 Task: Find a one-way flight from Springfield to Cedar Rapids on 9 May for 8 passengers in premium economy, with 1 checked bag, price up to ₹1,500, on Delta, and specific times.
Action: Mouse moved to (282, 92)
Screenshot: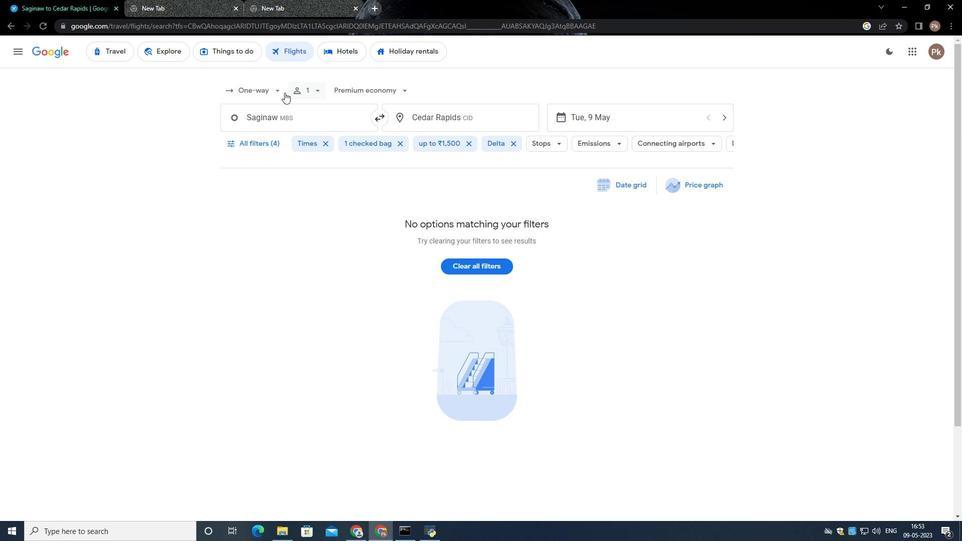
Action: Mouse pressed left at (282, 92)
Screenshot: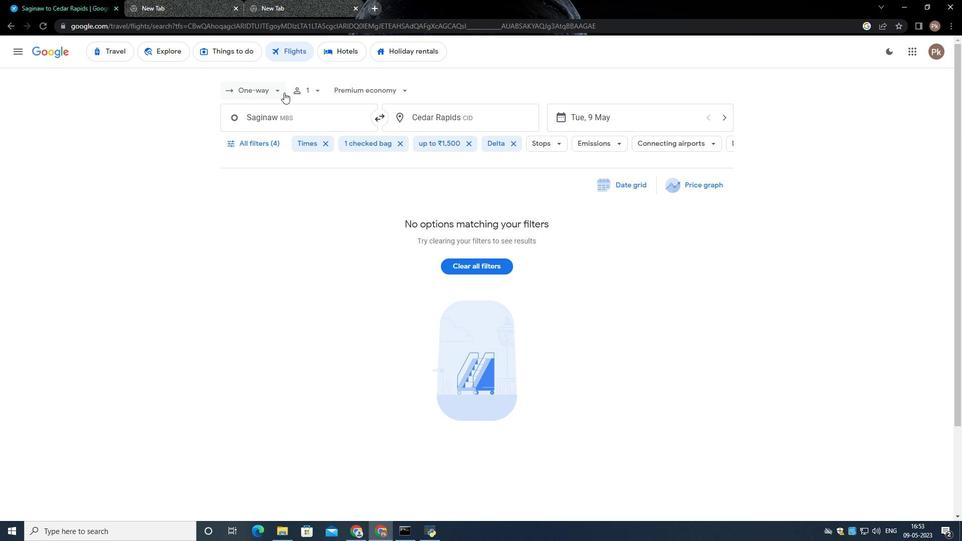 
Action: Mouse moved to (270, 138)
Screenshot: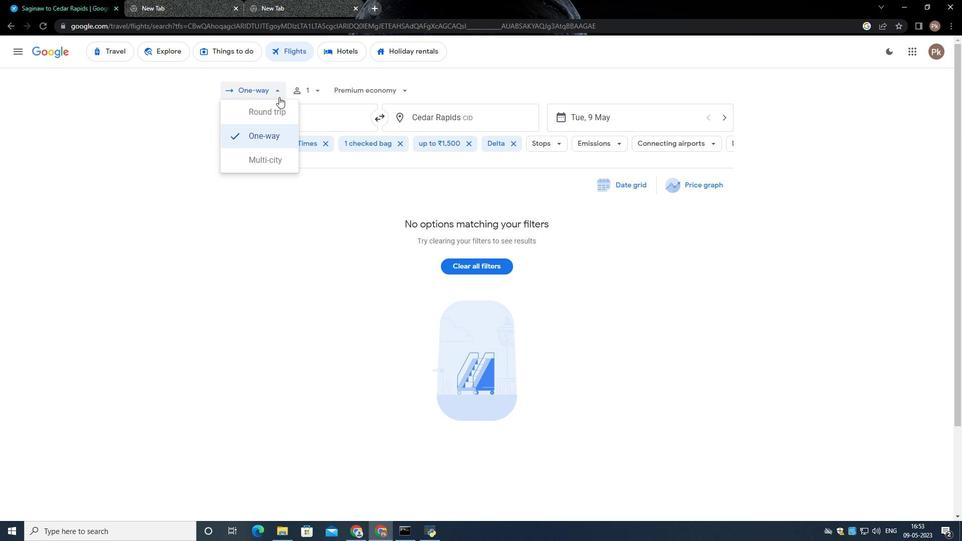 
Action: Mouse pressed left at (270, 138)
Screenshot: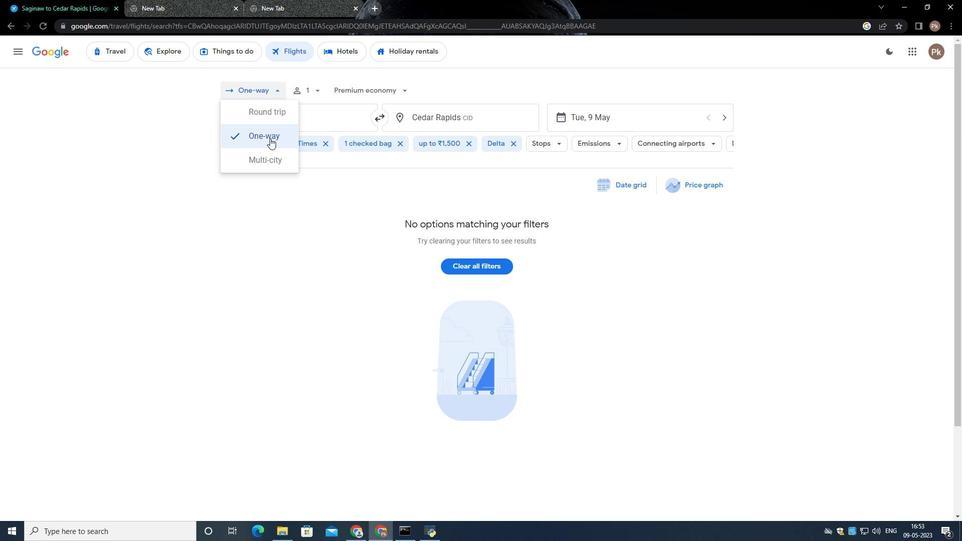 
Action: Mouse moved to (318, 88)
Screenshot: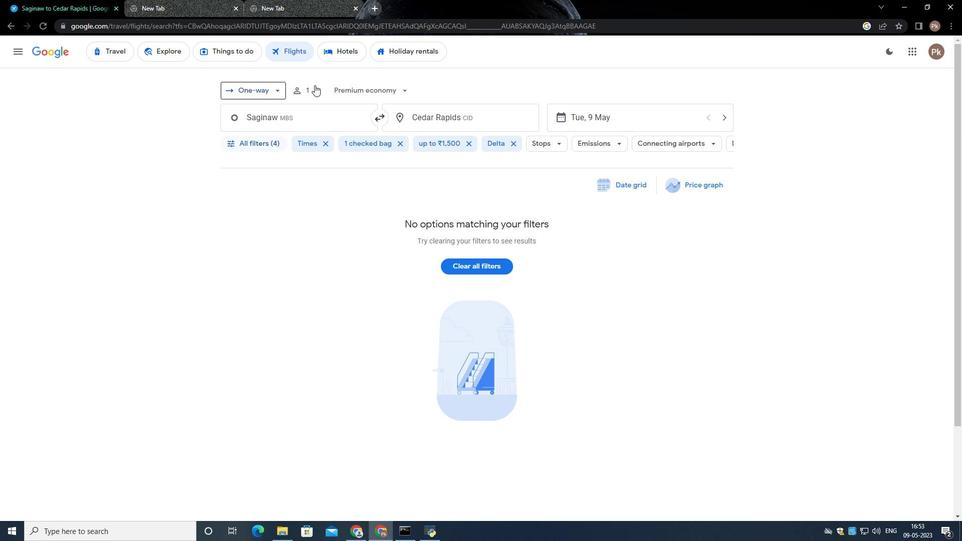 
Action: Mouse pressed left at (318, 88)
Screenshot: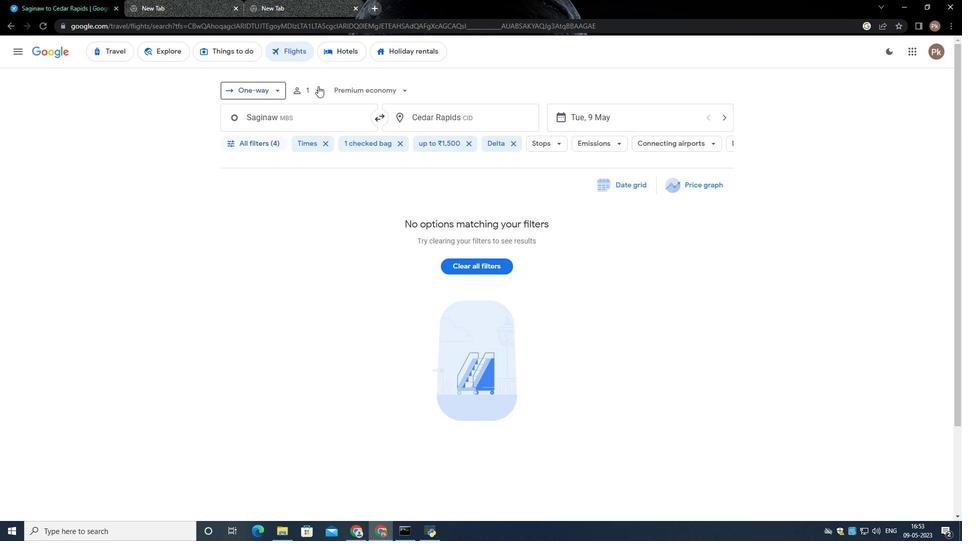 
Action: Mouse moved to (401, 139)
Screenshot: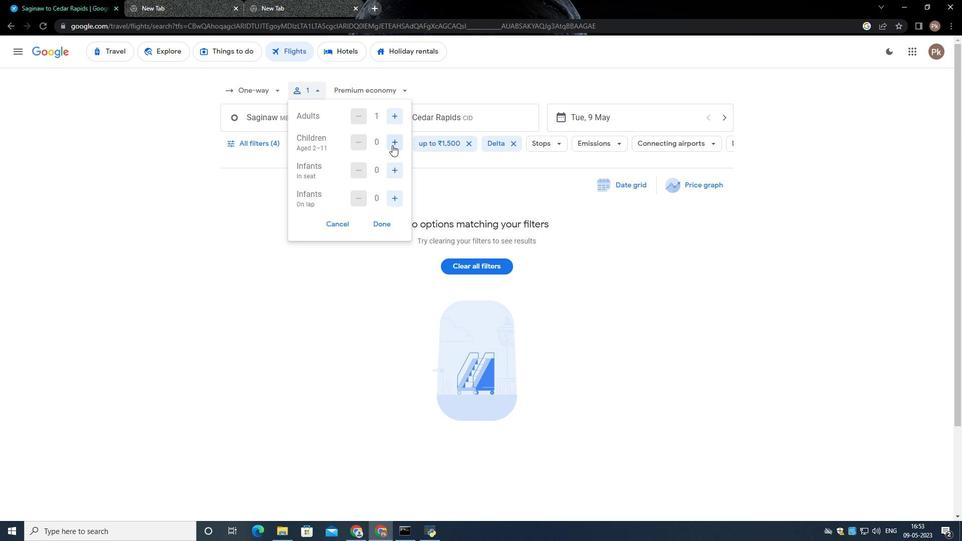 
Action: Mouse pressed left at (401, 139)
Screenshot: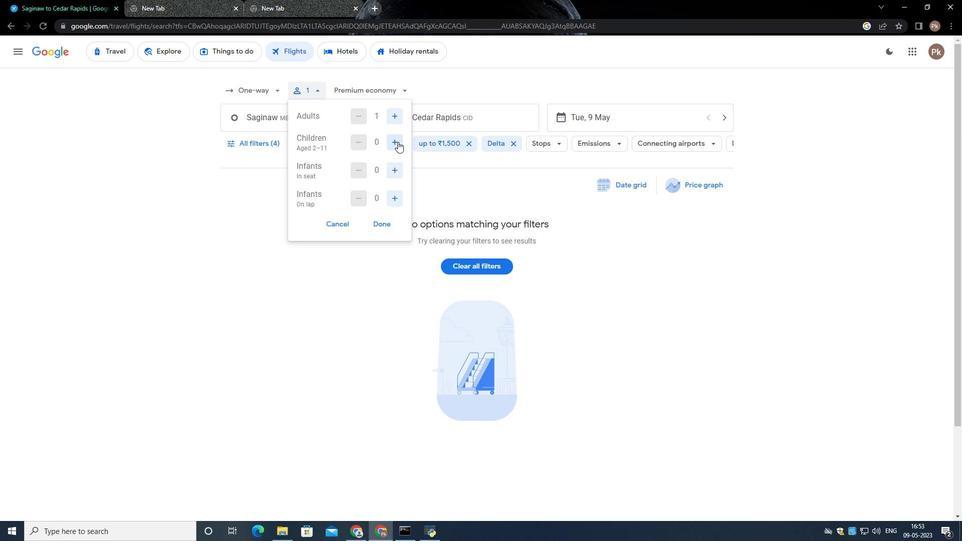 
Action: Mouse pressed left at (401, 139)
Screenshot: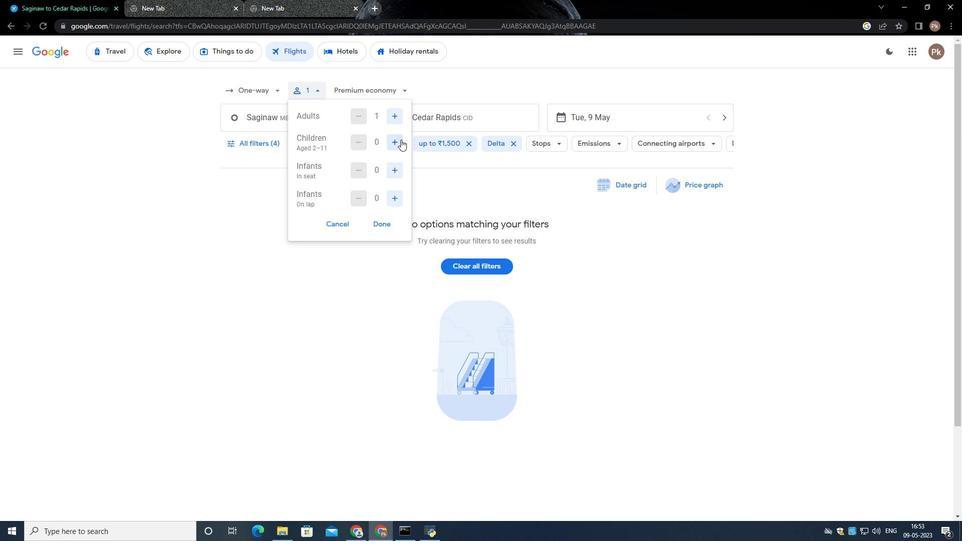 
Action: Mouse pressed left at (401, 139)
Screenshot: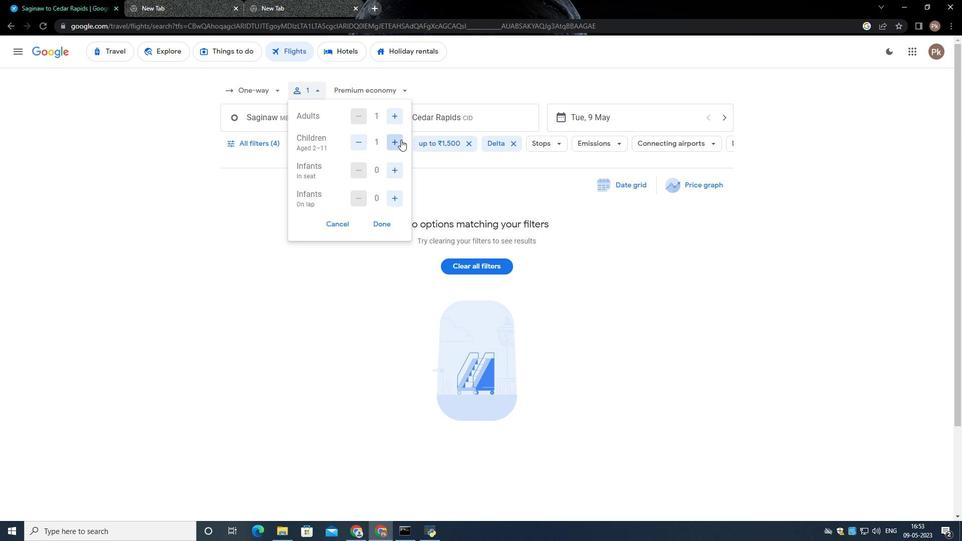 
Action: Mouse moved to (401, 138)
Screenshot: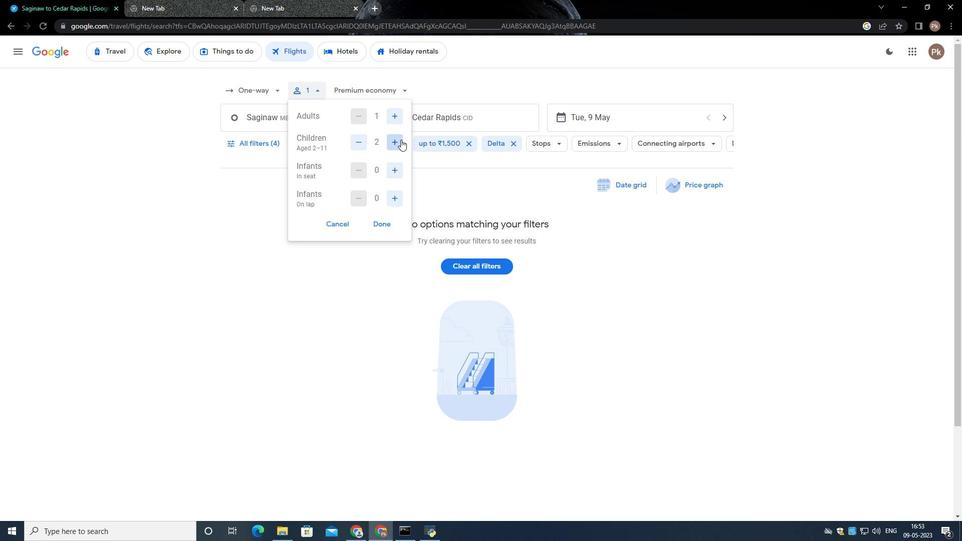 
Action: Mouse pressed left at (401, 138)
Screenshot: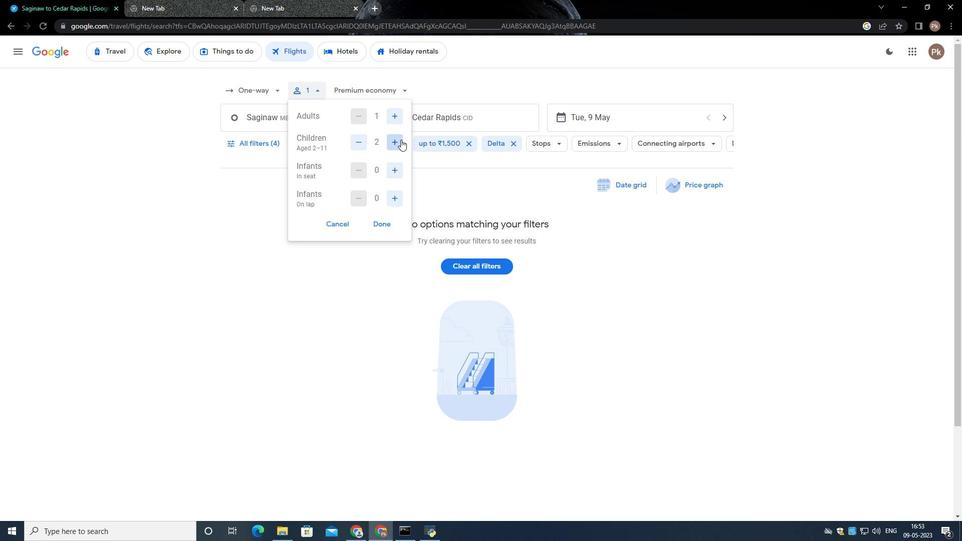 
Action: Mouse moved to (401, 136)
Screenshot: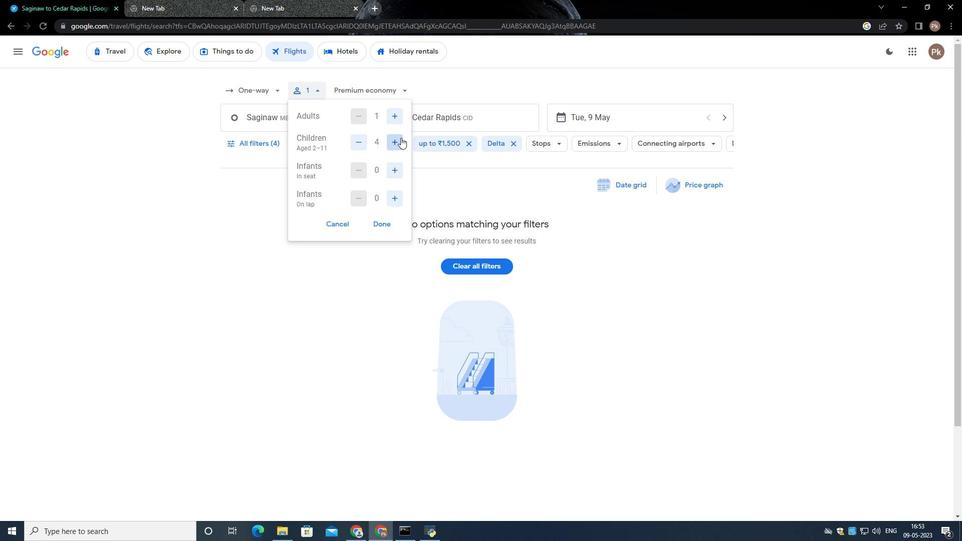 
Action: Mouse pressed left at (401, 136)
Screenshot: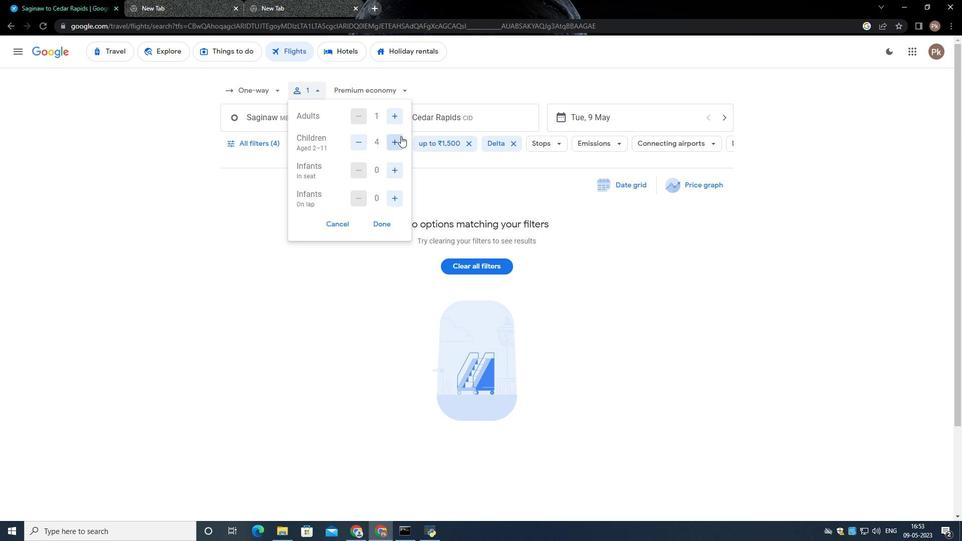 
Action: Mouse moved to (398, 168)
Screenshot: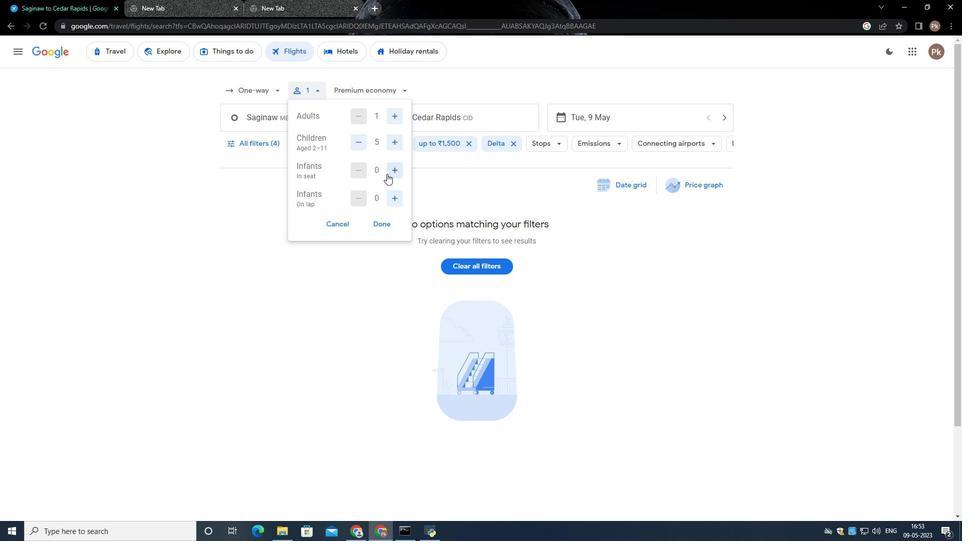 
Action: Mouse pressed left at (398, 168)
Screenshot: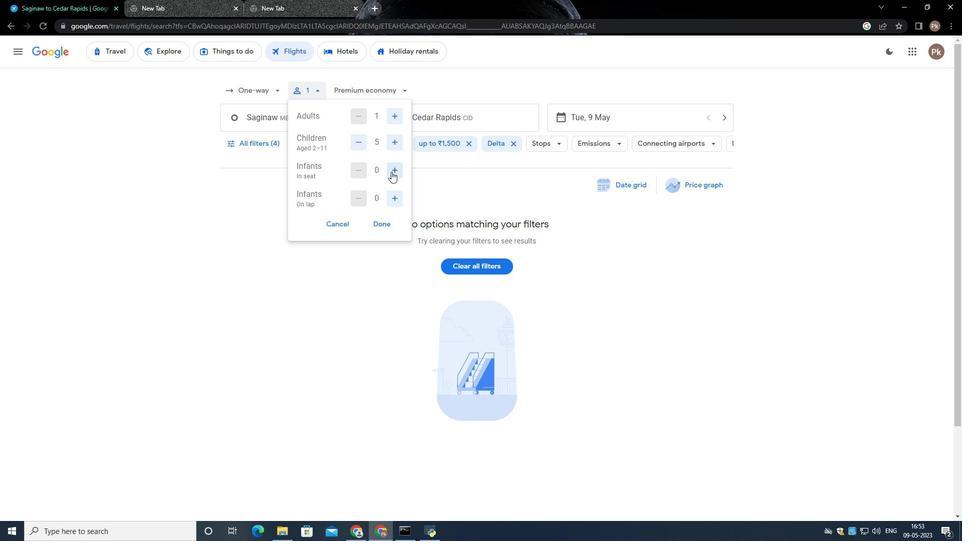 
Action: Mouse pressed left at (398, 168)
Screenshot: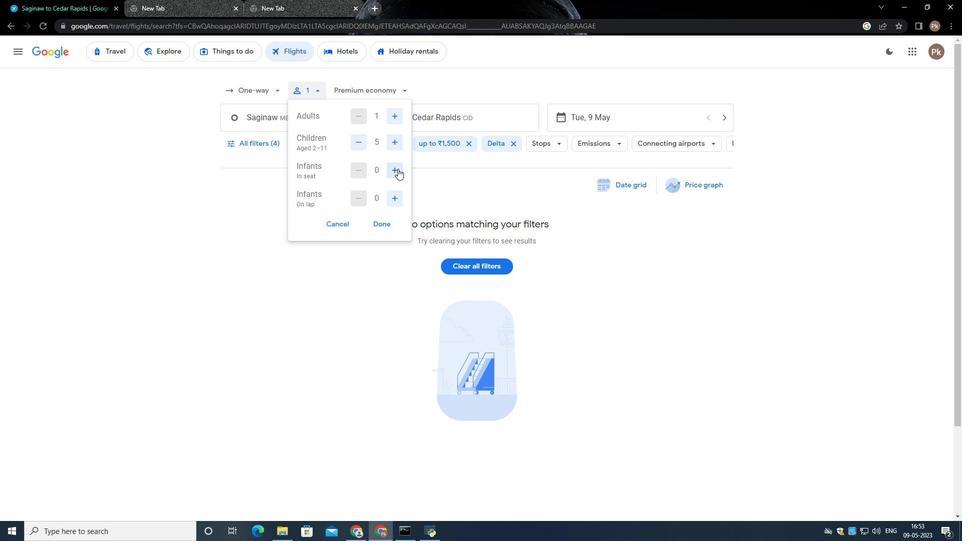 
Action: Mouse moved to (398, 195)
Screenshot: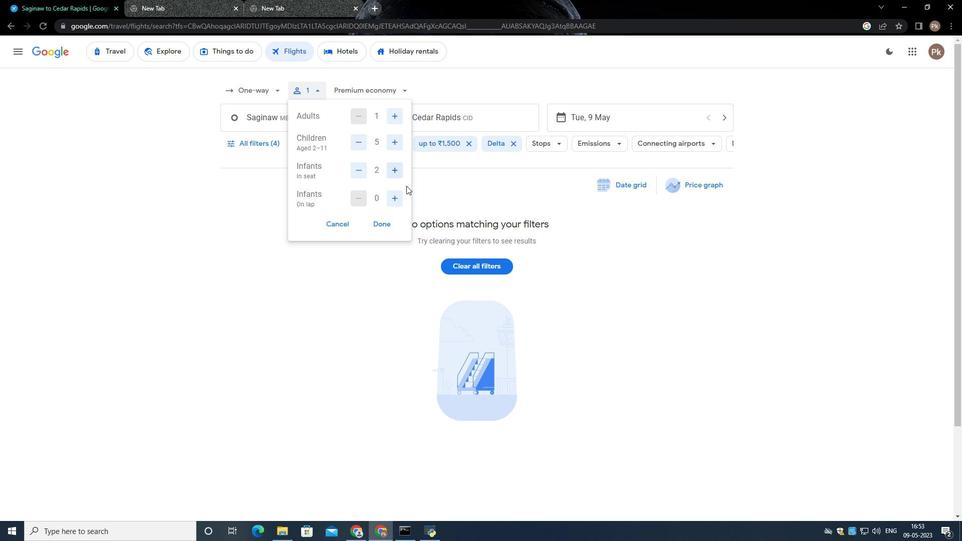 
Action: Mouse pressed left at (398, 195)
Screenshot: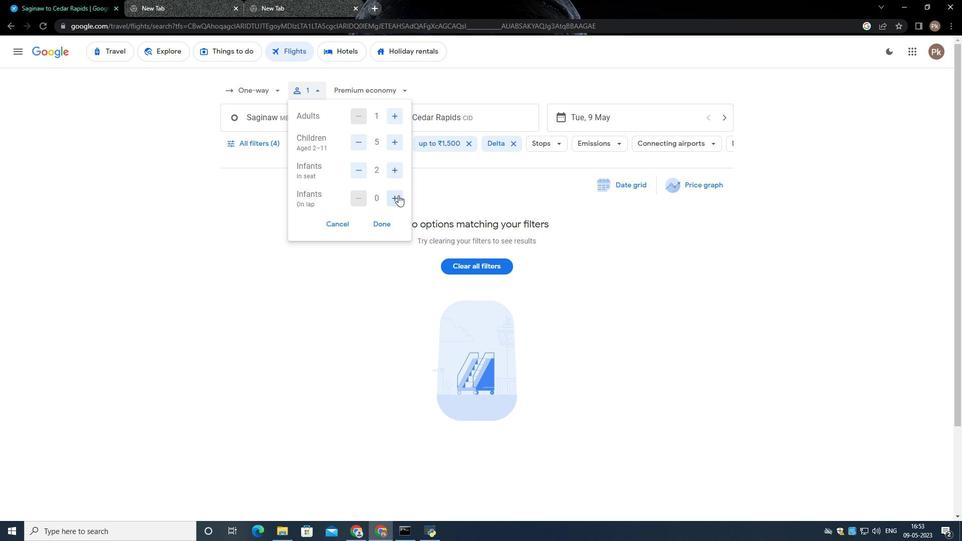 
Action: Mouse moved to (359, 169)
Screenshot: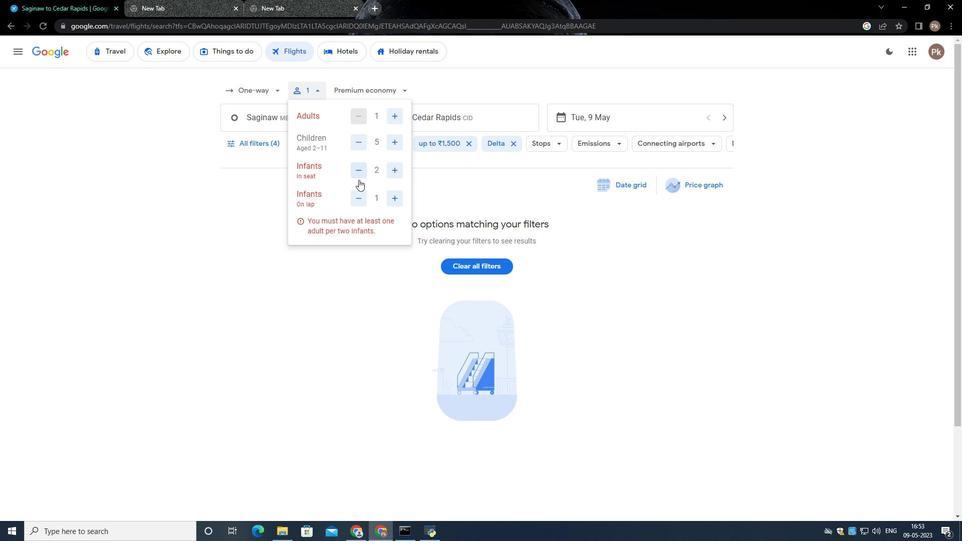
Action: Mouse pressed left at (359, 169)
Screenshot: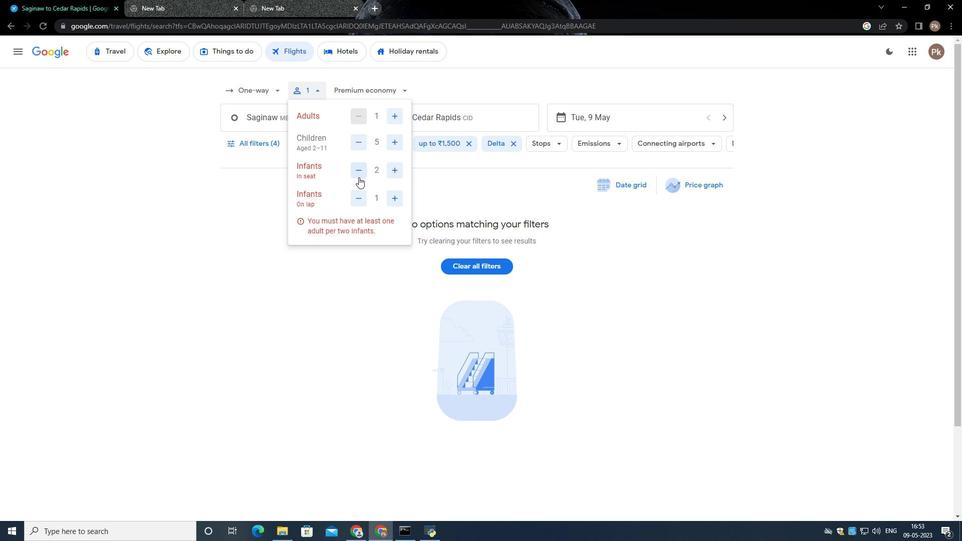 
Action: Mouse moved to (384, 224)
Screenshot: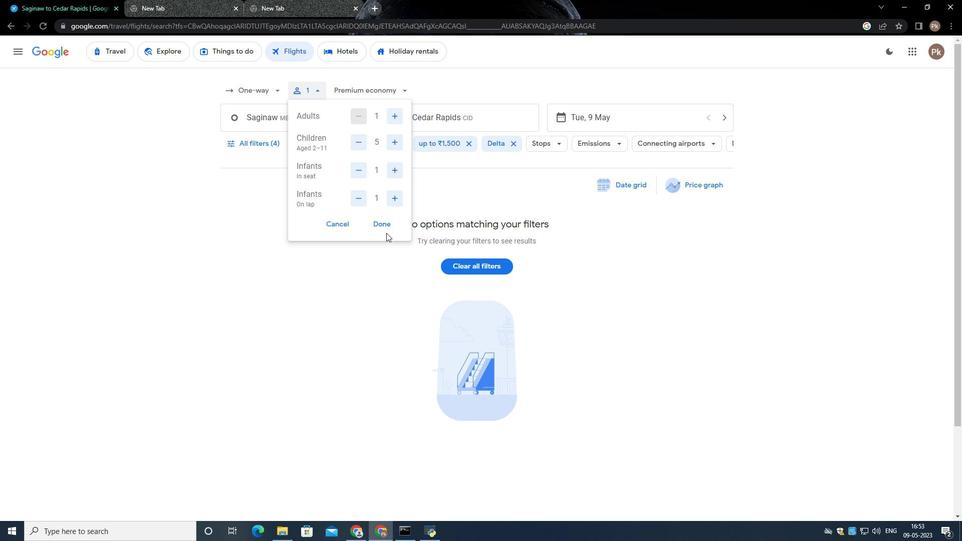 
Action: Mouse pressed left at (384, 224)
Screenshot: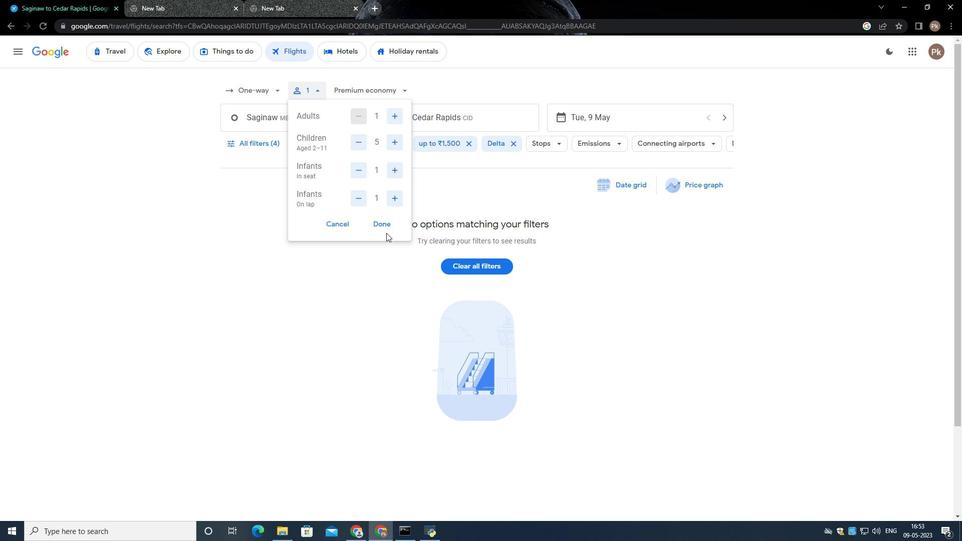 
Action: Mouse moved to (358, 90)
Screenshot: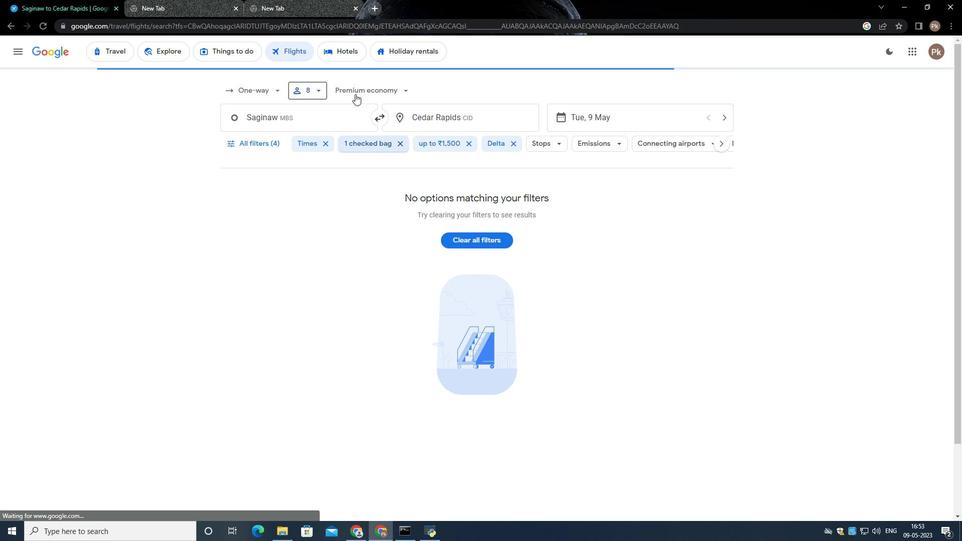 
Action: Mouse pressed left at (358, 90)
Screenshot: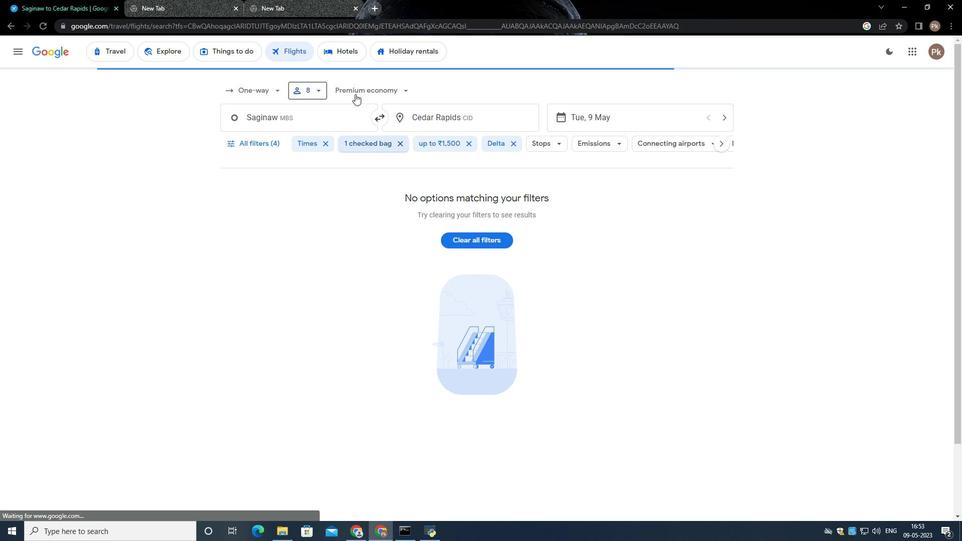 
Action: Mouse moved to (315, 306)
Screenshot: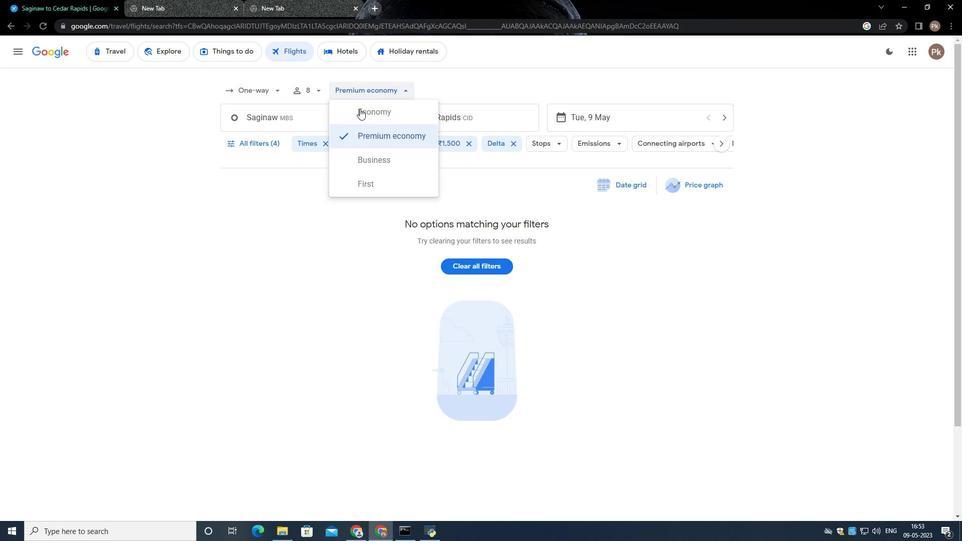 
Action: Mouse pressed left at (315, 306)
Screenshot: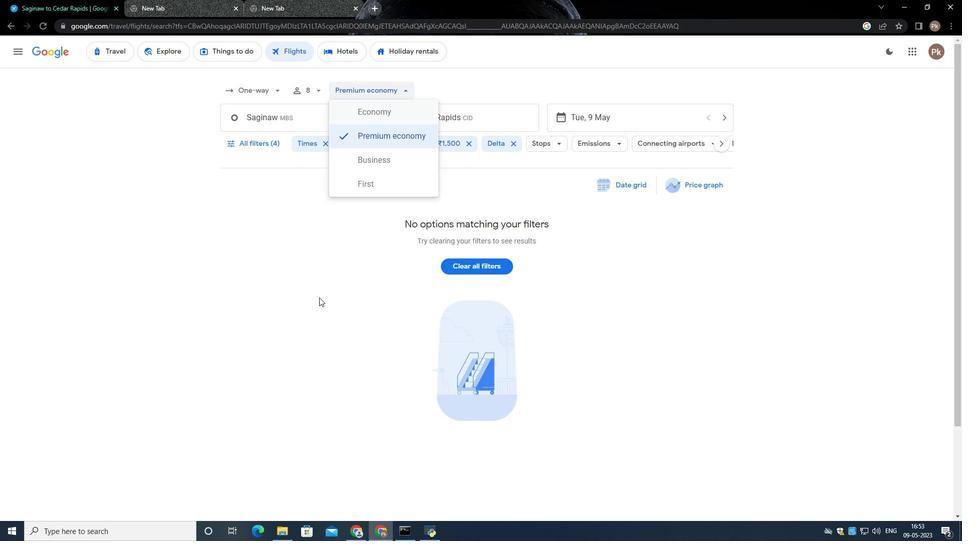 
Action: Mouse moved to (298, 127)
Screenshot: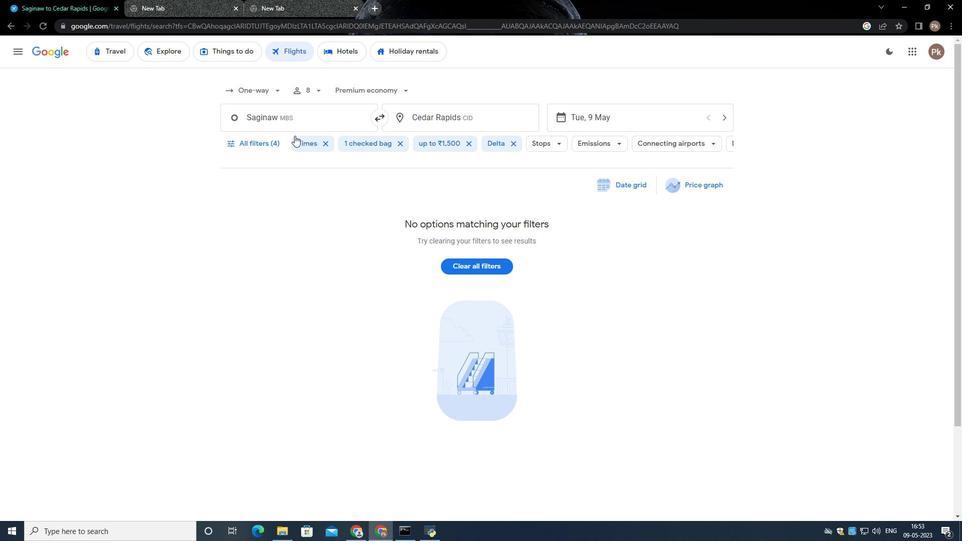 
Action: Mouse pressed left at (298, 127)
Screenshot: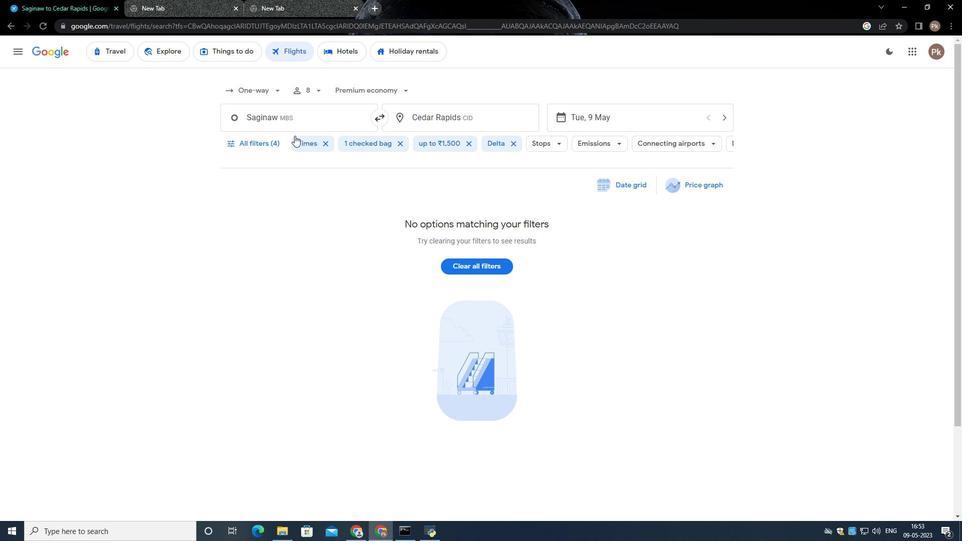 
Action: Mouse moved to (300, 125)
Screenshot: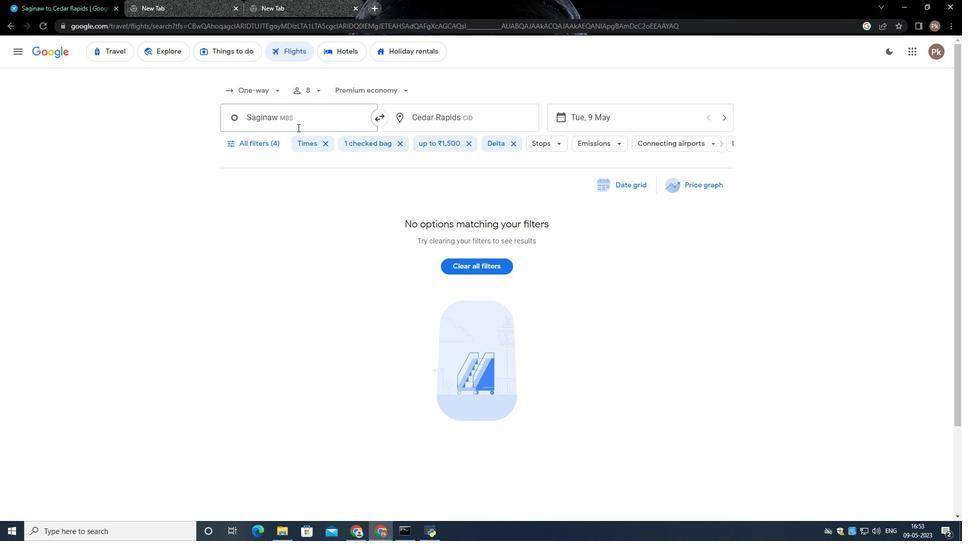 
Action: Key pressed <Key.backspace><Key.shift><Key.shift><Key.shift><Key.shift><Key.shift><Key.shift>Springfield-branson
Screenshot: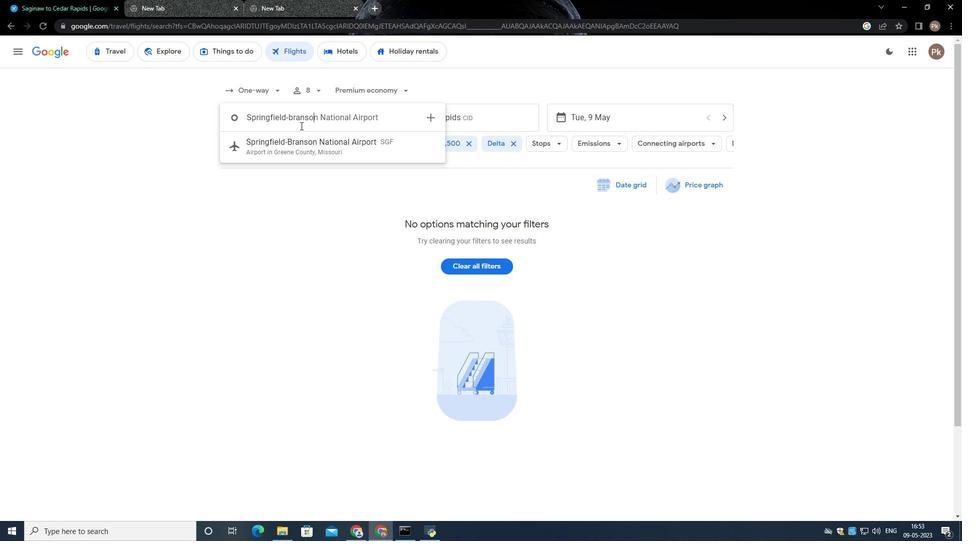 
Action: Mouse moved to (365, 142)
Screenshot: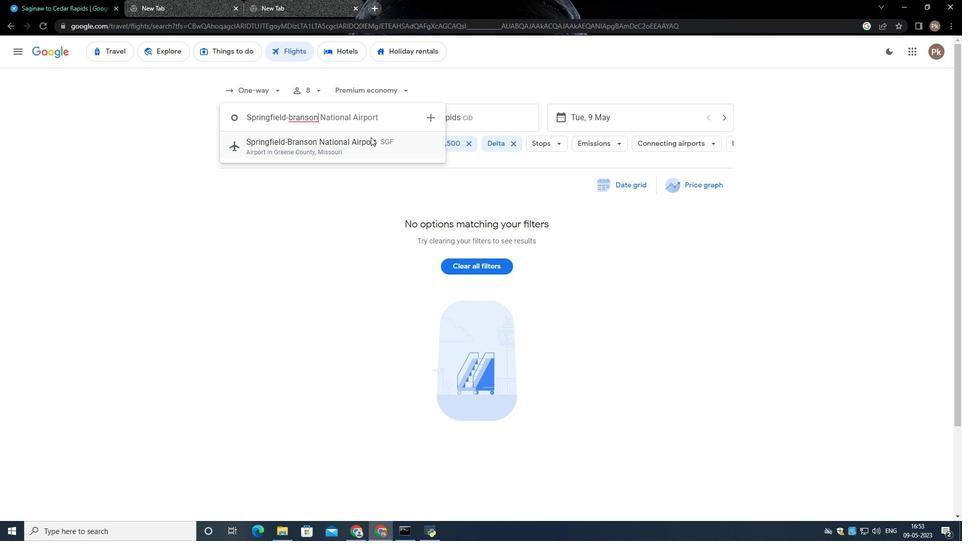 
Action: Mouse pressed left at (365, 142)
Screenshot: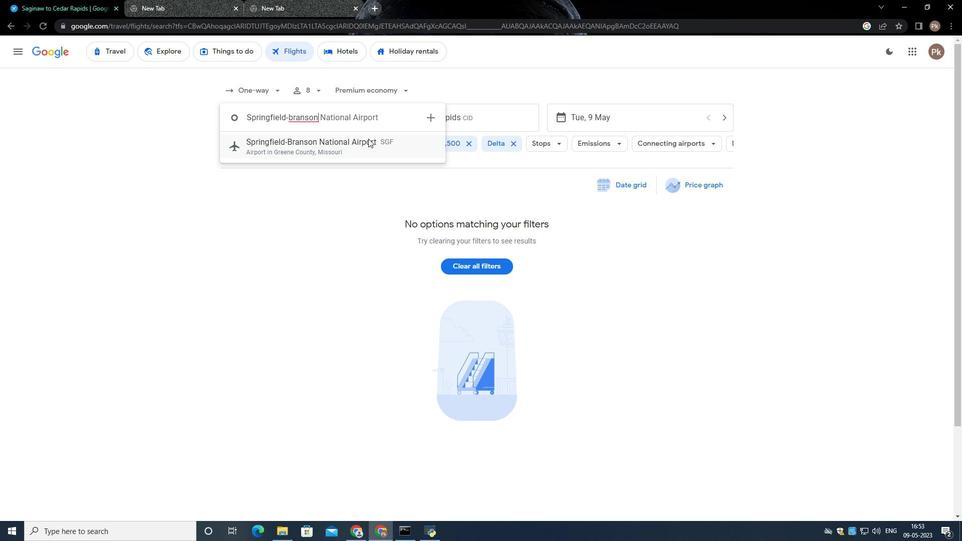 
Action: Mouse moved to (474, 120)
Screenshot: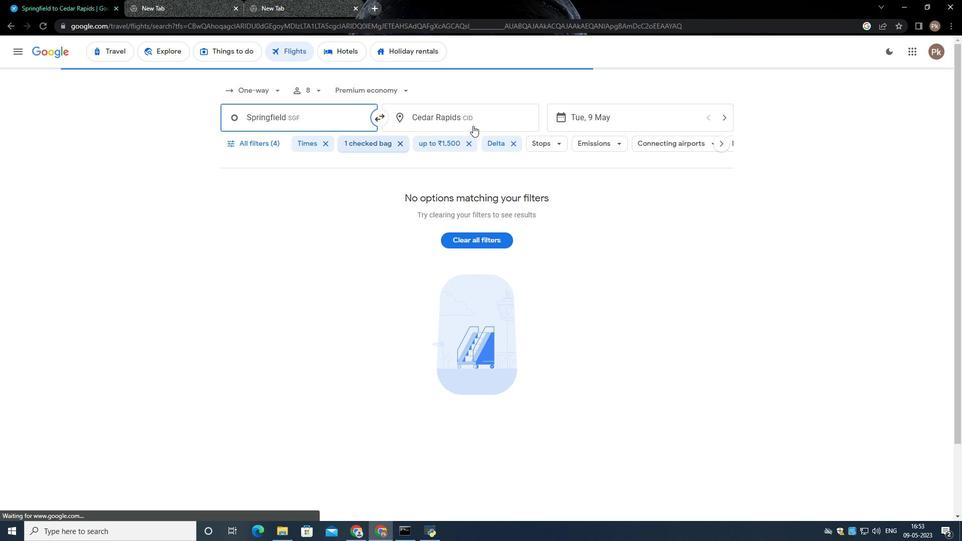 
Action: Mouse pressed left at (474, 120)
Screenshot: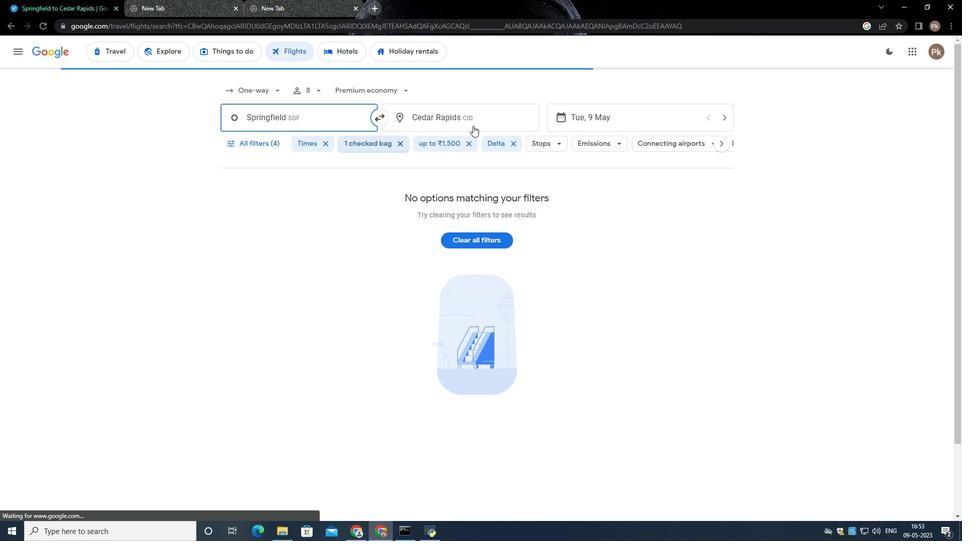 
Action: Mouse moved to (417, 132)
Screenshot: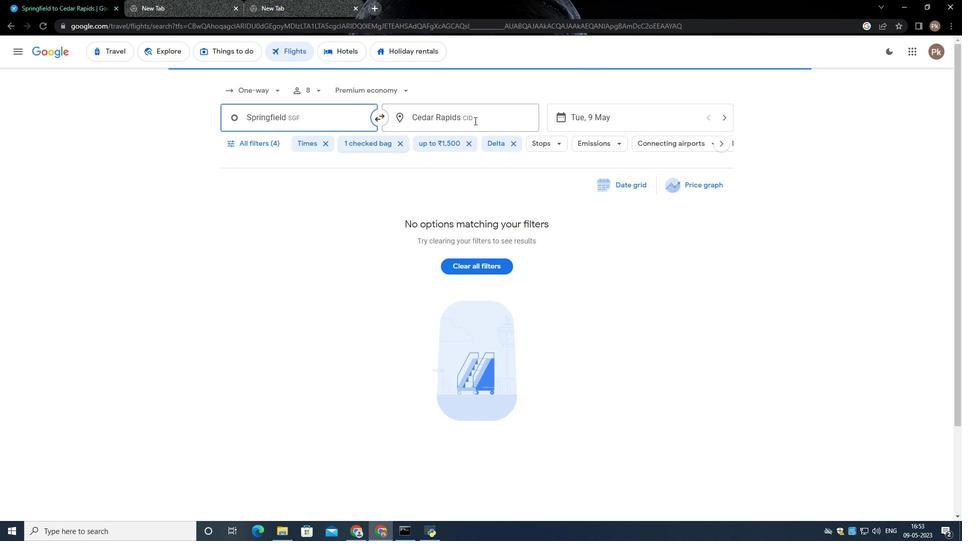 
Action: Key pressed <Key.backspace><Key.shift>Bismarck<Key.space><Key.shift>Municipal<Key.space><Key.shift>Airport
Screenshot: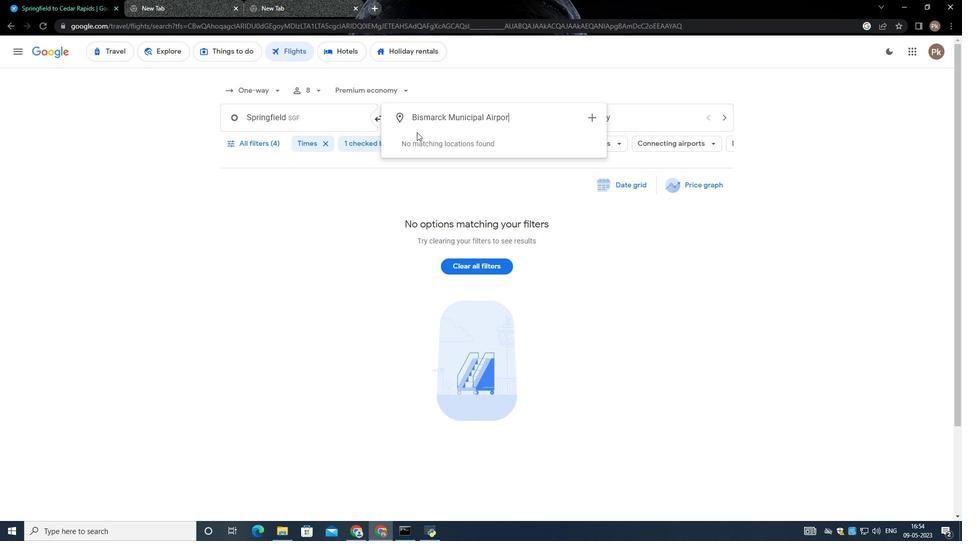 
Action: Mouse moved to (354, 262)
Screenshot: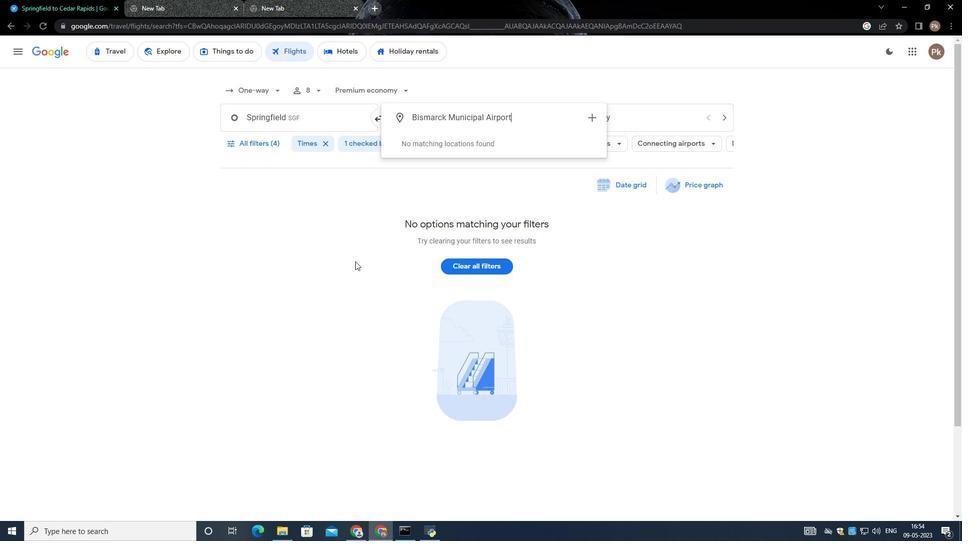 
Action: Key pressed <Key.enter>
Screenshot: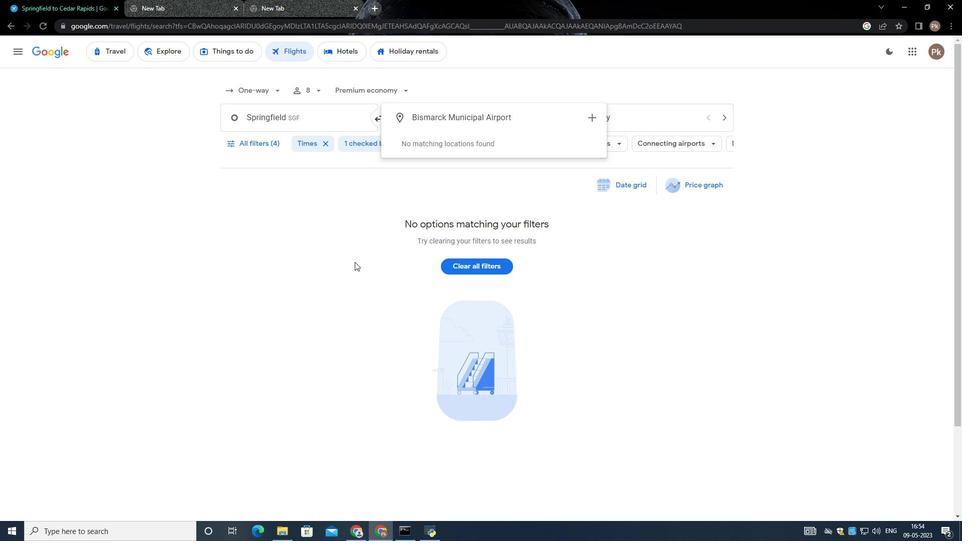 
Action: Mouse moved to (591, 115)
Screenshot: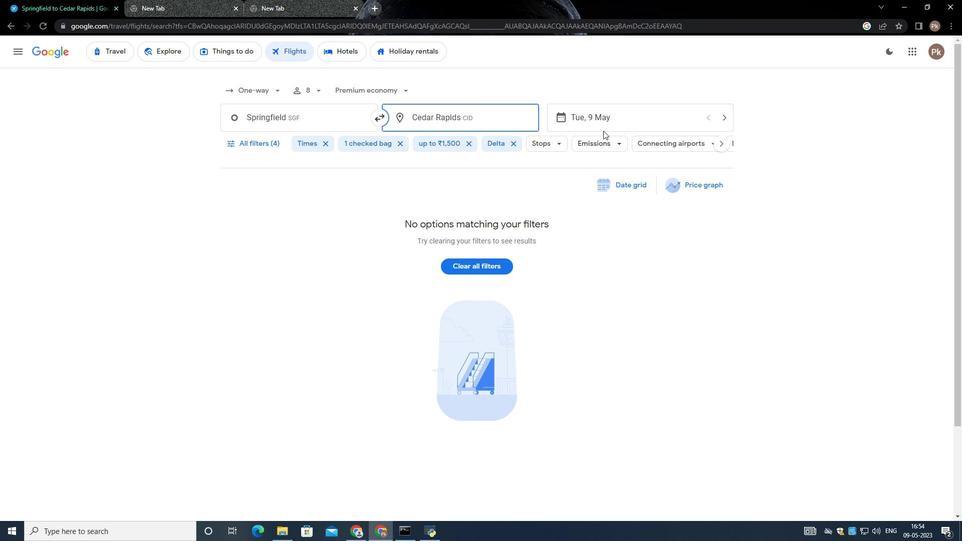 
Action: Mouse pressed left at (591, 115)
Screenshot: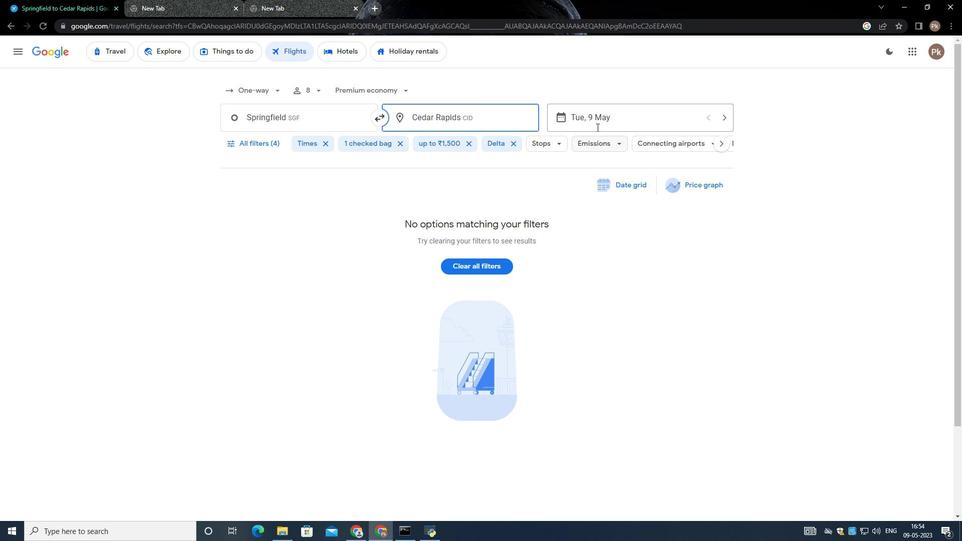 
Action: Mouse moved to (719, 359)
Screenshot: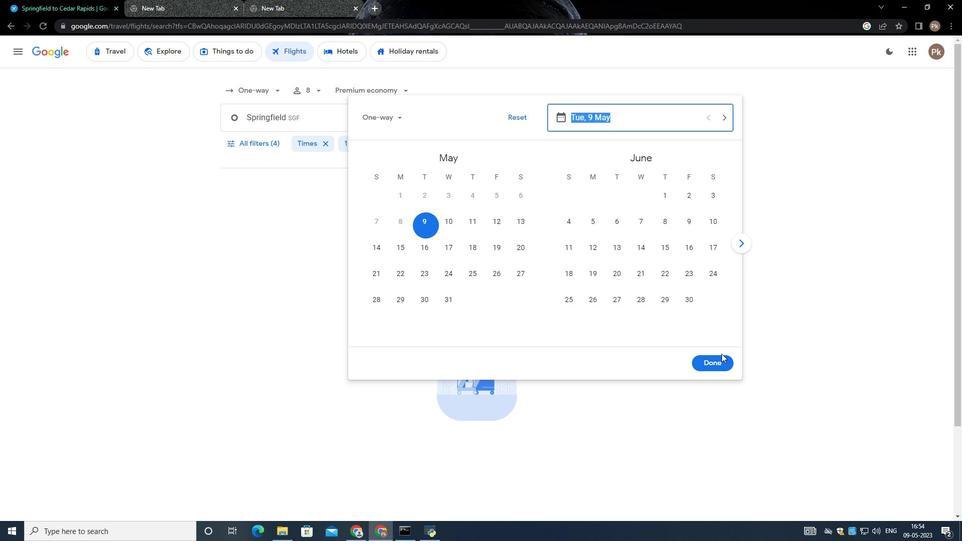 
Action: Mouse pressed left at (719, 359)
Screenshot: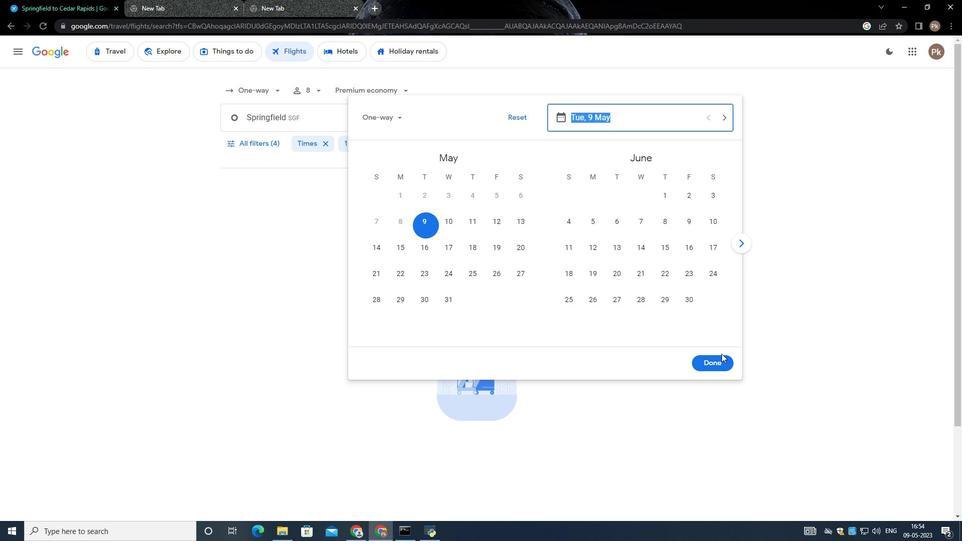 
Action: Mouse moved to (271, 143)
Screenshot: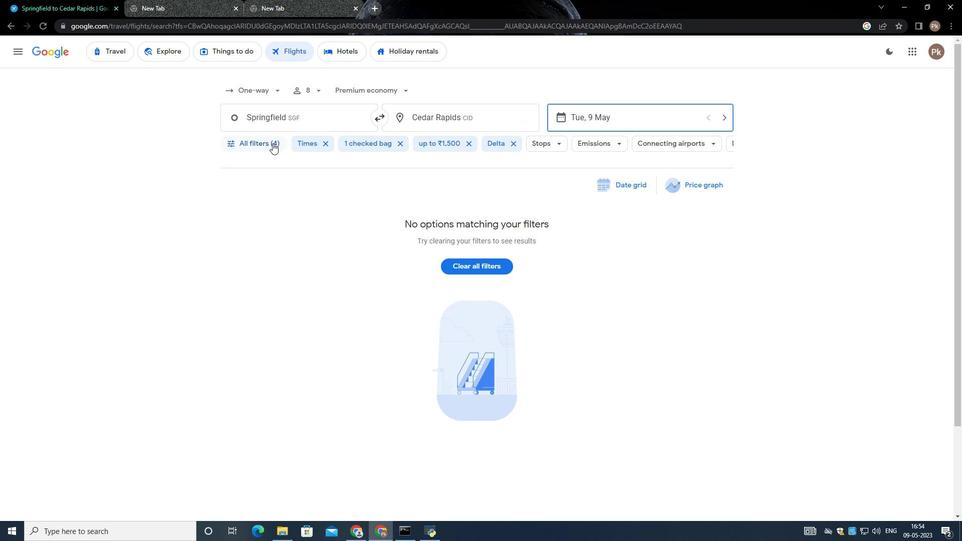 
Action: Mouse pressed left at (271, 143)
Screenshot: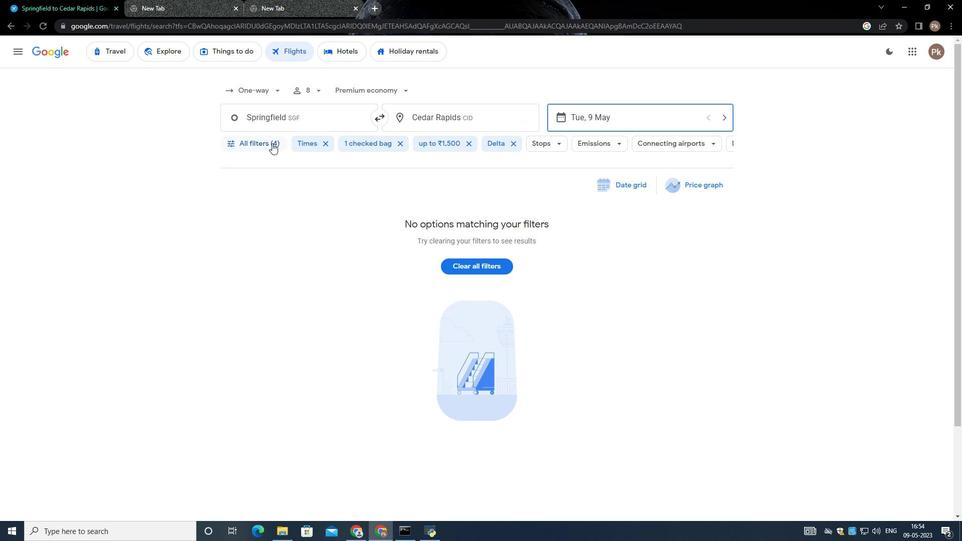 
Action: Mouse moved to (316, 345)
Screenshot: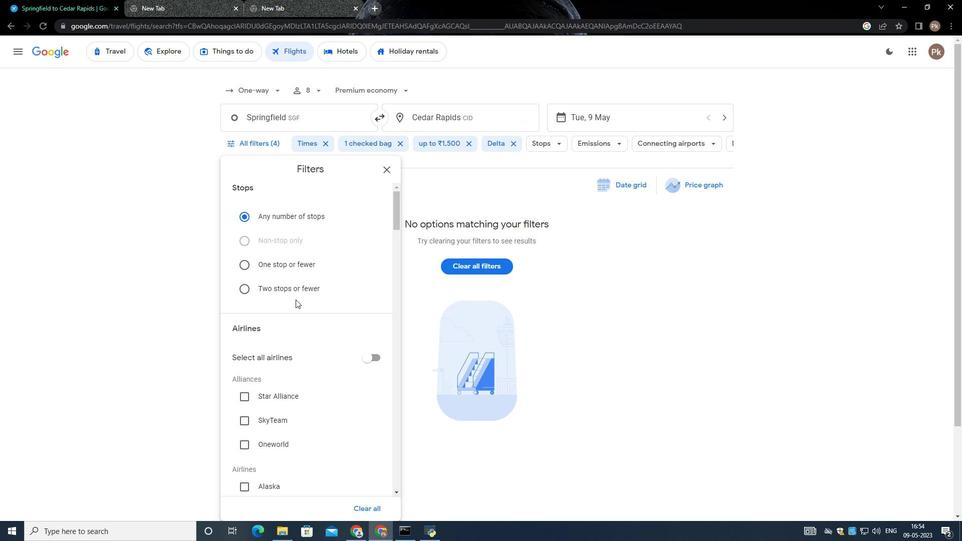 
Action: Mouse scrolled (316, 344) with delta (0, 0)
Screenshot: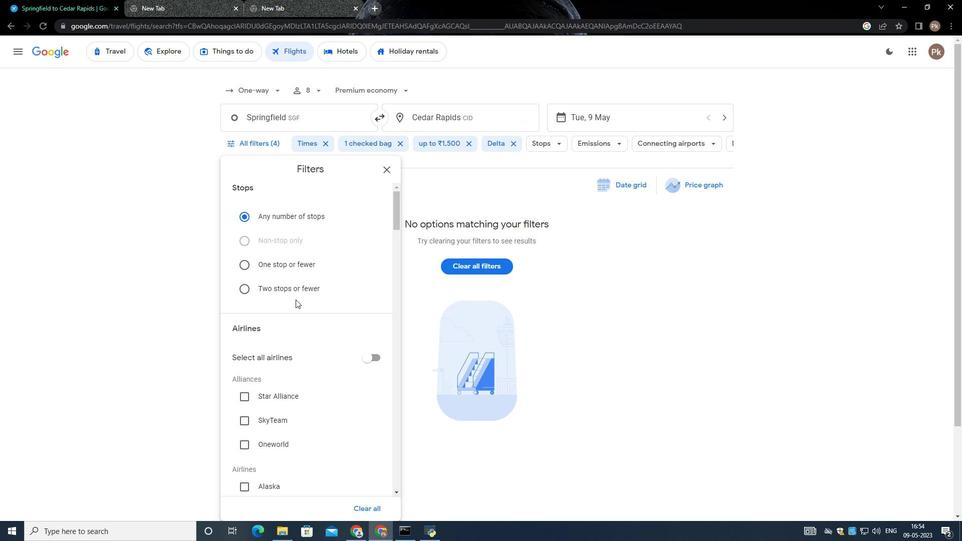 
Action: Mouse moved to (316, 350)
Screenshot: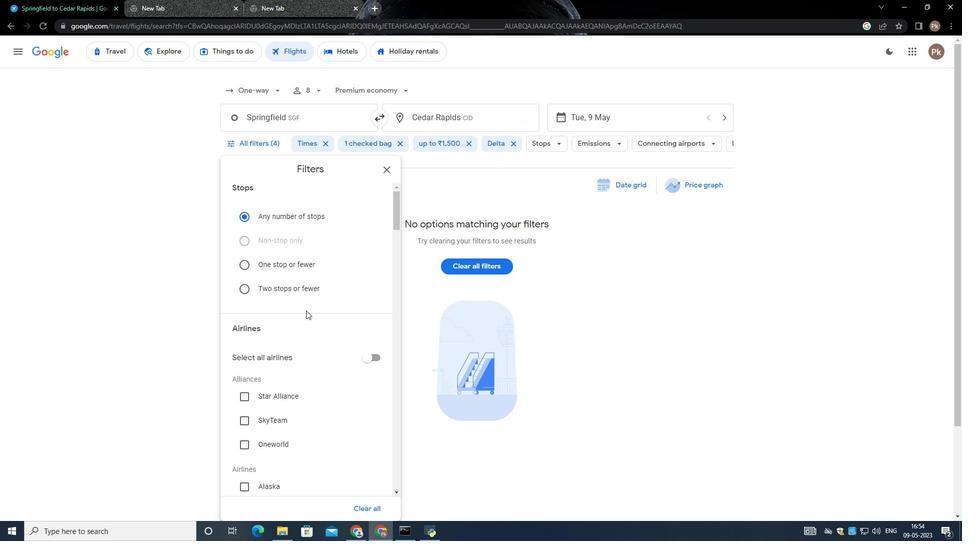 
Action: Mouse scrolled (316, 350) with delta (0, 0)
Screenshot: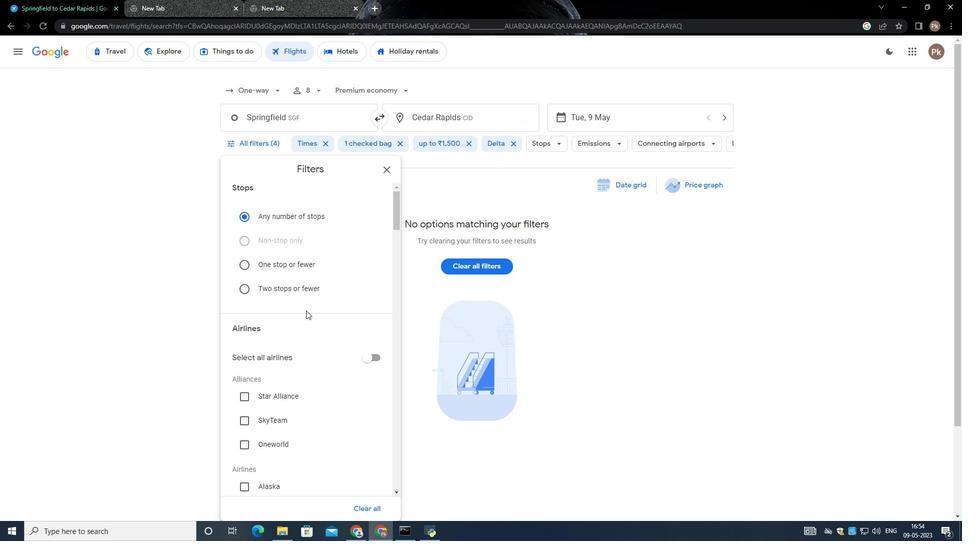
Action: Mouse moved to (316, 352)
Screenshot: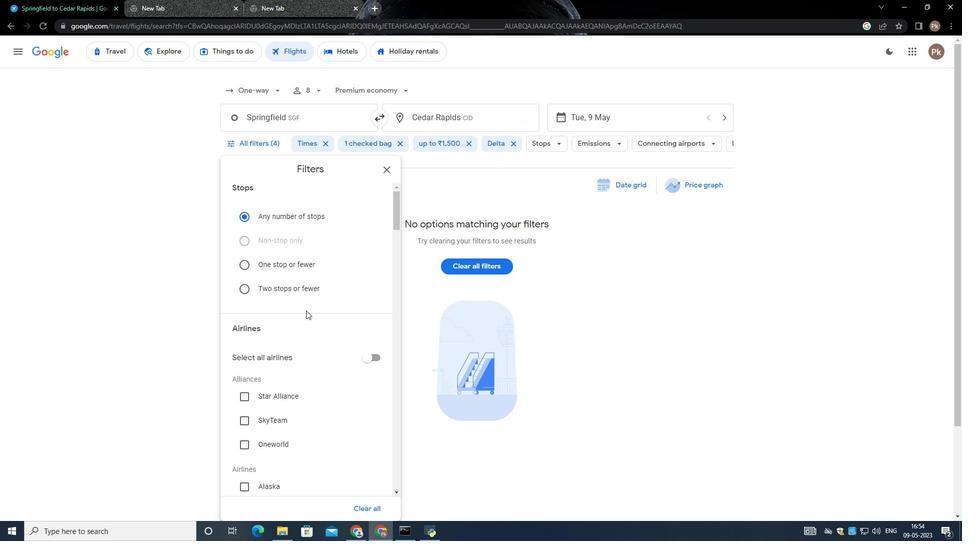 
Action: Mouse scrolled (316, 351) with delta (0, 0)
Screenshot: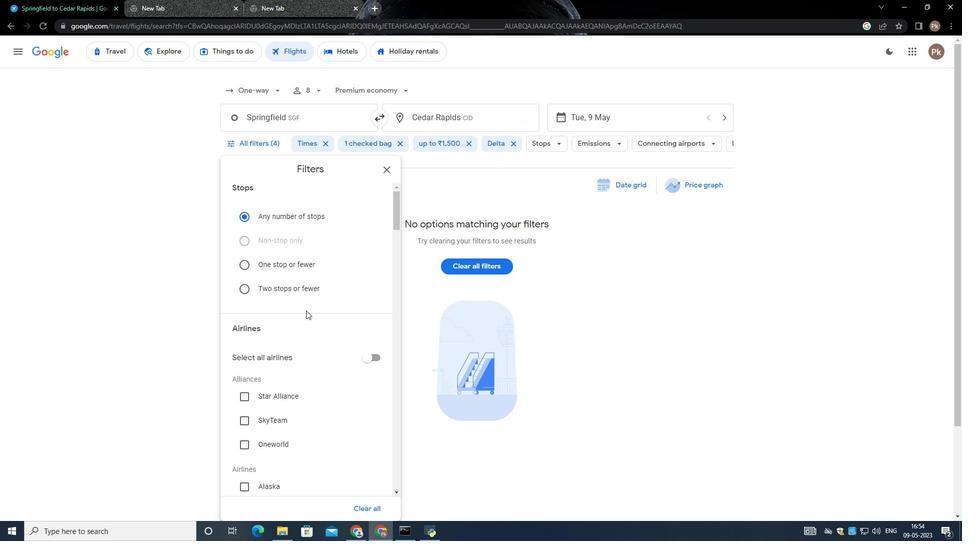 
Action: Mouse scrolled (316, 351) with delta (0, 0)
Screenshot: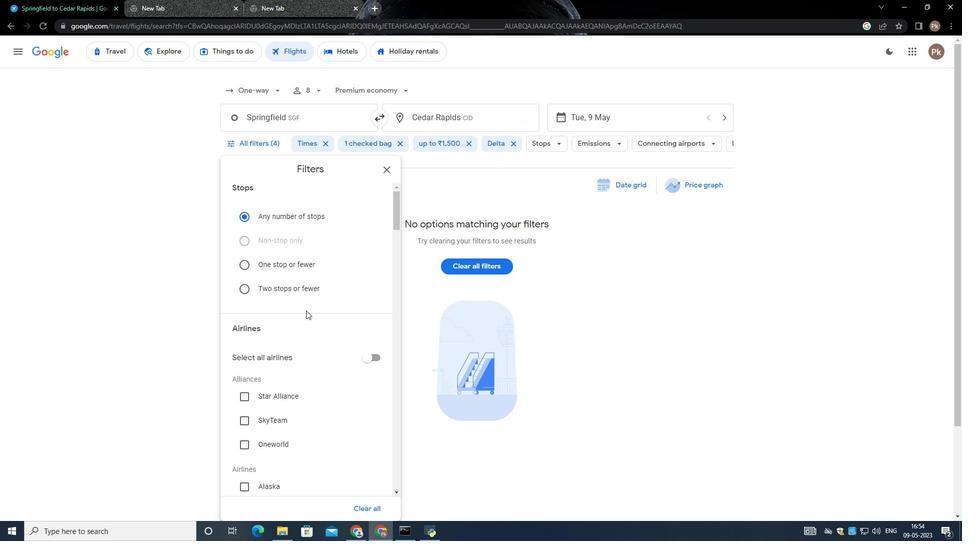 
Action: Mouse moved to (246, 333)
Screenshot: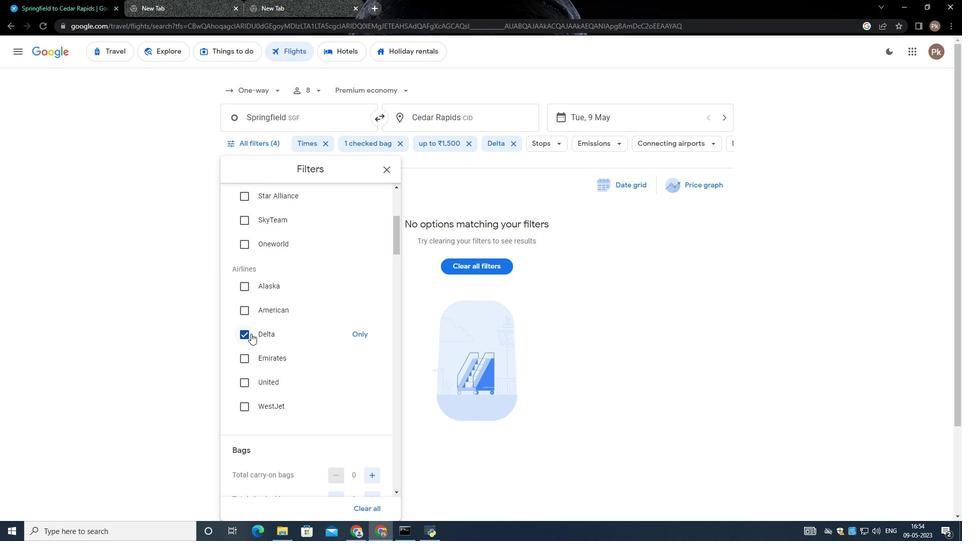 
Action: Mouse pressed left at (246, 333)
Screenshot: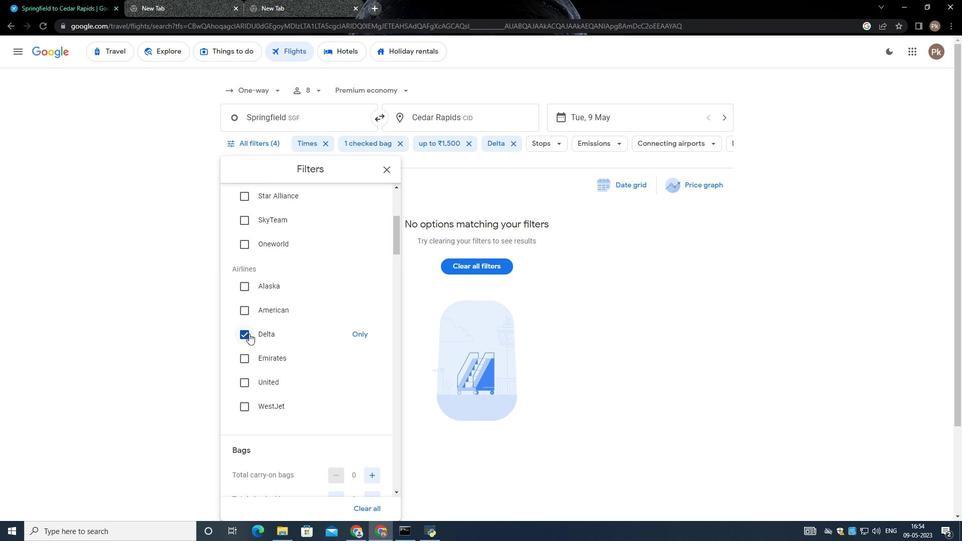 
Action: Mouse moved to (250, 284)
Screenshot: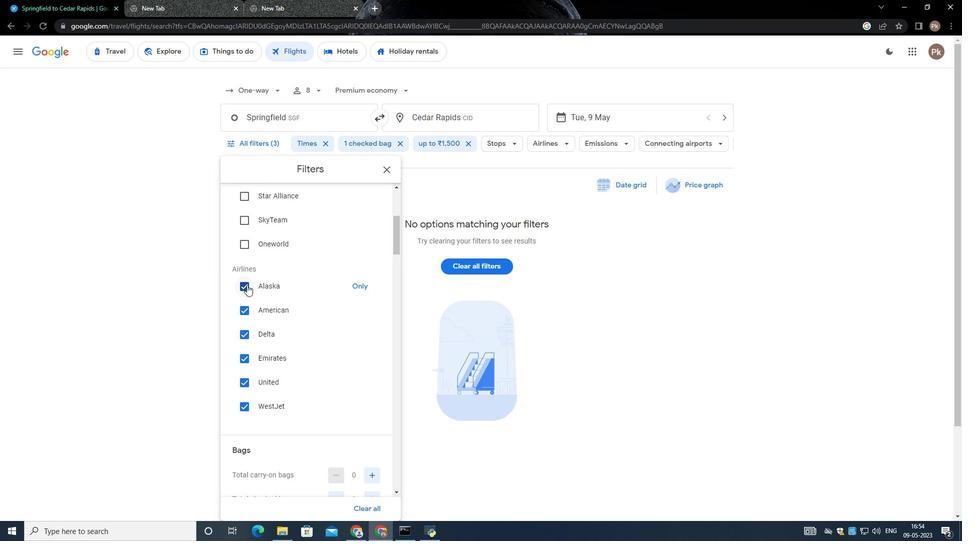 
Action: Mouse scrolled (250, 284) with delta (0, 0)
Screenshot: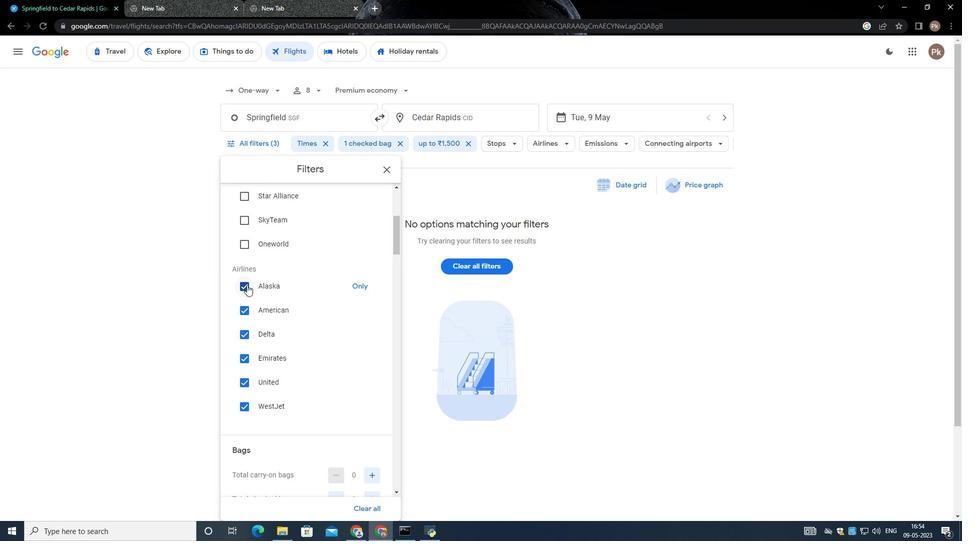 
Action: Mouse moved to (256, 290)
Screenshot: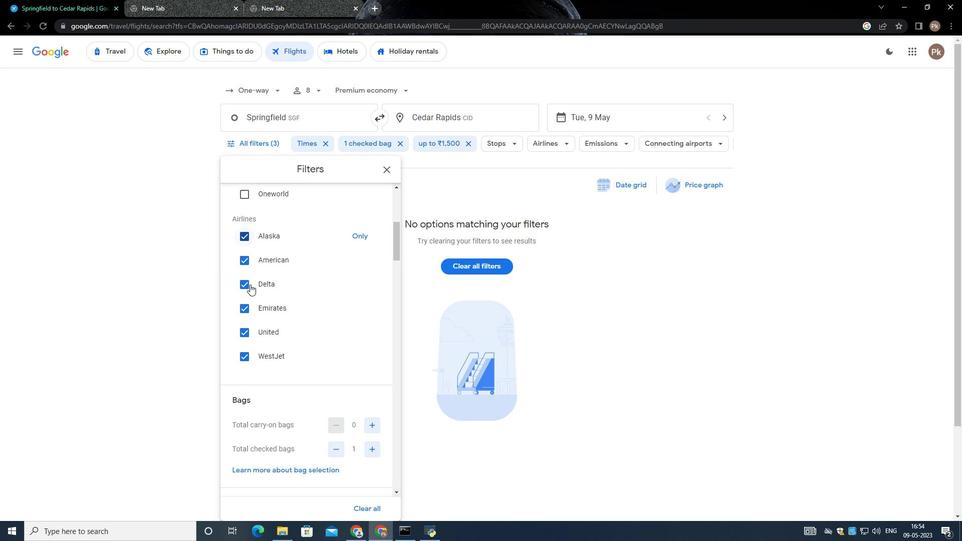 
Action: Mouse scrolled (256, 290) with delta (0, 0)
Screenshot: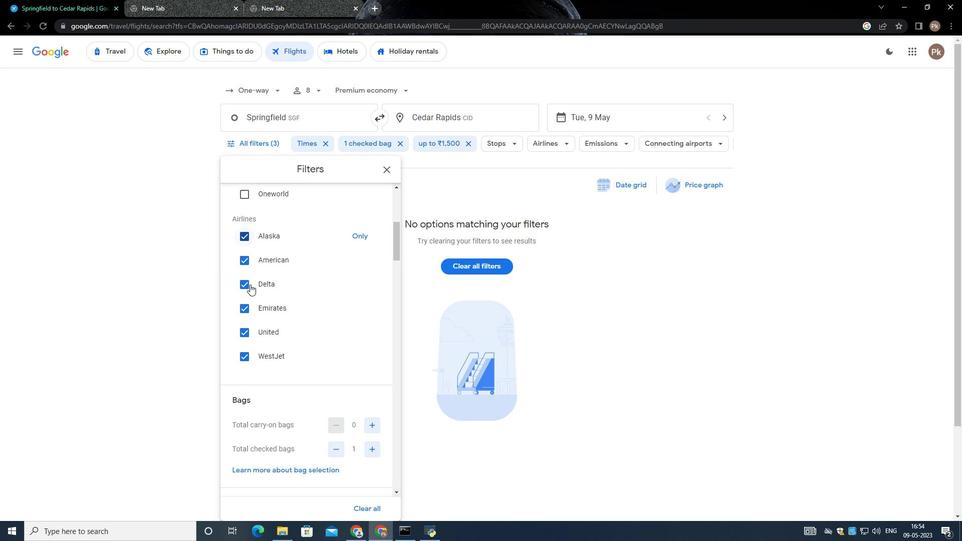 
Action: Mouse moved to (313, 350)
Screenshot: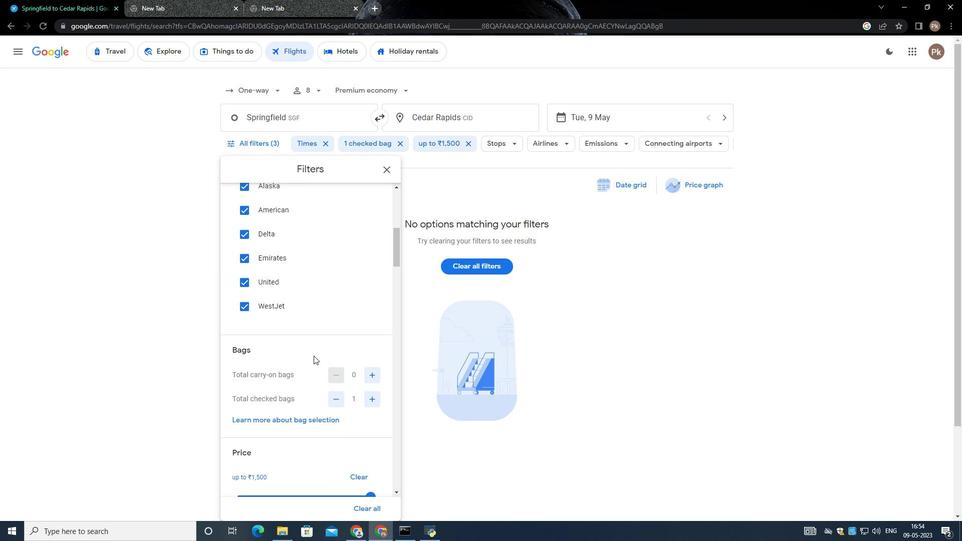 
Action: Mouse scrolled (313, 350) with delta (0, 0)
Screenshot: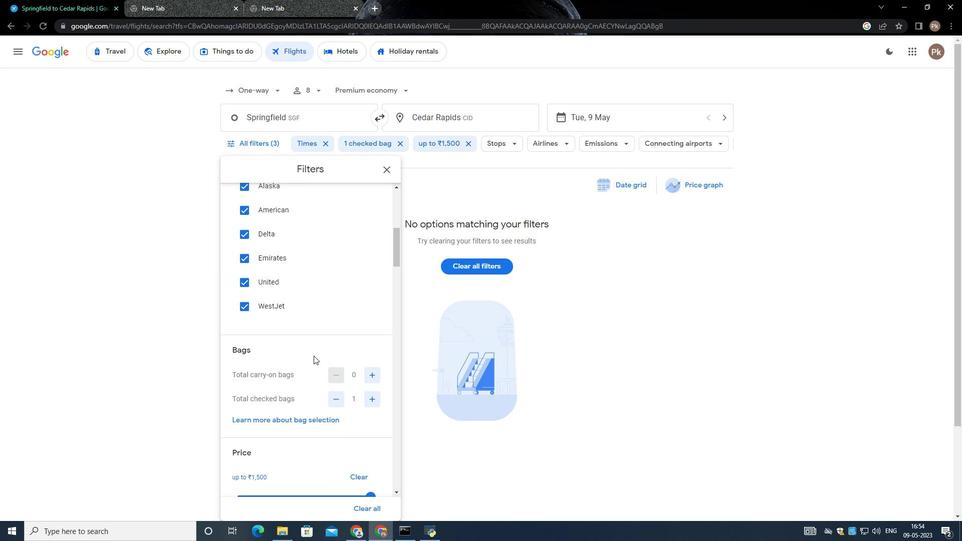 
Action: Mouse scrolled (313, 350) with delta (0, 0)
Screenshot: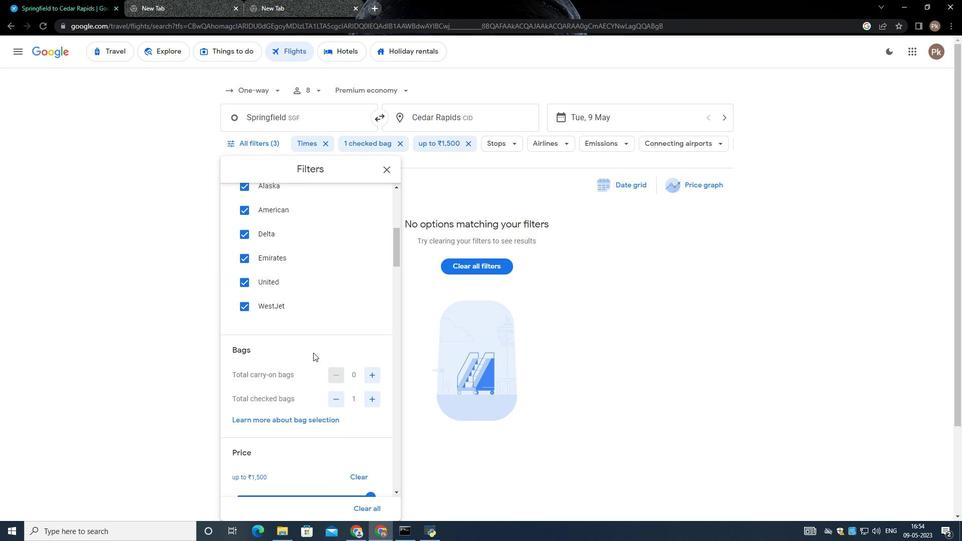 
Action: Mouse scrolled (313, 350) with delta (0, 0)
Screenshot: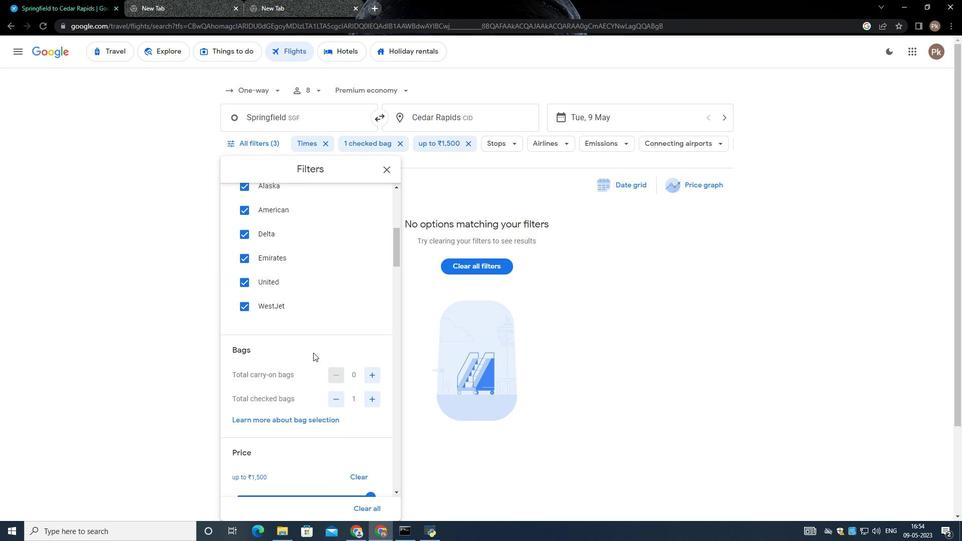 
Action: Mouse scrolled (313, 350) with delta (0, 0)
Screenshot: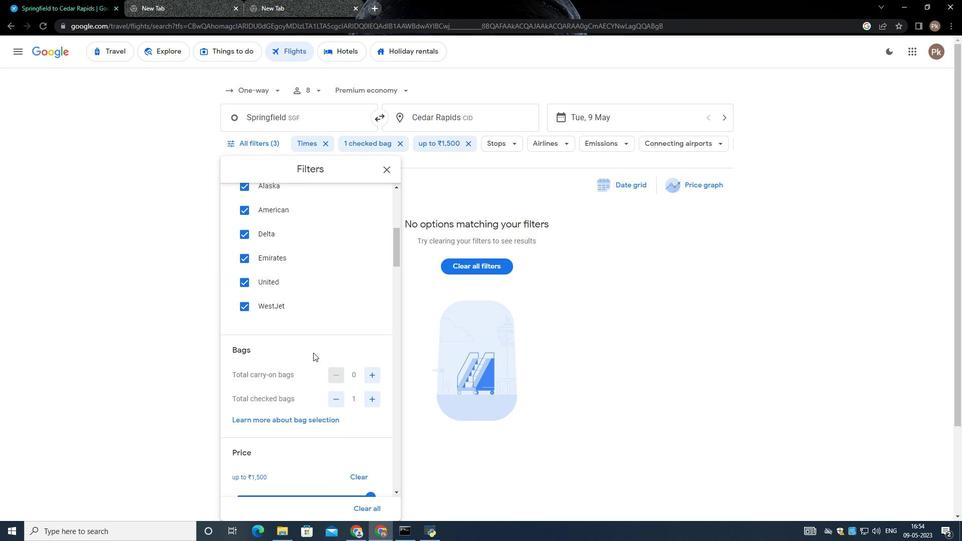 
Action: Mouse moved to (372, 293)
Screenshot: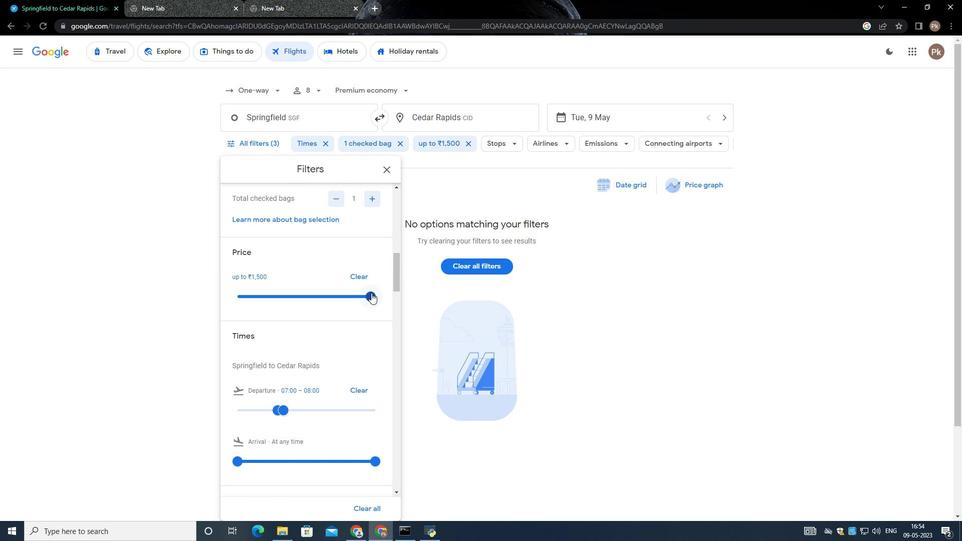 
Action: Mouse pressed left at (372, 293)
Screenshot: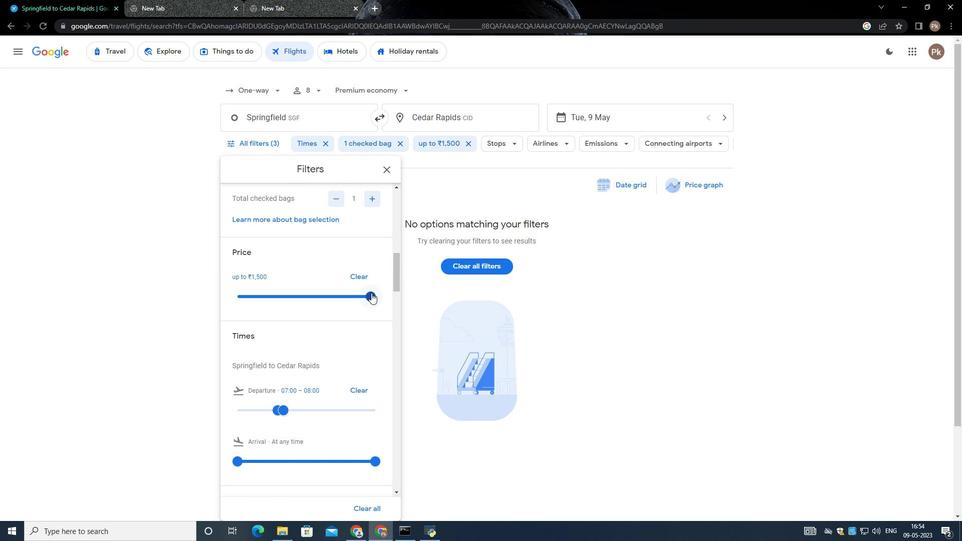 
Action: Mouse moved to (347, 260)
Screenshot: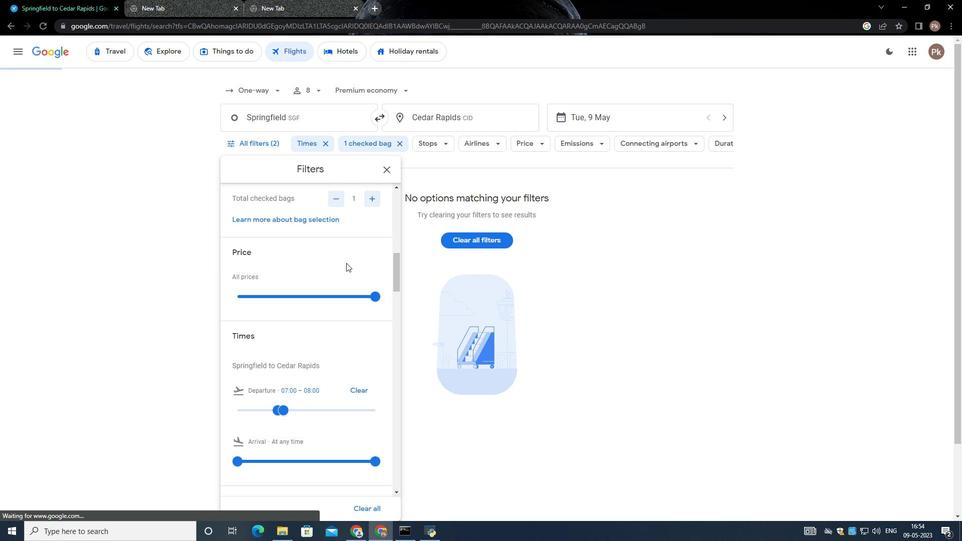 
Action: Mouse scrolled (347, 260) with delta (0, 0)
Screenshot: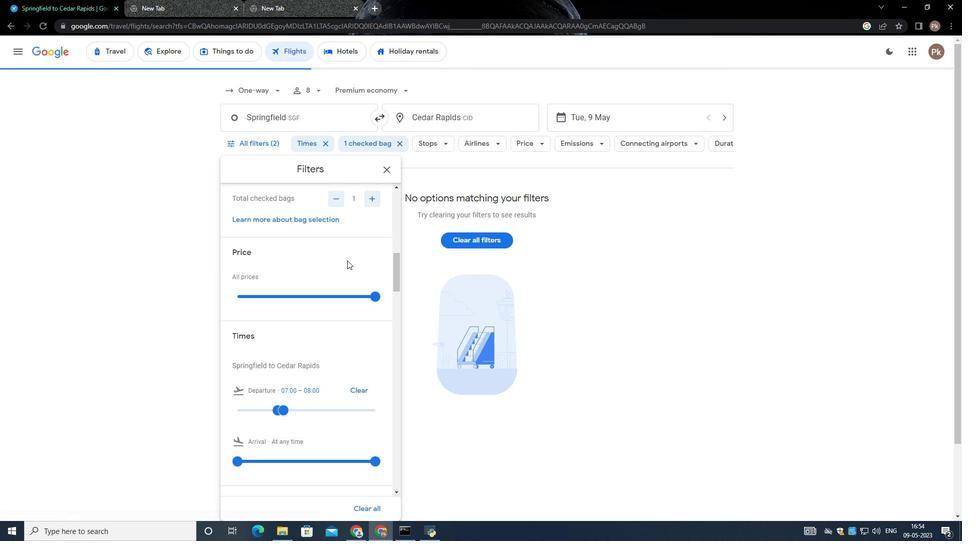 
Action: Mouse scrolled (347, 260) with delta (0, 0)
Screenshot: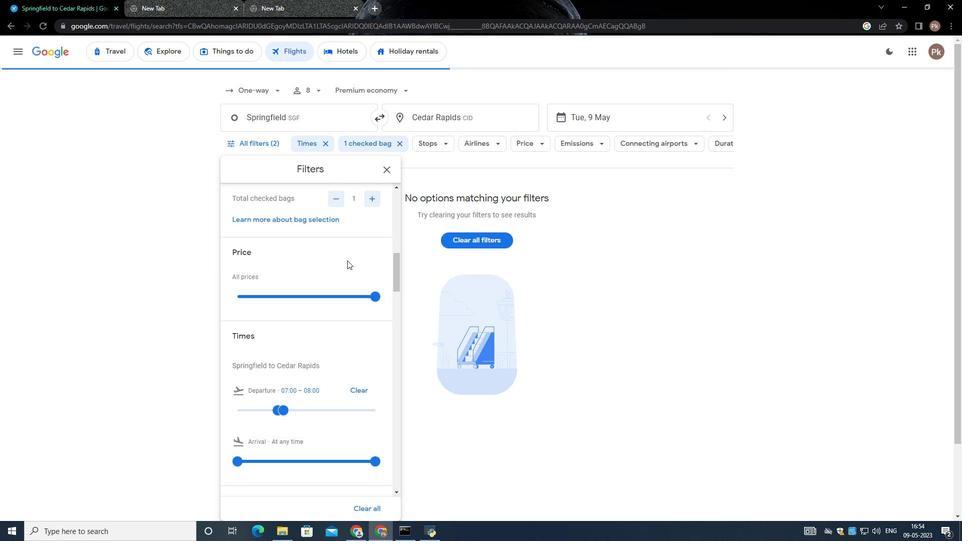 
Action: Mouse moved to (291, 295)
Screenshot: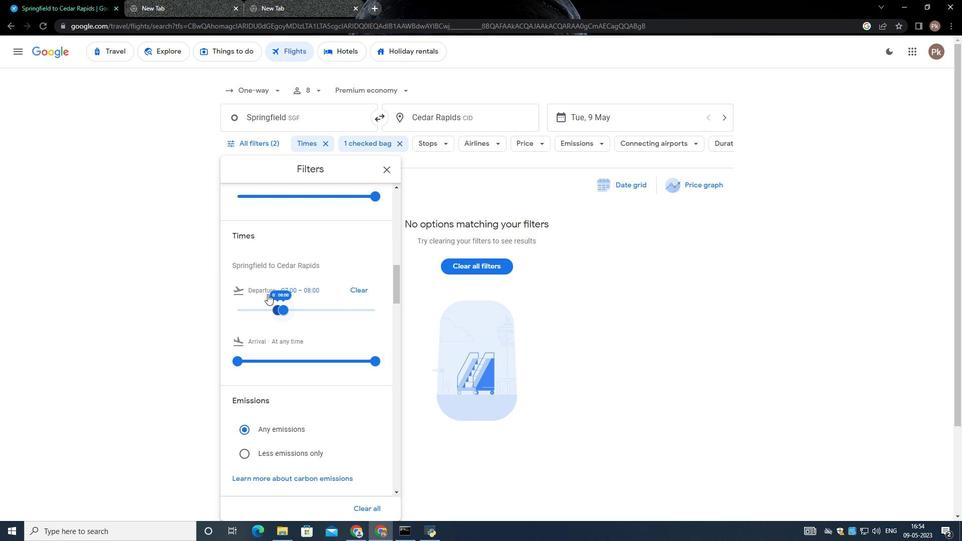
Action: Mouse scrolled (291, 296) with delta (0, 0)
Screenshot: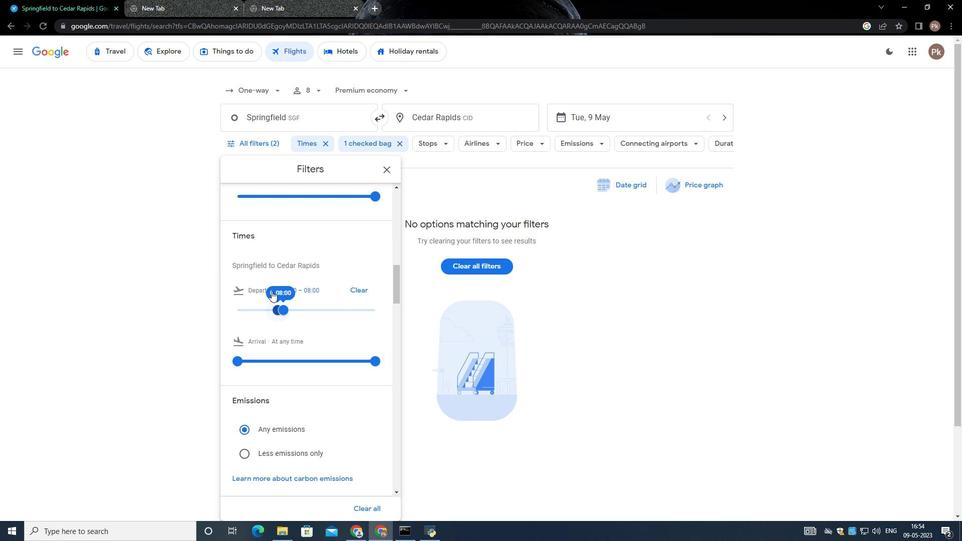 
Action: Mouse moved to (291, 296)
Screenshot: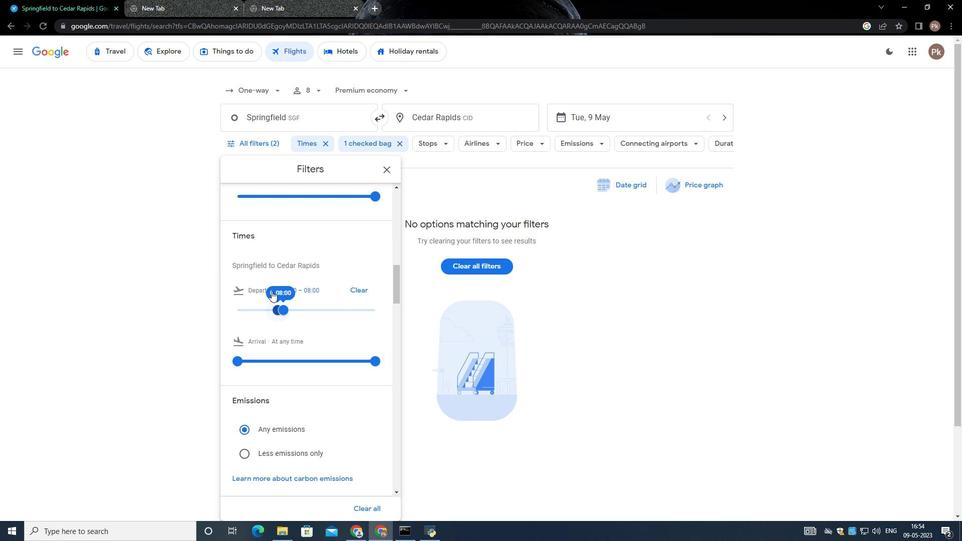 
Action: Mouse scrolled (291, 296) with delta (0, 0)
Screenshot: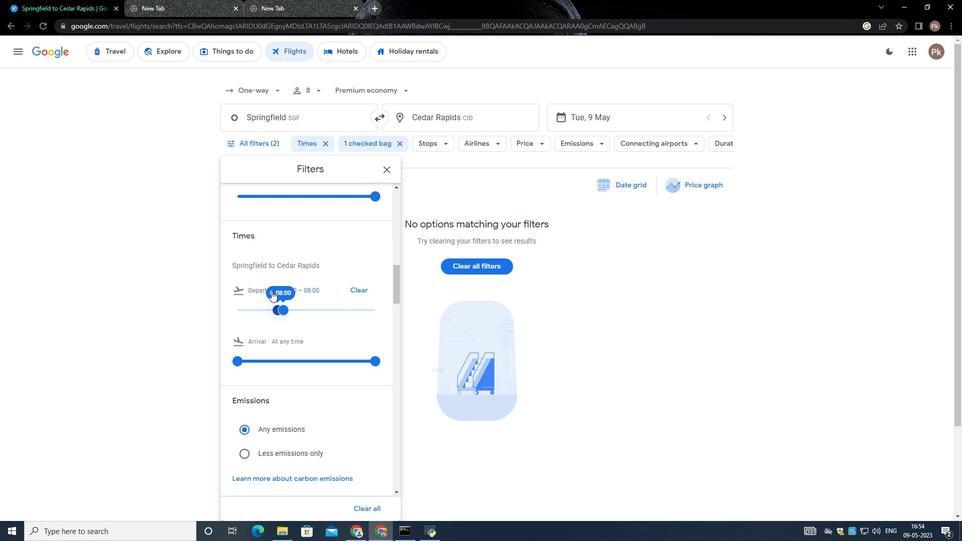 
Action: Mouse scrolled (291, 296) with delta (0, 0)
Screenshot: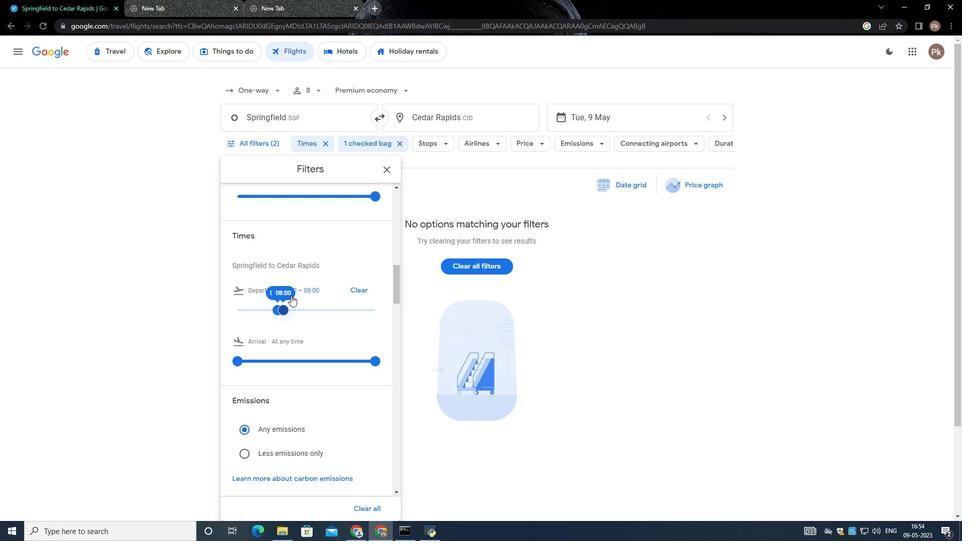 
Action: Mouse moved to (301, 461)
Screenshot: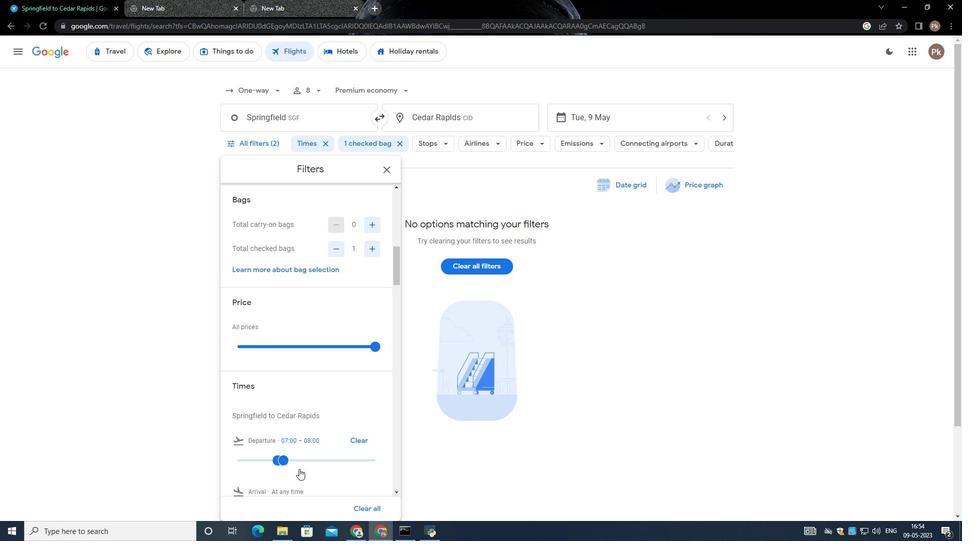 
Action: Mouse pressed left at (301, 461)
Screenshot: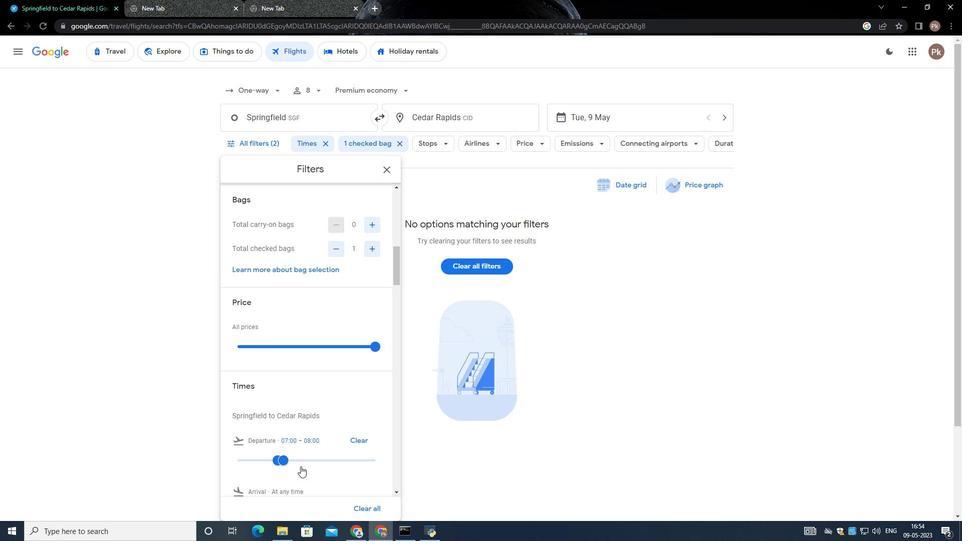 
Action: Mouse moved to (300, 461)
Screenshot: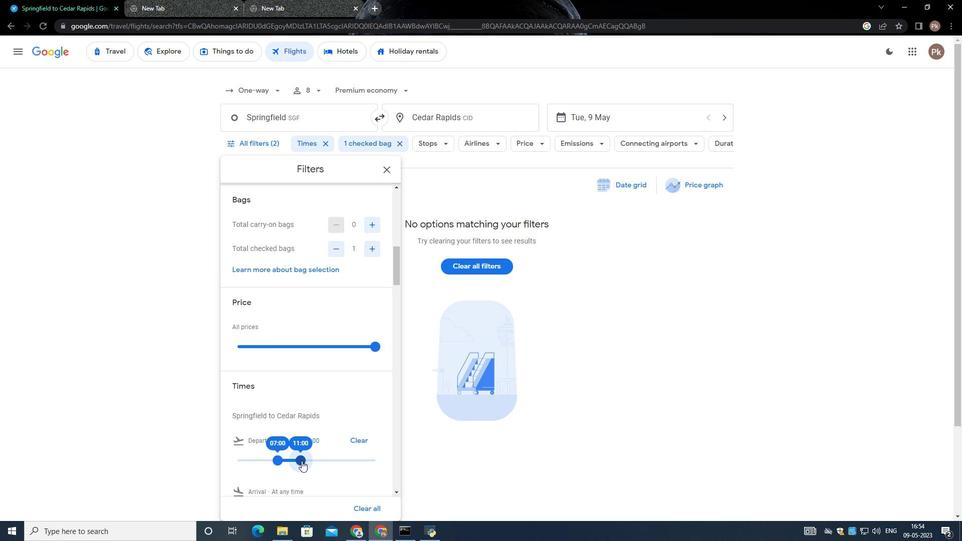 
Action: Mouse pressed left at (300, 461)
Screenshot: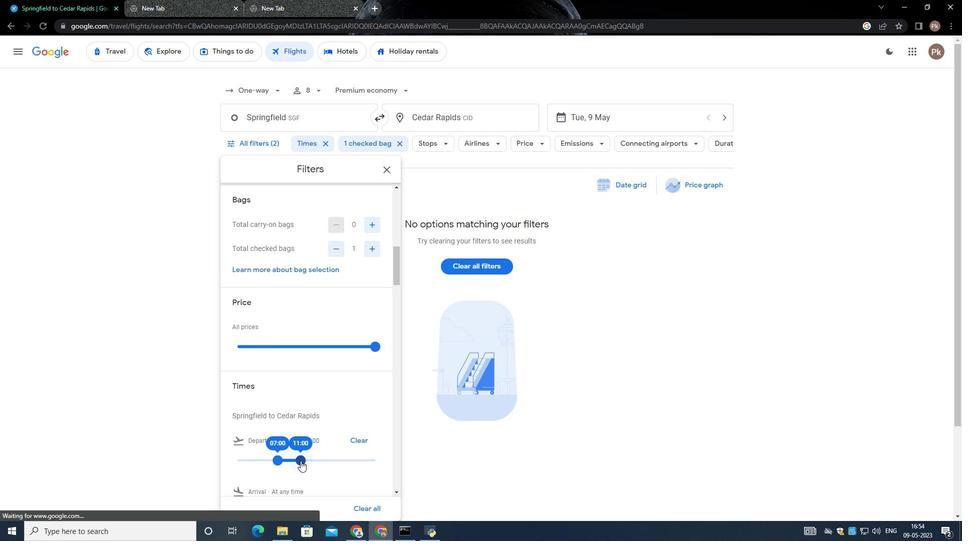 
Action: Mouse moved to (278, 458)
Screenshot: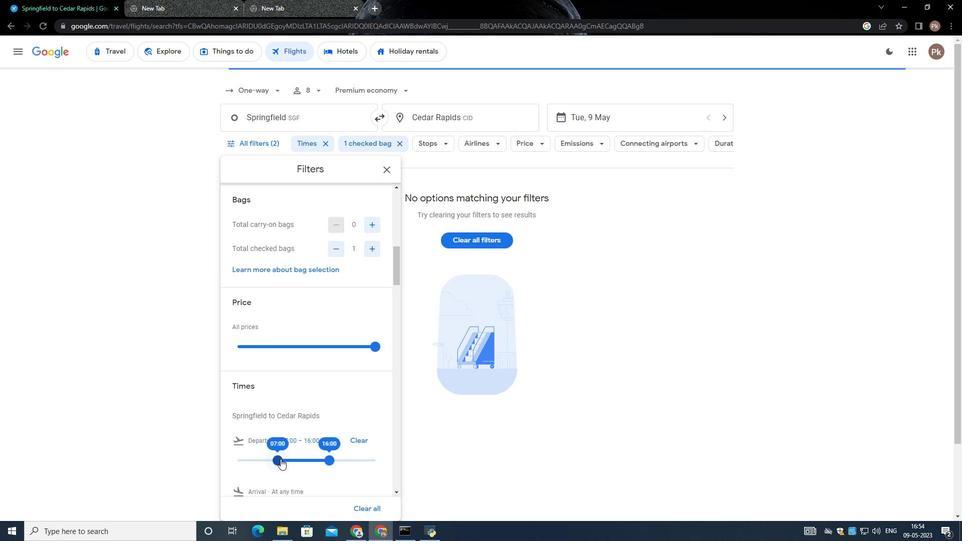 
Action: Mouse pressed left at (278, 458)
Screenshot: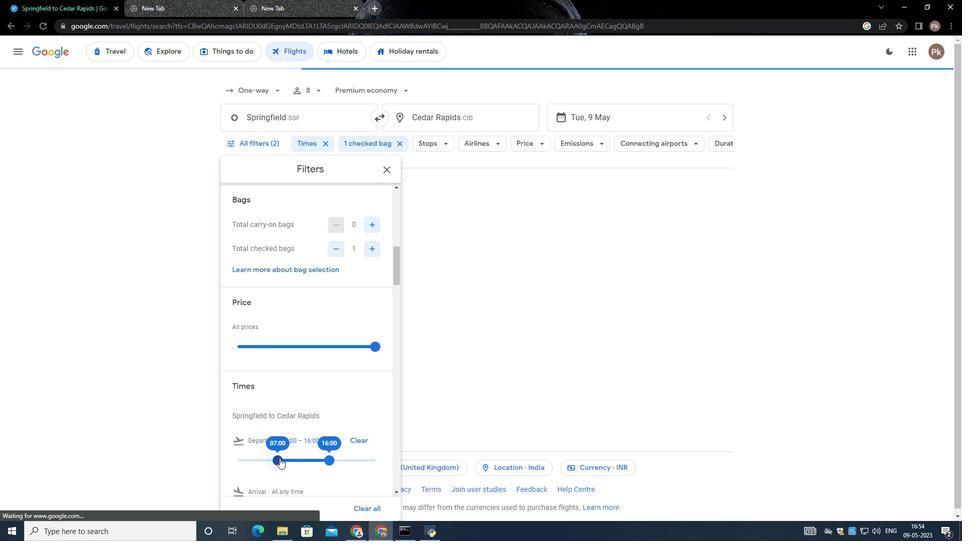 
Action: Mouse moved to (331, 459)
Screenshot: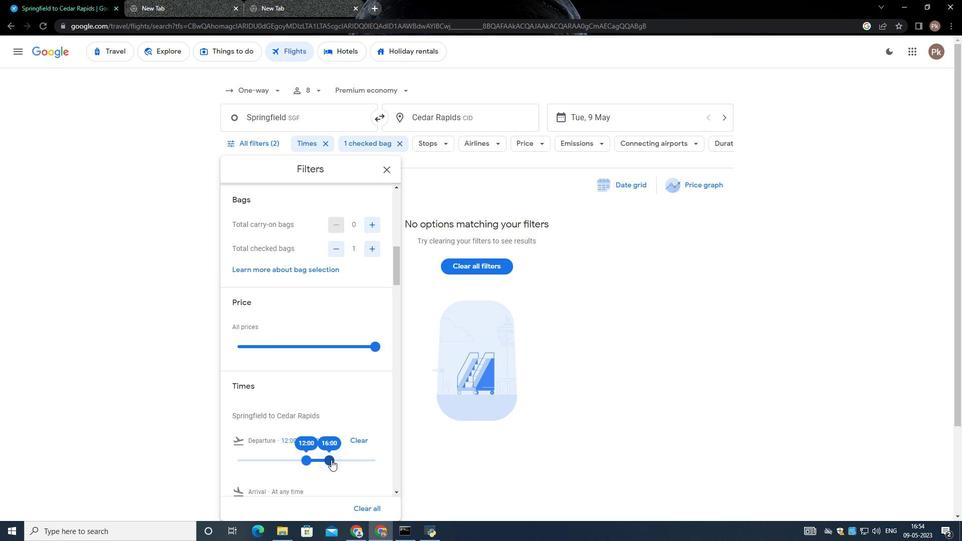 
Action: Mouse pressed left at (331, 459)
Screenshot: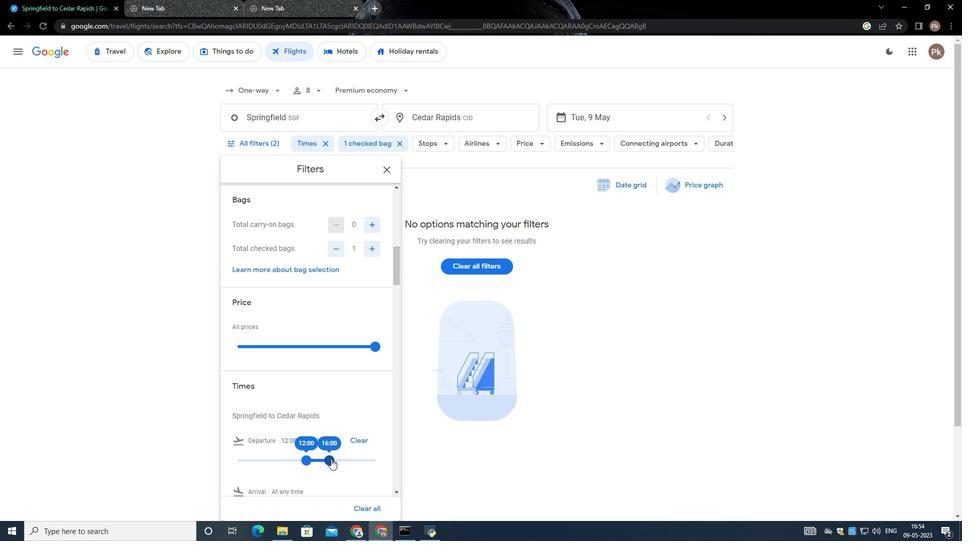 
Action: Mouse moved to (350, 346)
Screenshot: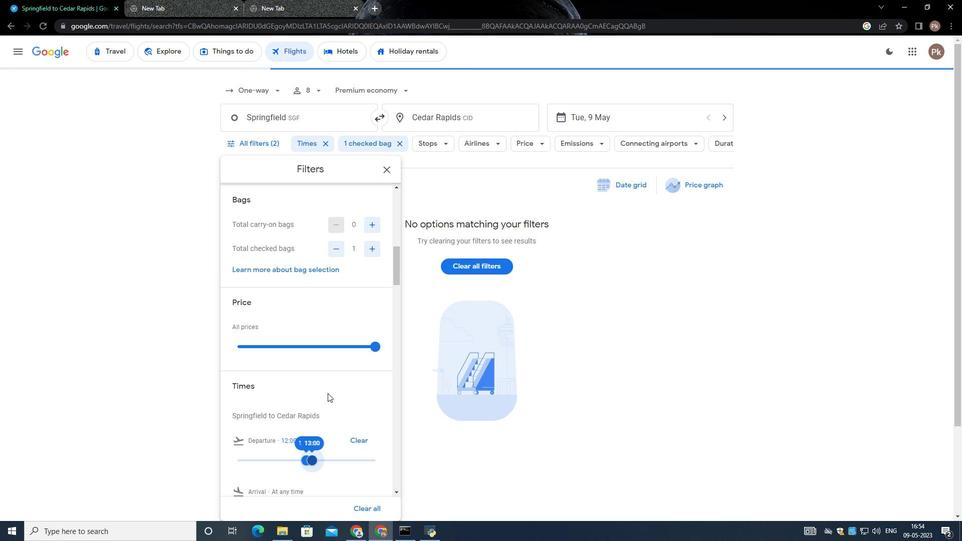 
Action: Mouse scrolled (350, 346) with delta (0, 0)
Screenshot: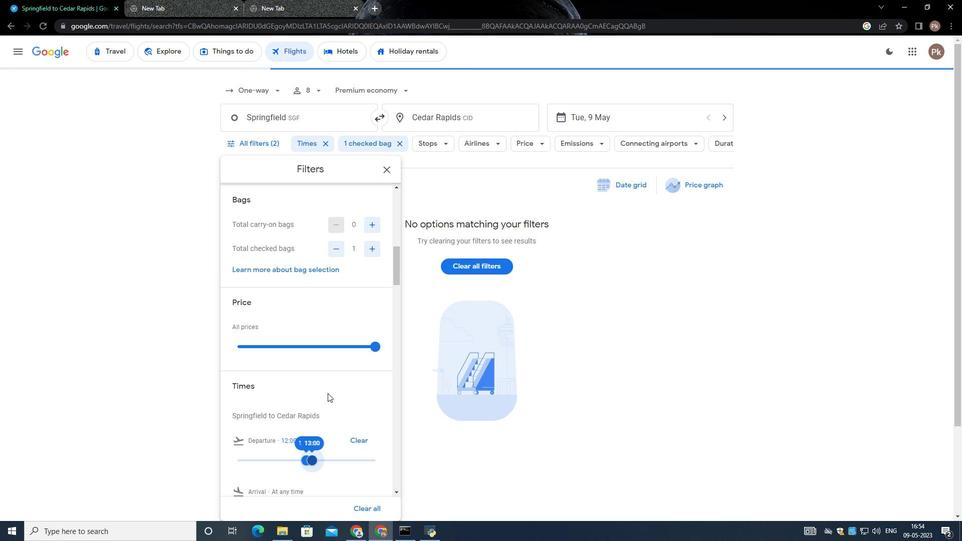 
Action: Mouse moved to (350, 353)
Screenshot: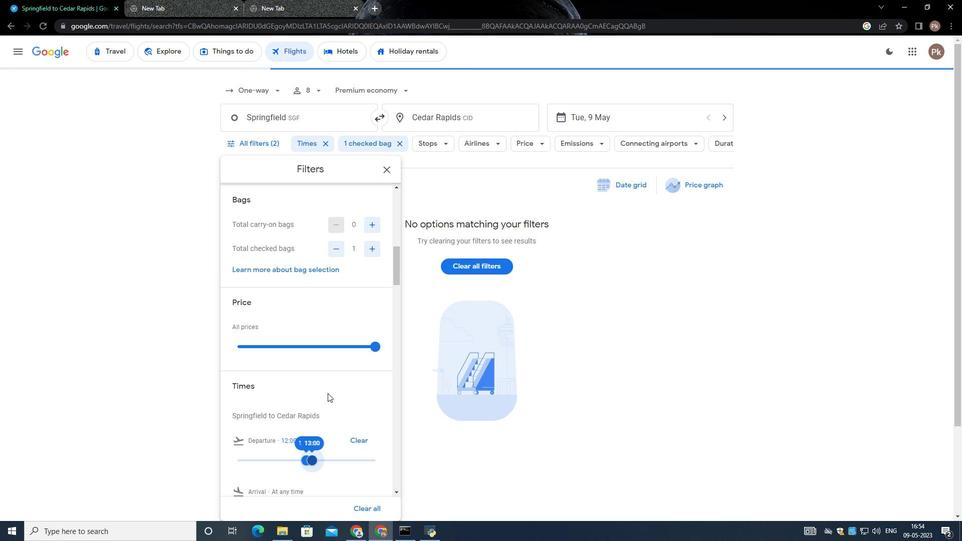 
Action: Mouse scrolled (350, 349) with delta (0, 0)
Screenshot: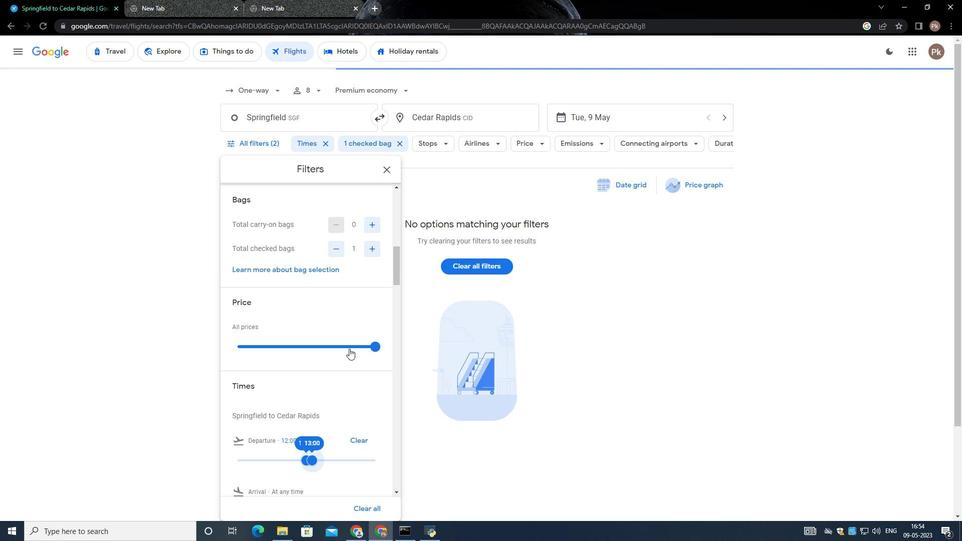 
Action: Mouse moved to (349, 357)
Screenshot: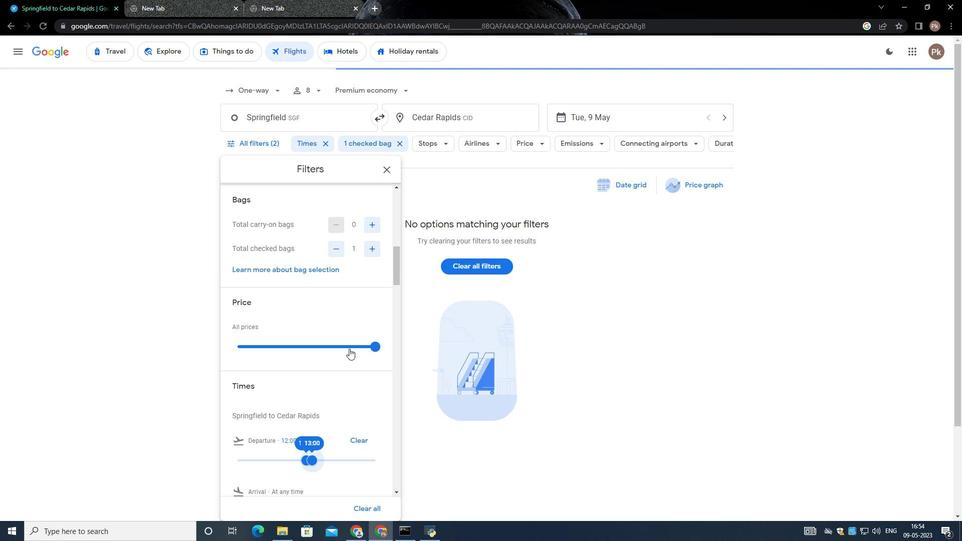 
Action: Mouse scrolled (350, 355) with delta (0, 0)
Screenshot: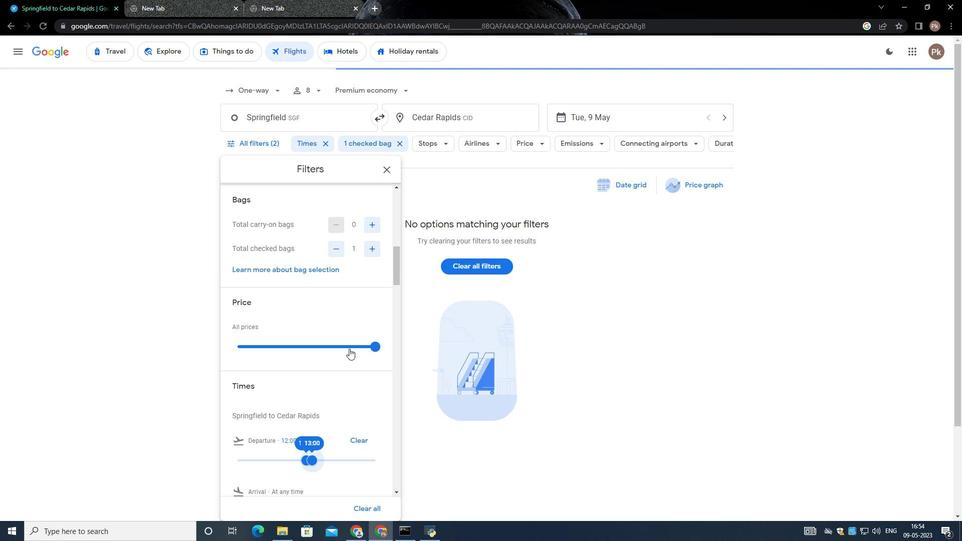 
Action: Mouse moved to (349, 359)
Screenshot: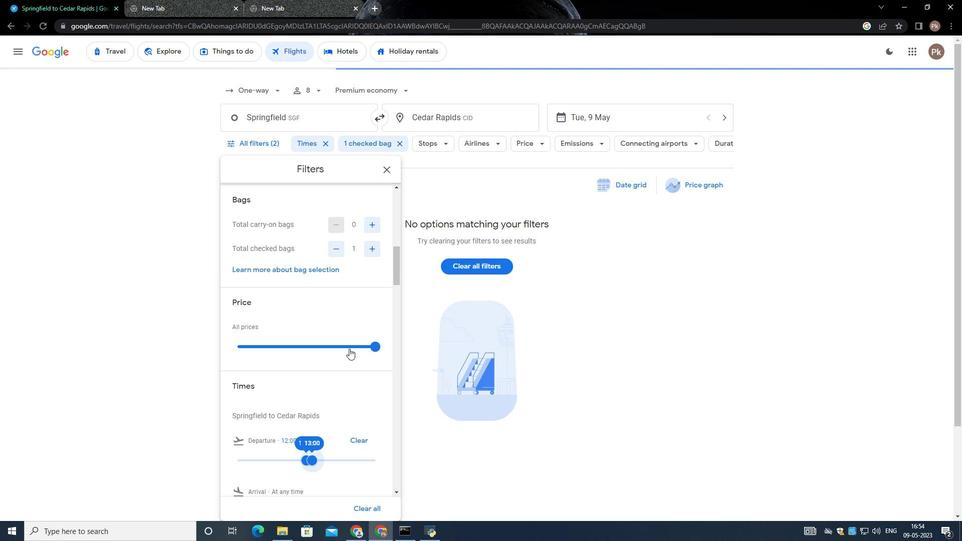 
Action: Mouse scrolled (349, 357) with delta (0, 0)
Screenshot: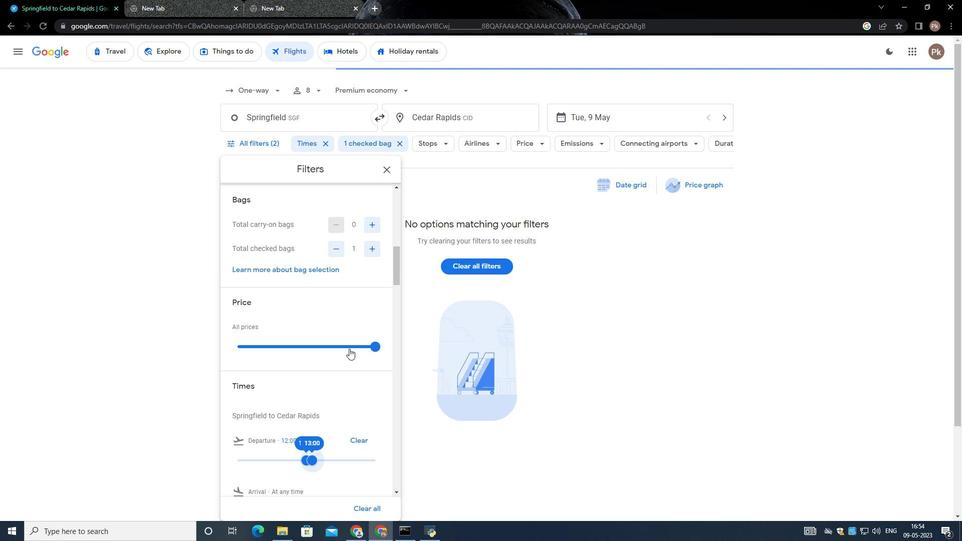 
Action: Mouse moved to (349, 359)
Screenshot: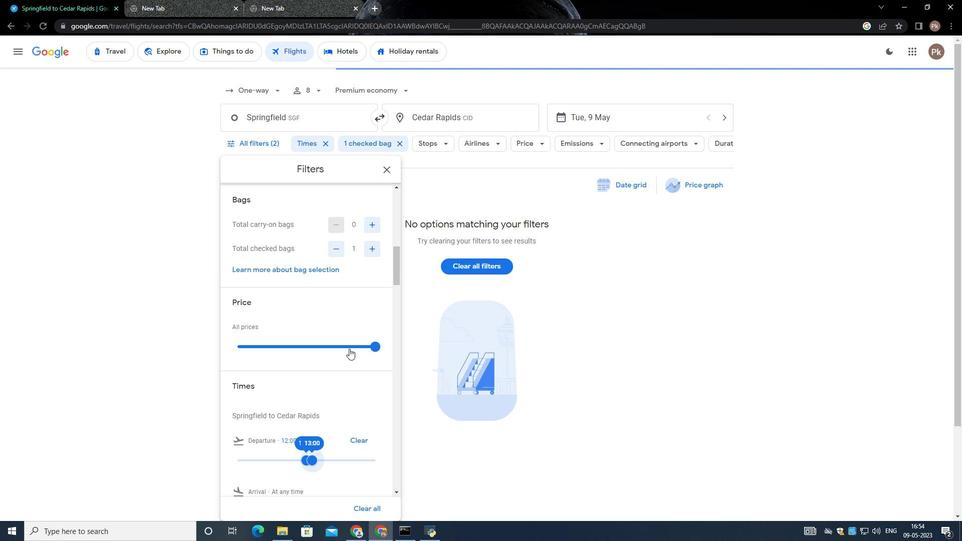 
Action: Mouse scrolled (349, 358) with delta (0, 0)
Screenshot: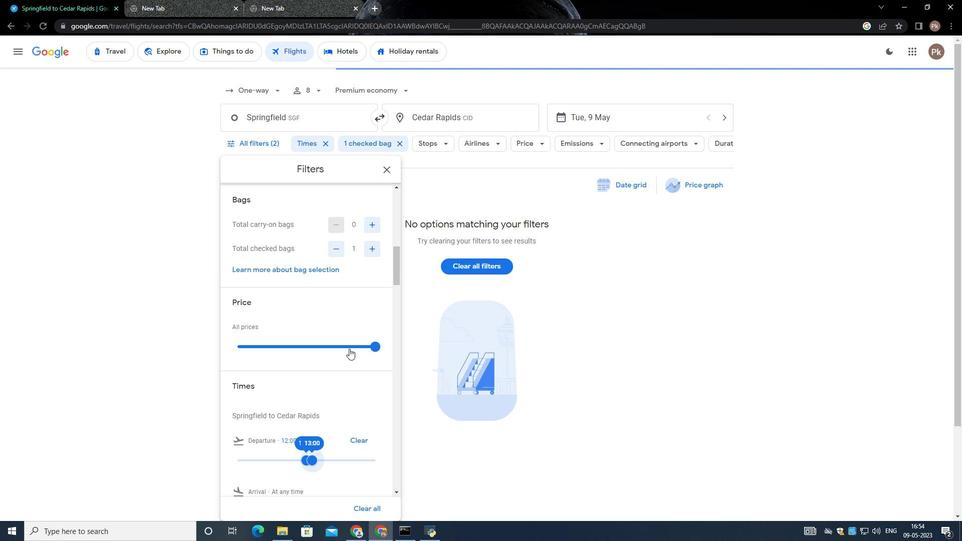 
Action: Mouse moved to (348, 361)
Screenshot: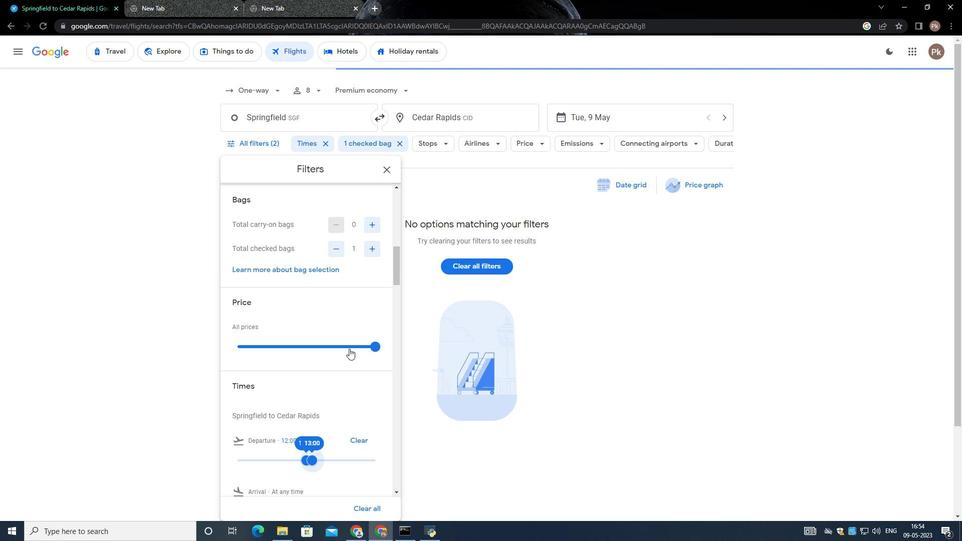 
Action: Mouse scrolled (349, 359) with delta (0, 0)
Screenshot: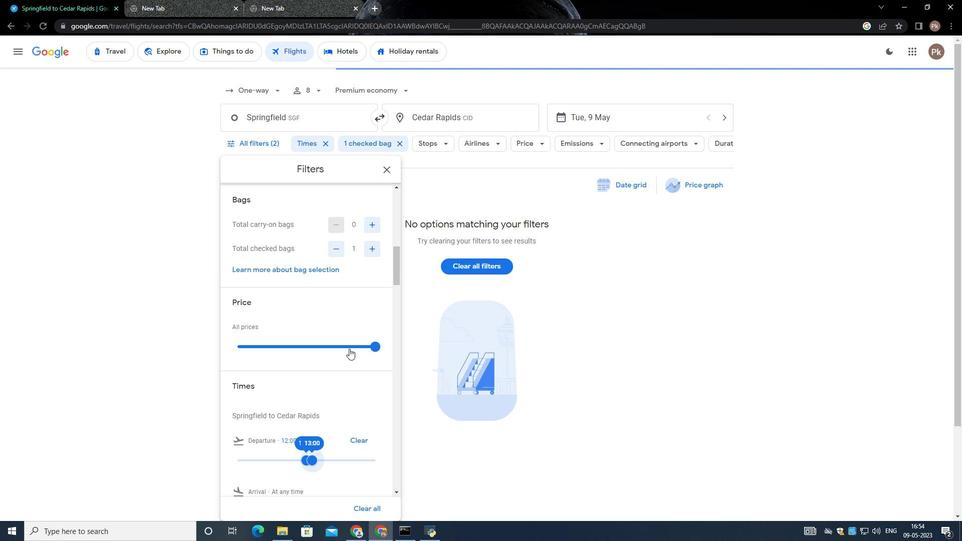 
Action: Mouse moved to (329, 384)
Screenshot: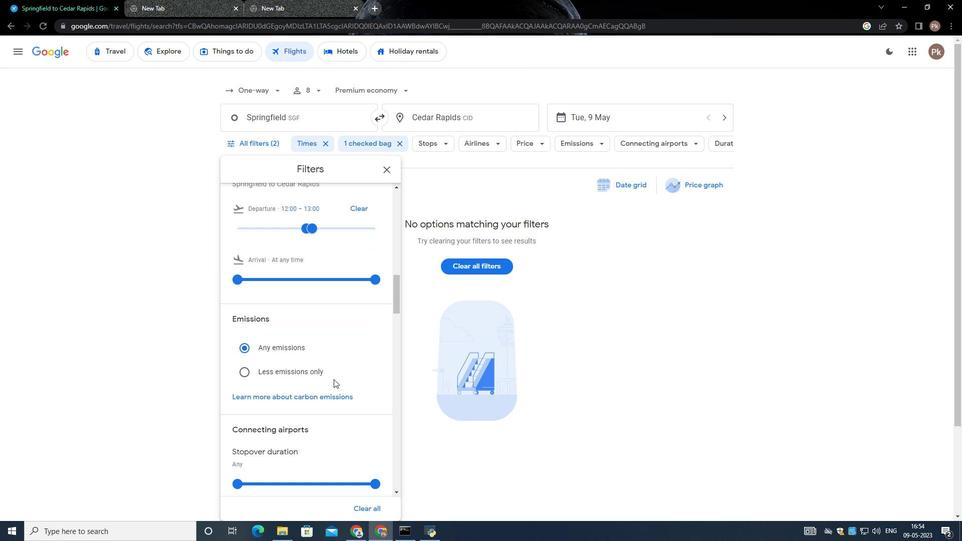 
Action: Mouse scrolled (329, 383) with delta (0, 0)
Screenshot: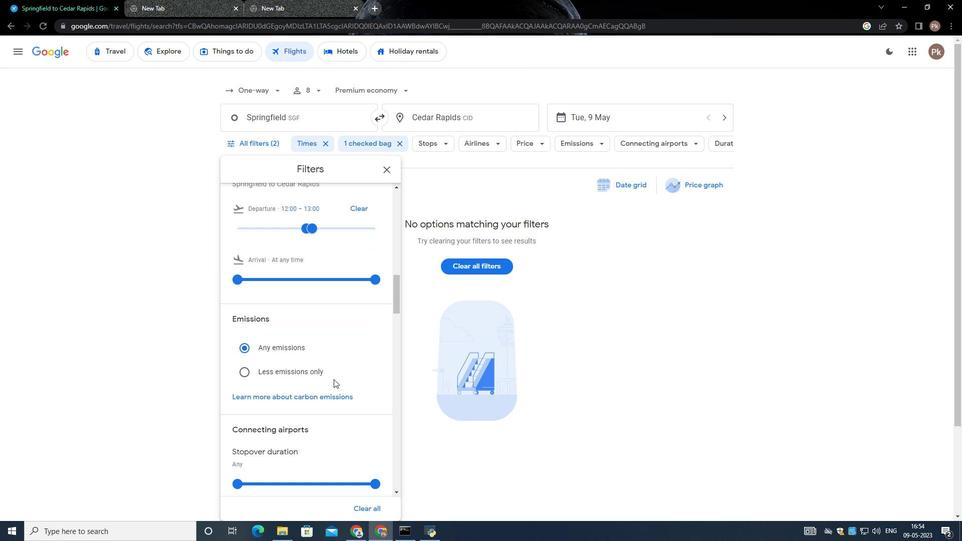 
Action: Mouse moved to (327, 386)
Screenshot: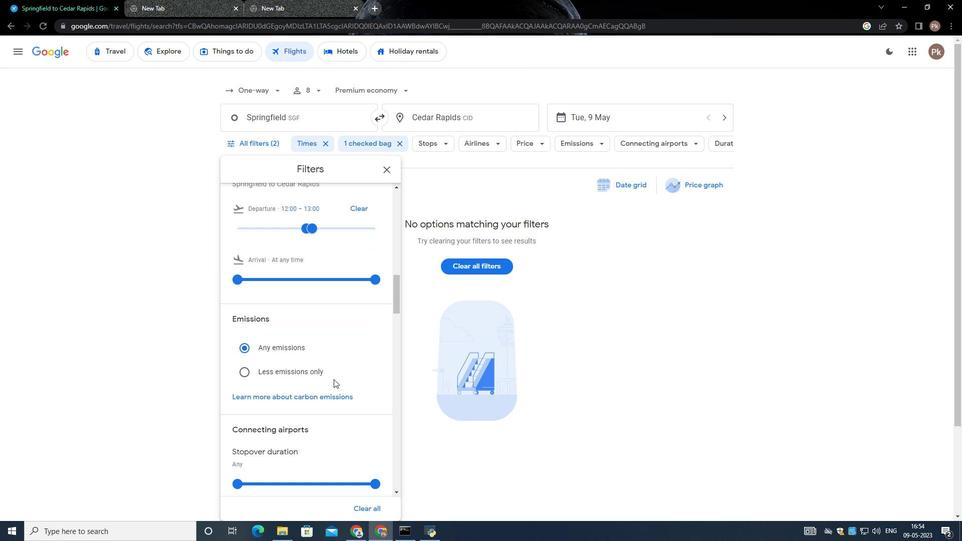 
Action: Mouse scrolled (327, 385) with delta (0, 0)
Screenshot: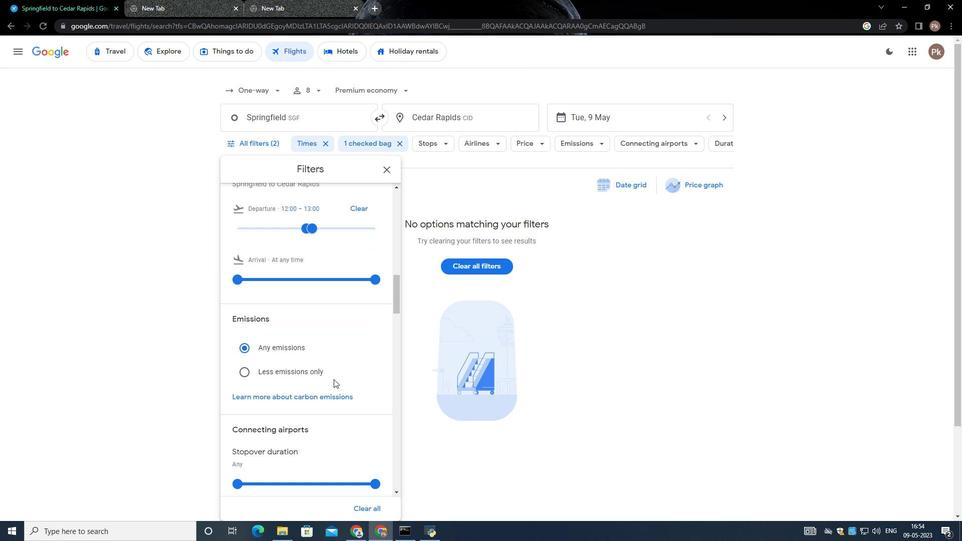
Action: Mouse moved to (325, 389)
Screenshot: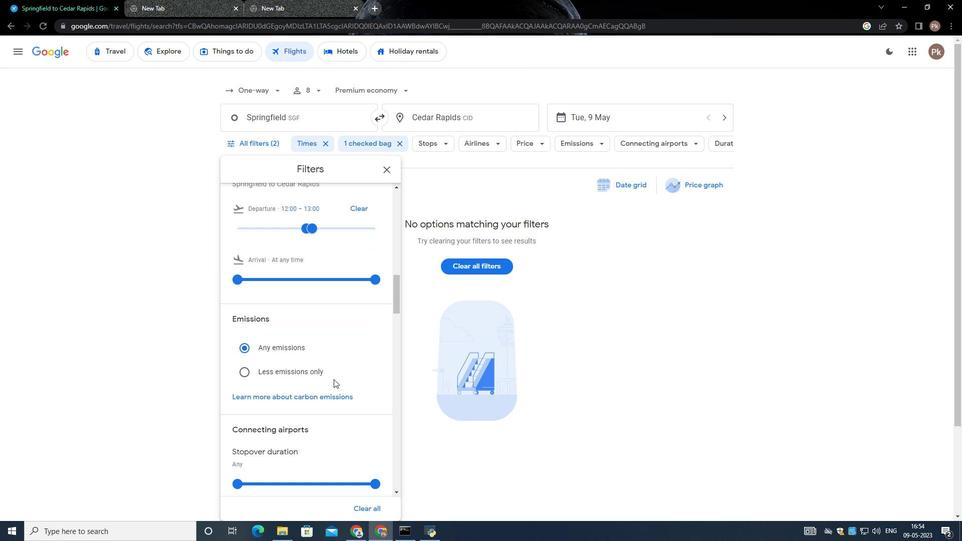 
Action: Mouse scrolled (325, 388) with delta (0, 0)
Screenshot: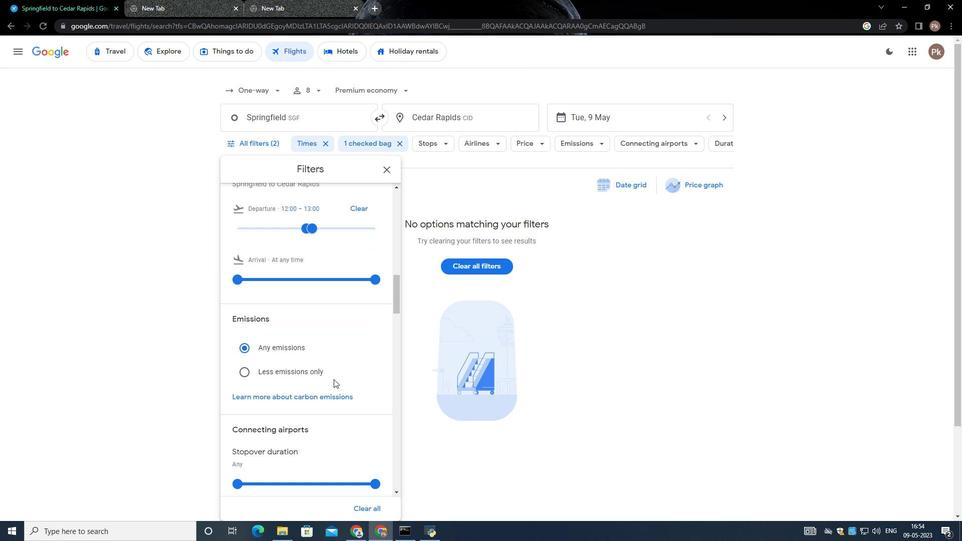 
Action: Mouse scrolled (325, 388) with delta (0, 0)
Screenshot: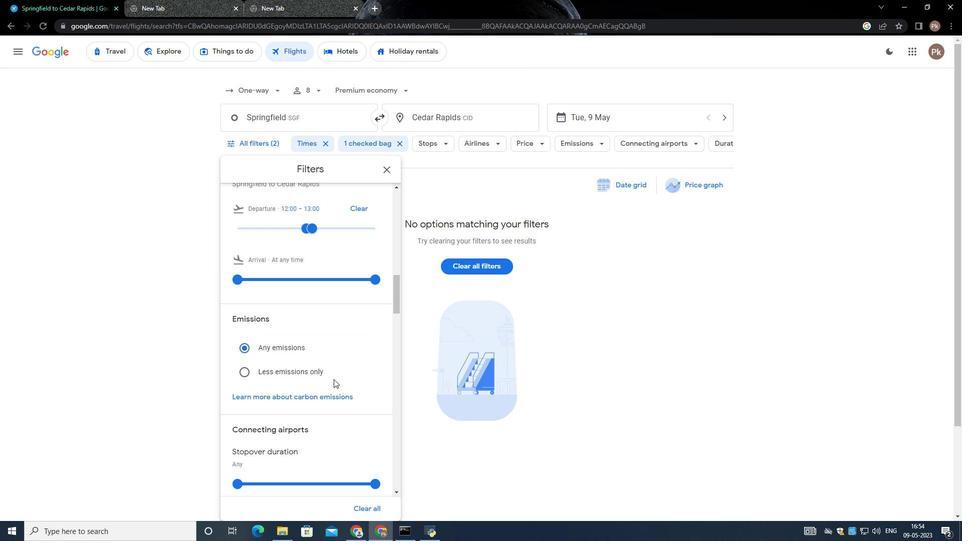 
Action: Mouse scrolled (325, 388) with delta (0, 0)
Screenshot: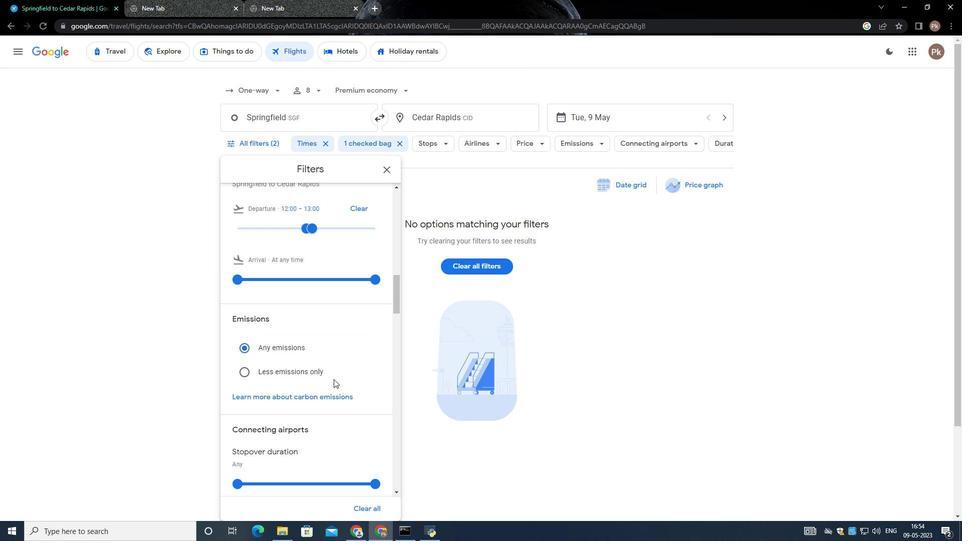 
Action: Mouse moved to (325, 389)
Screenshot: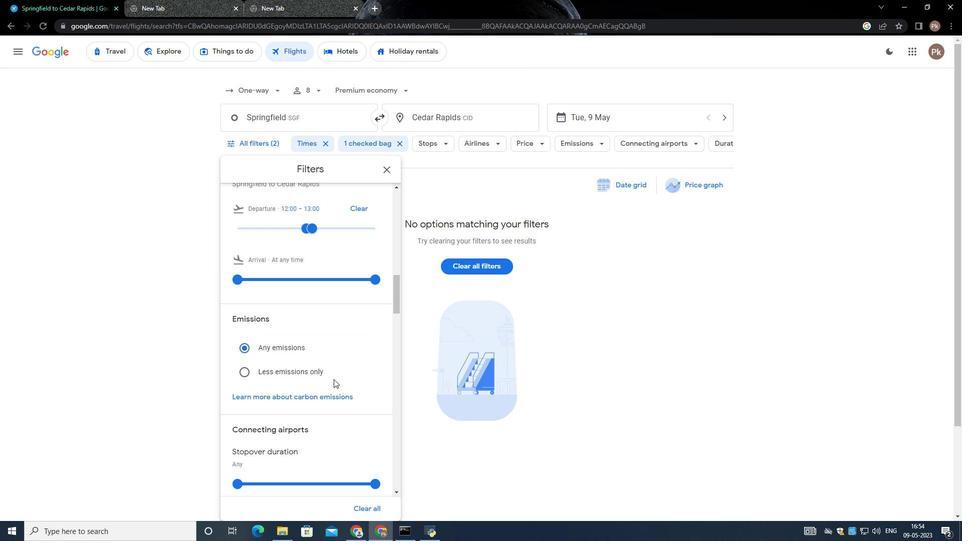 
Action: Mouse scrolled (325, 388) with delta (0, 0)
Screenshot: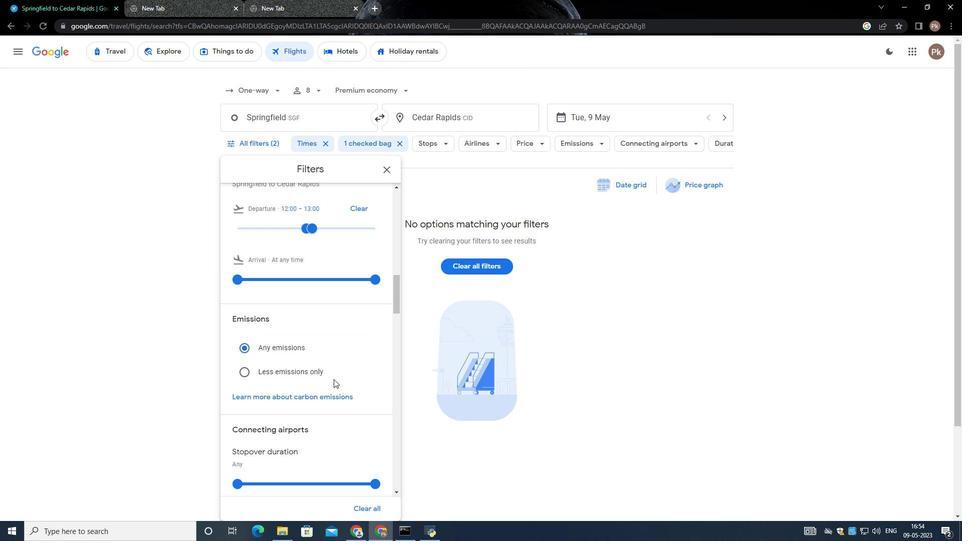 
Action: Mouse moved to (321, 377)
Screenshot: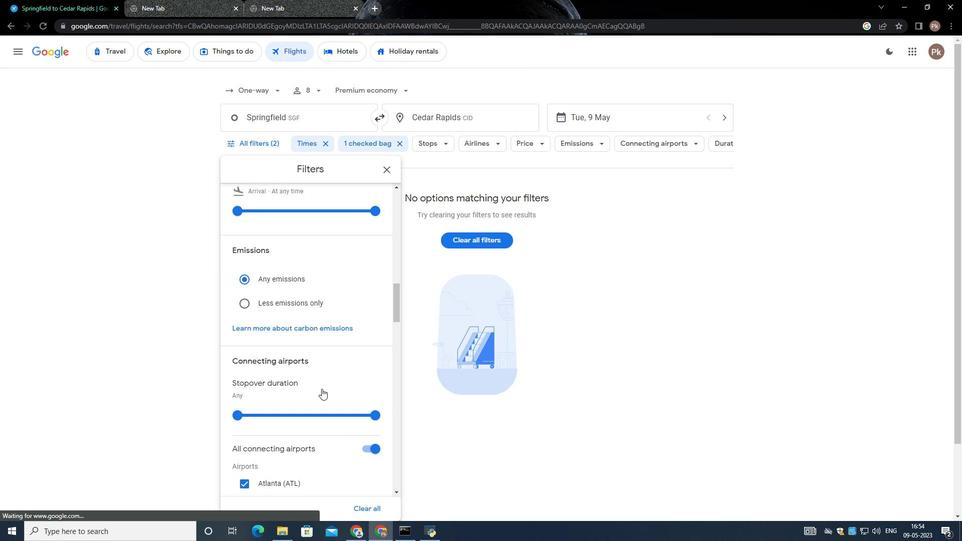 
Action: Mouse scrolled (321, 376) with delta (0, 0)
Screenshot: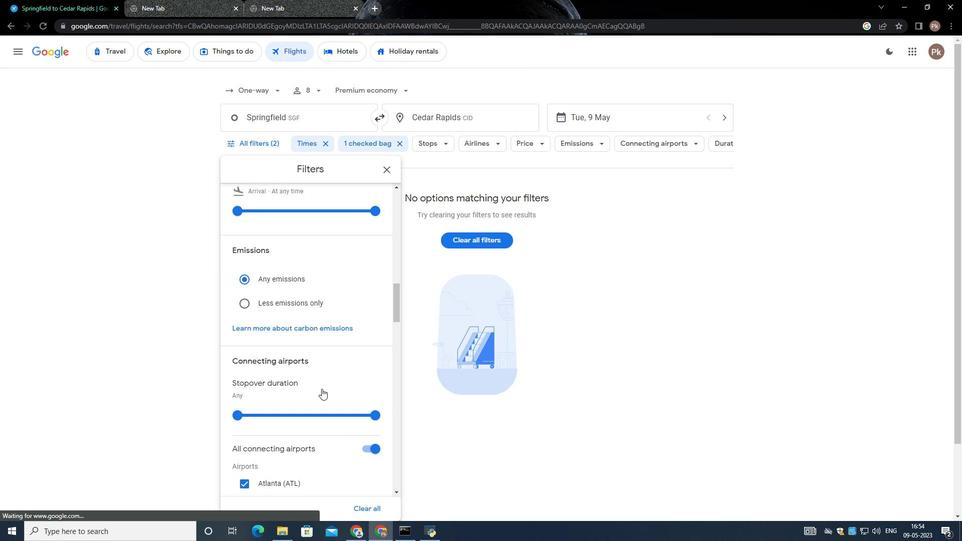 
Action: Mouse scrolled (321, 376) with delta (0, 0)
Screenshot: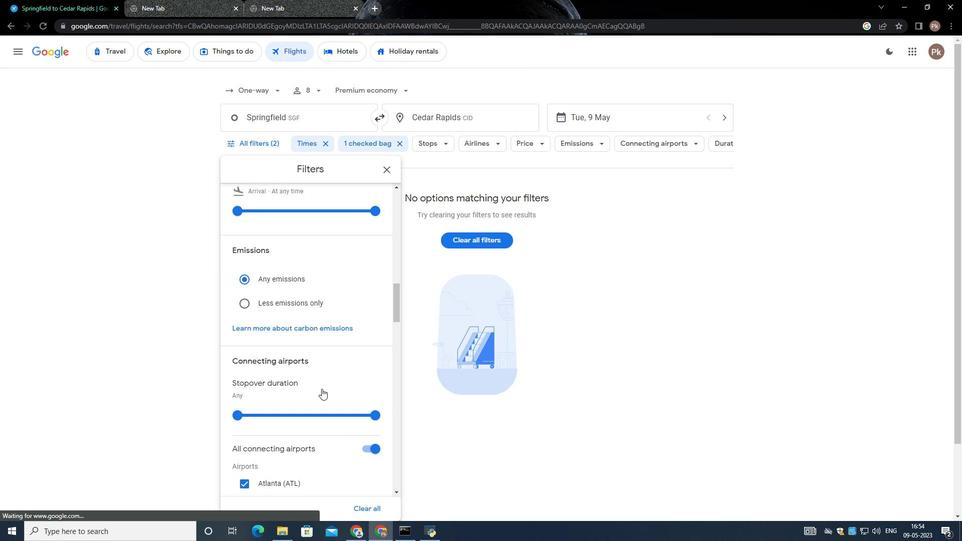 
Action: Mouse scrolled (321, 376) with delta (0, 0)
Screenshot: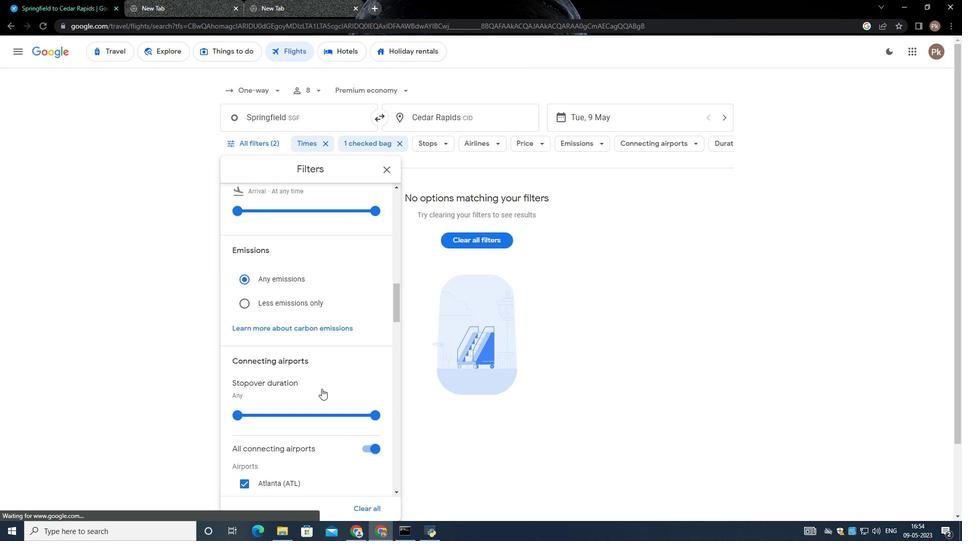 
Action: Mouse scrolled (321, 376) with delta (0, 0)
Screenshot: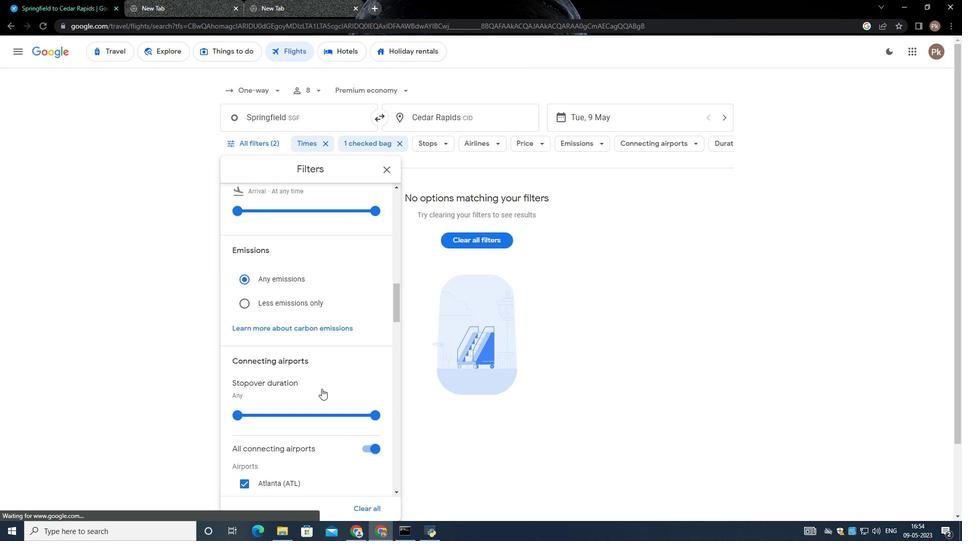
Action: Mouse moved to (314, 377)
Screenshot: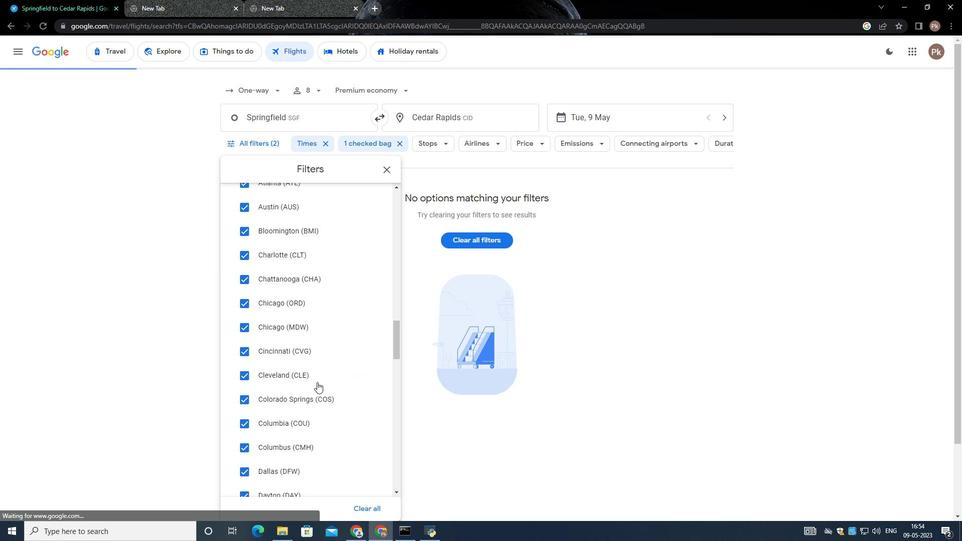 
Action: Mouse scrolled (314, 377) with delta (0, 0)
Screenshot: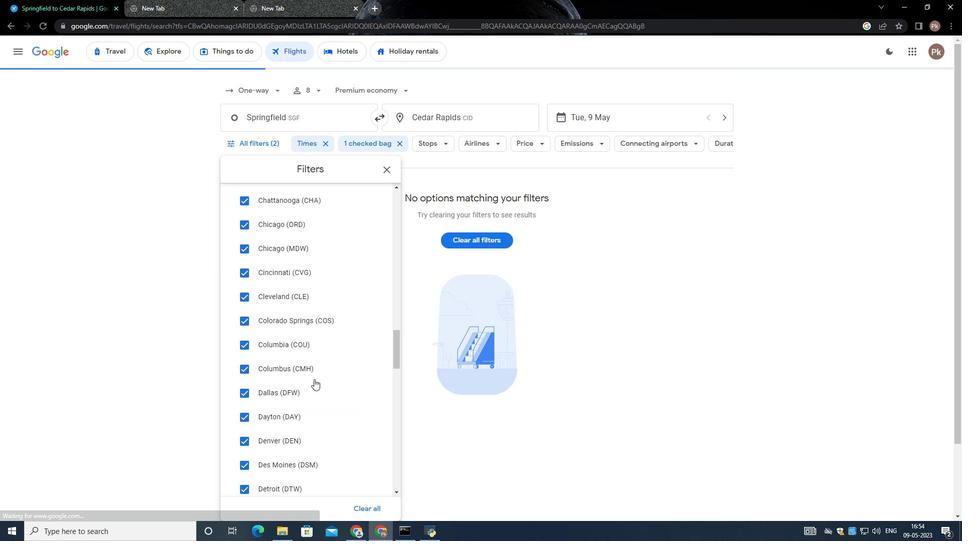 
Action: Mouse scrolled (314, 377) with delta (0, 0)
Screenshot: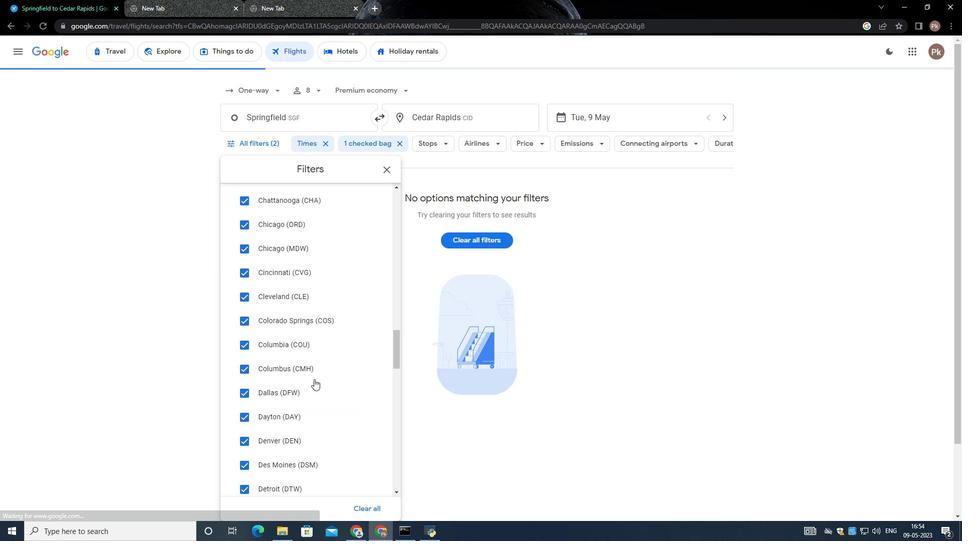 
Action: Mouse scrolled (314, 377) with delta (0, 0)
Screenshot: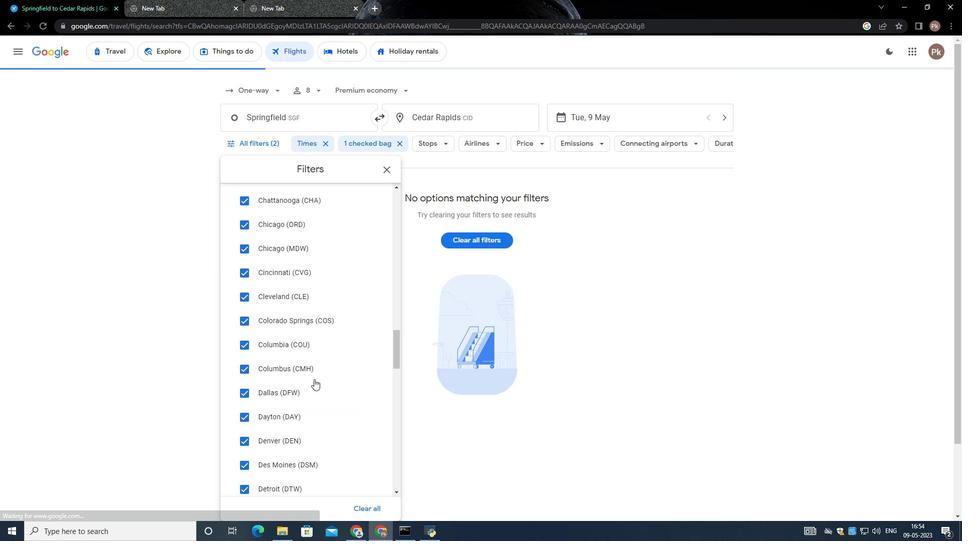 
Action: Mouse scrolled (314, 377) with delta (0, 0)
Screenshot: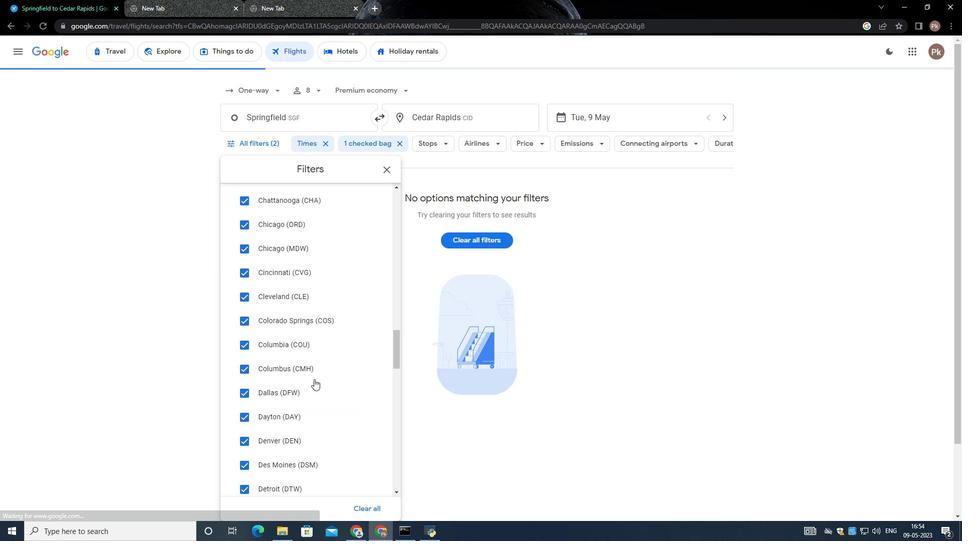 
Action: Mouse moved to (312, 376)
Screenshot: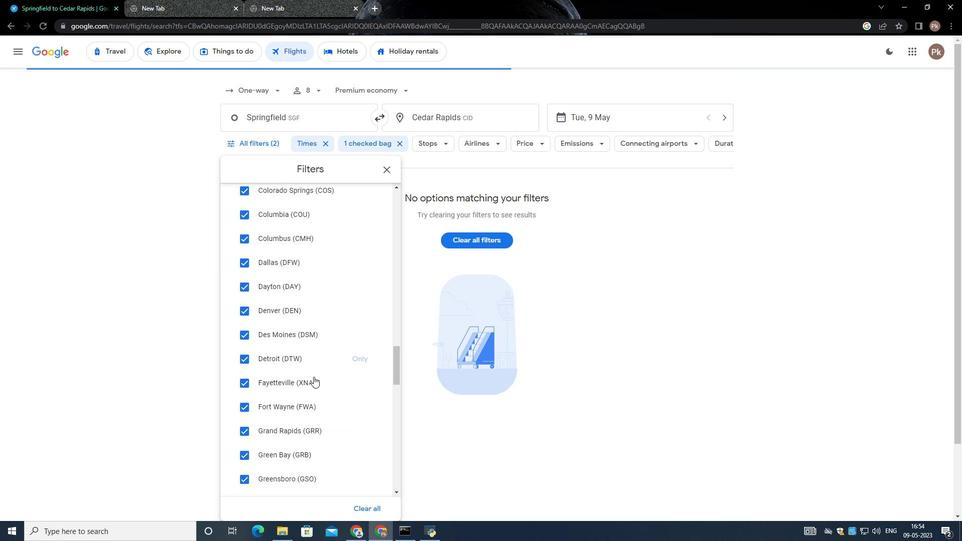
Action: Mouse scrolled (312, 375) with delta (0, 0)
Screenshot: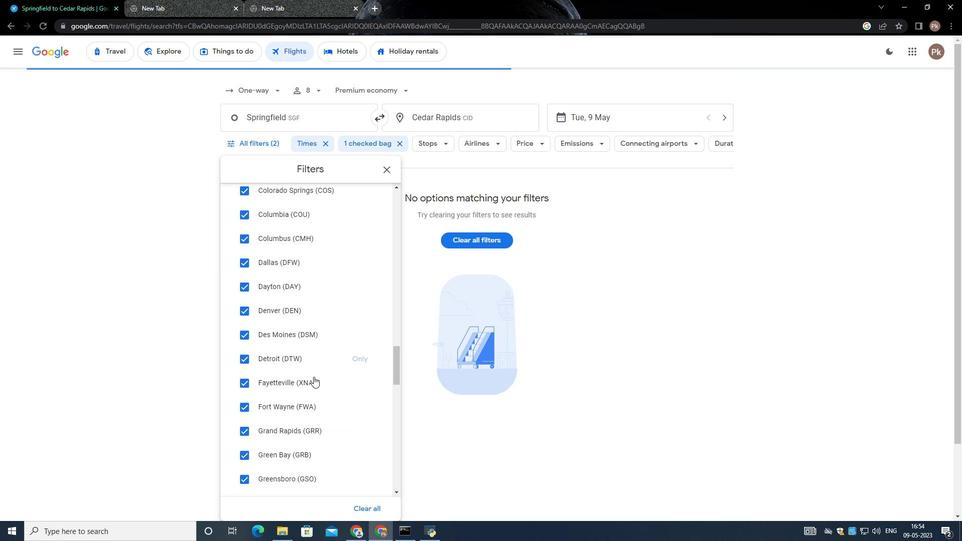 
Action: Mouse scrolled (312, 375) with delta (0, 0)
Screenshot: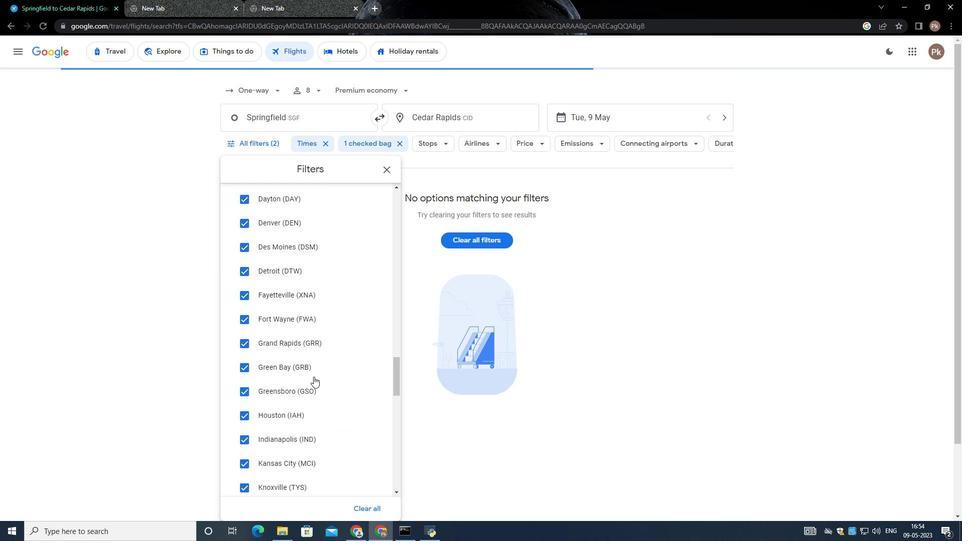 
Action: Mouse scrolled (312, 375) with delta (0, 0)
Screenshot: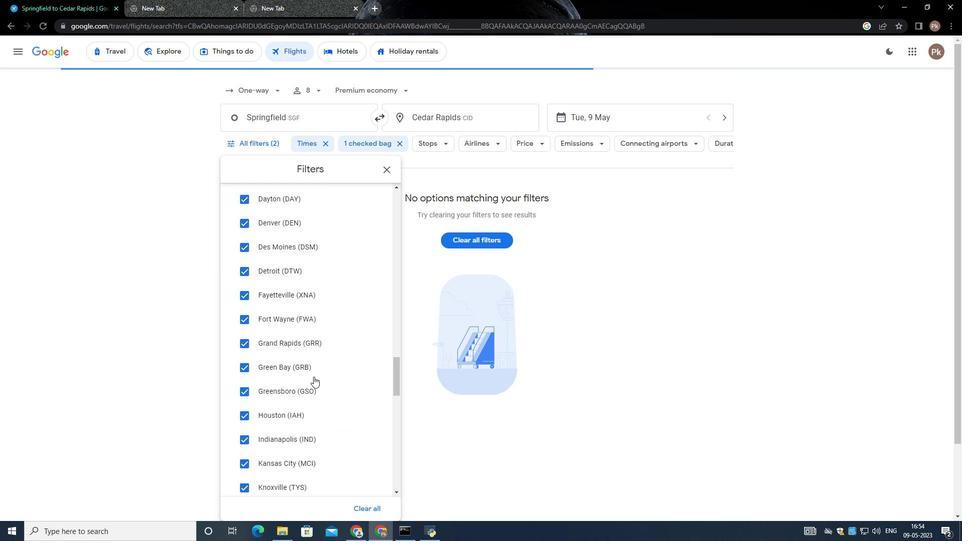 
Action: Mouse scrolled (312, 375) with delta (0, 0)
Screenshot: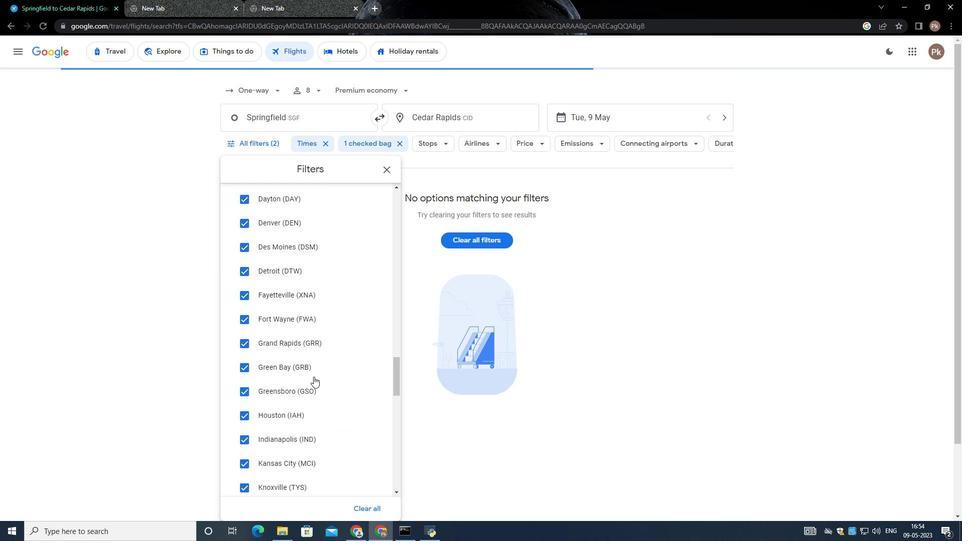 
Action: Mouse scrolled (312, 375) with delta (0, 0)
Screenshot: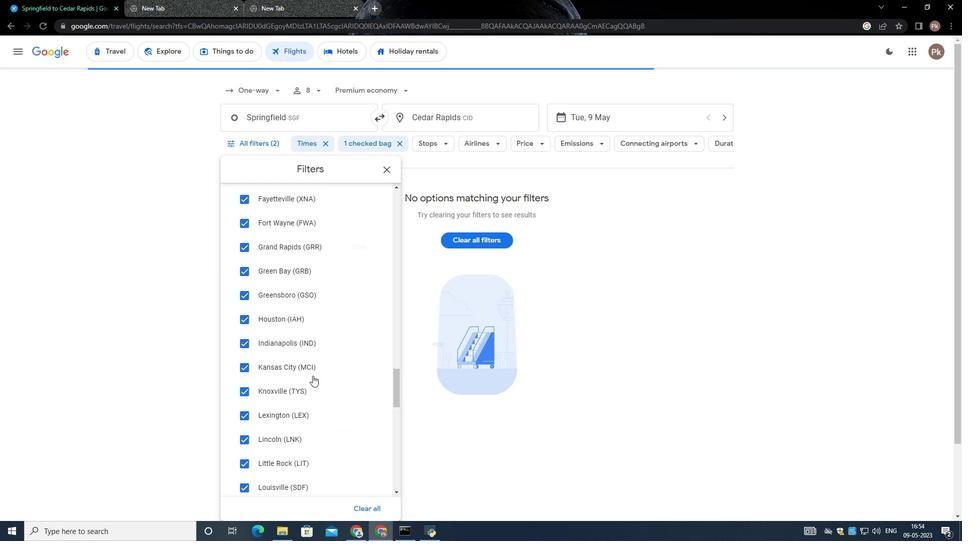 
Action: Mouse scrolled (312, 375) with delta (0, 0)
Screenshot: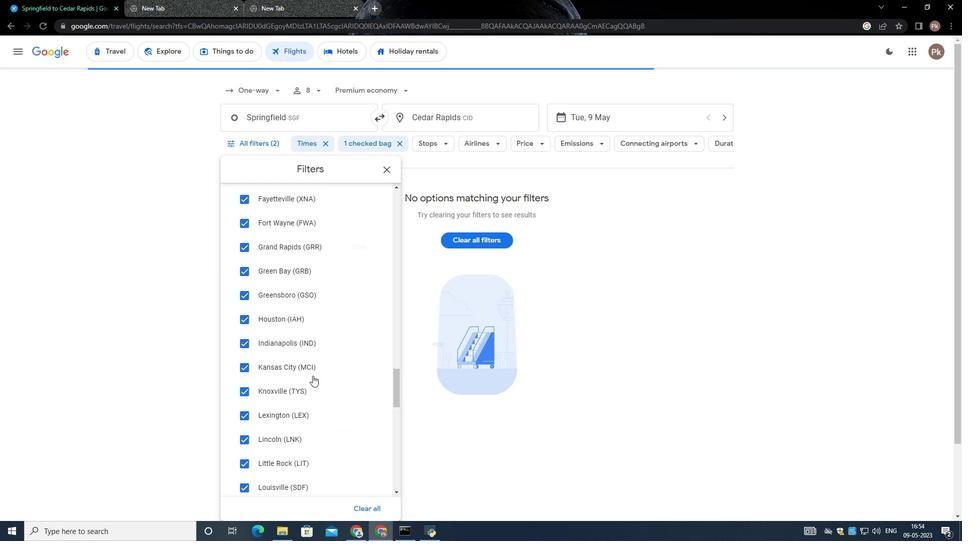
Action: Mouse moved to (305, 376)
Screenshot: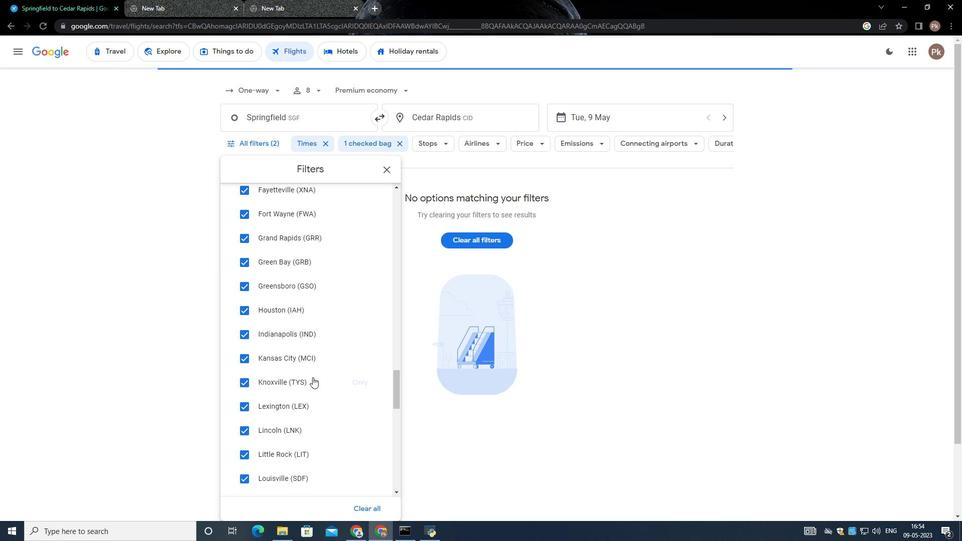 
Action: Mouse scrolled (305, 375) with delta (0, 0)
Screenshot: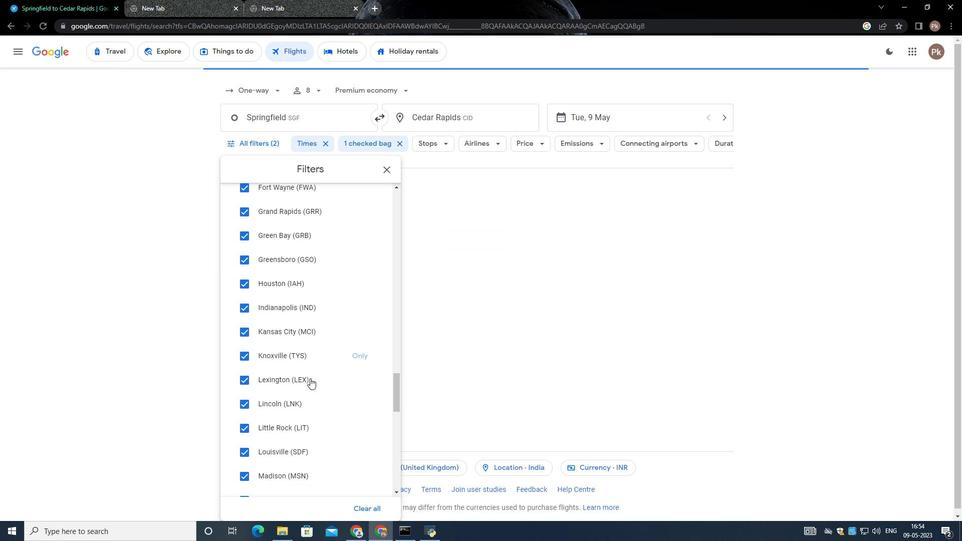 
Action: Mouse scrolled (305, 375) with delta (0, 0)
Screenshot: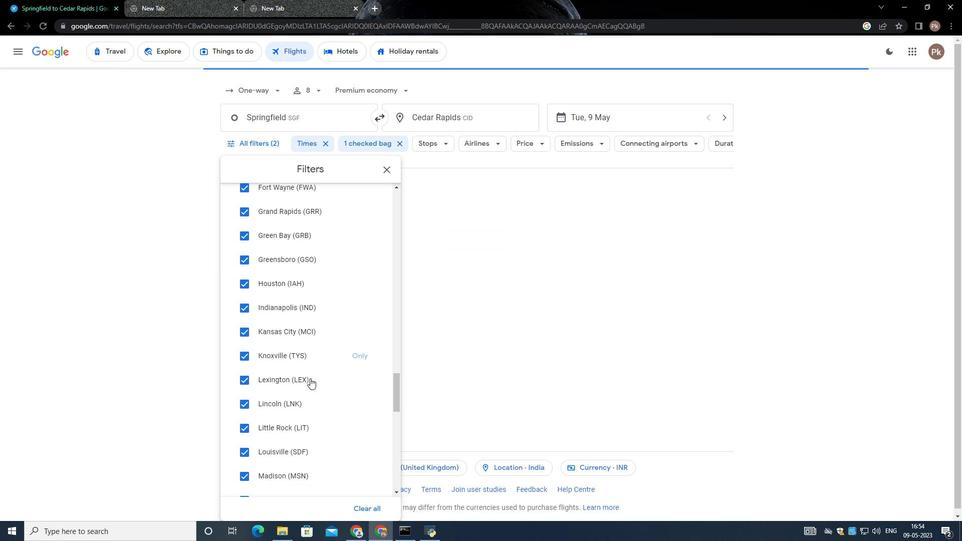 
Action: Mouse scrolled (305, 375) with delta (0, 0)
Screenshot: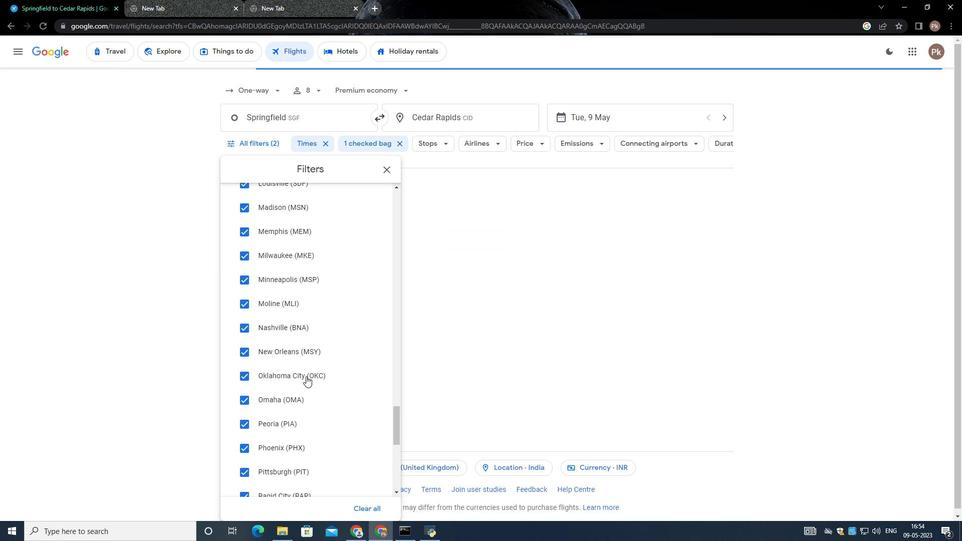 
Action: Mouse scrolled (305, 375) with delta (0, 0)
Screenshot: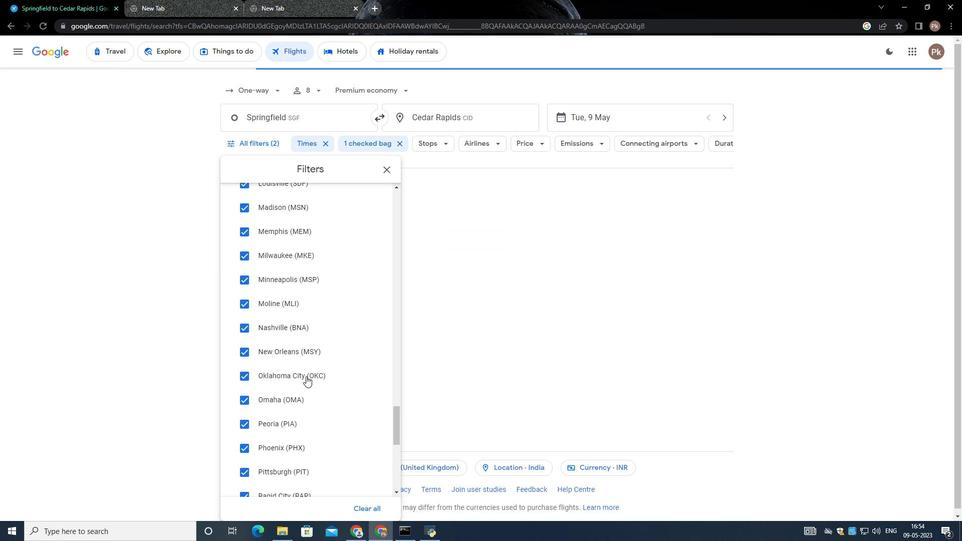 
Action: Mouse scrolled (305, 375) with delta (0, 0)
Screenshot: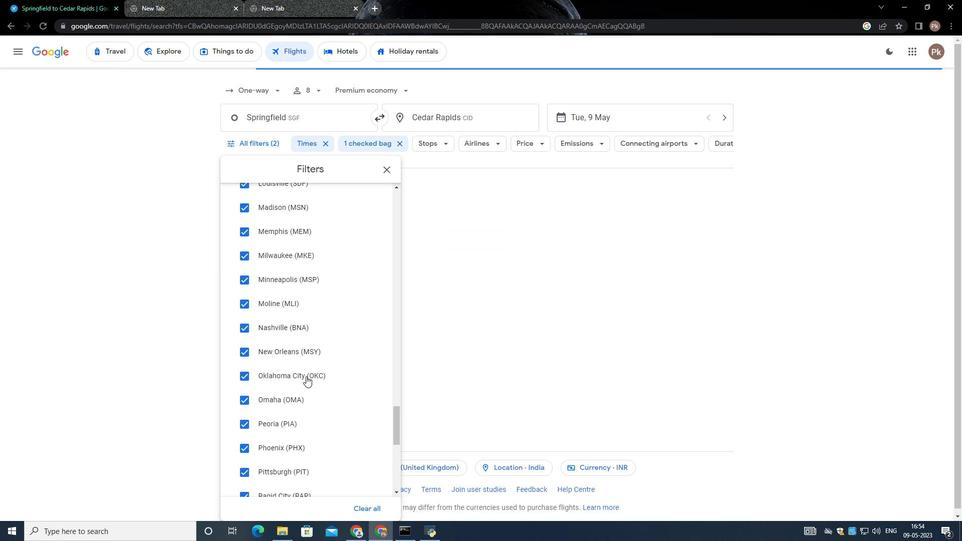 
Action: Mouse scrolled (305, 375) with delta (0, 0)
Screenshot: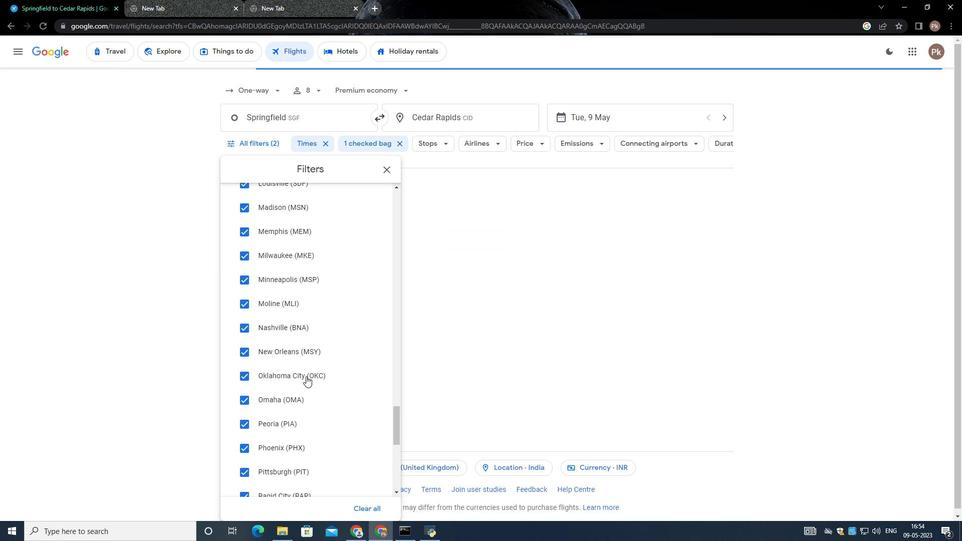 
Action: Mouse moved to (304, 375)
Screenshot: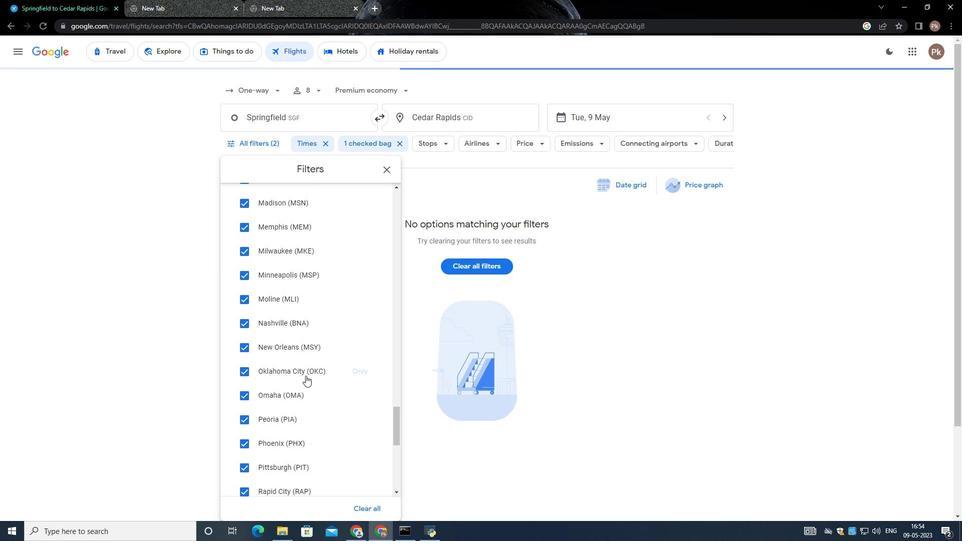 
Action: Mouse scrolled (304, 375) with delta (0, 0)
Screenshot: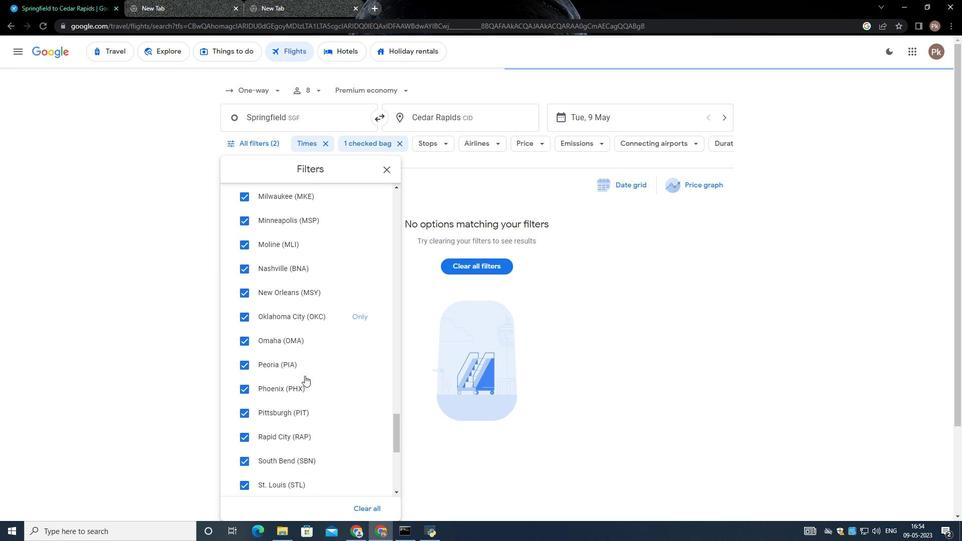 
Action: Mouse scrolled (304, 375) with delta (0, 0)
Screenshot: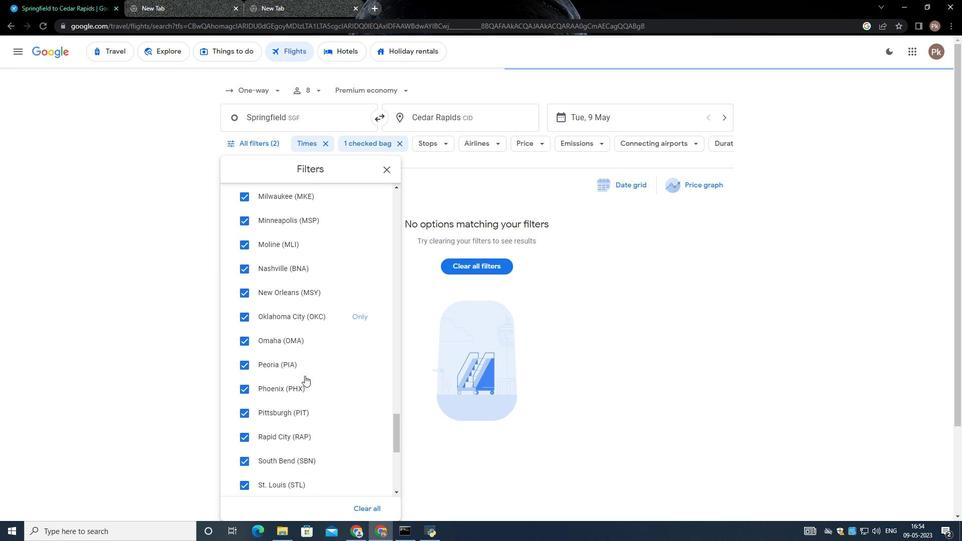 
Action: Mouse scrolled (304, 375) with delta (0, 0)
Screenshot: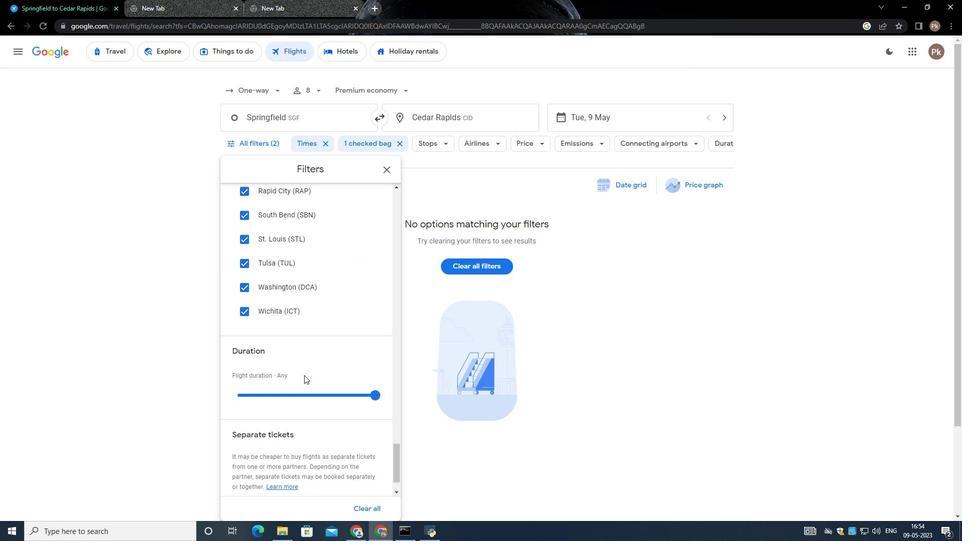 
Action: Mouse scrolled (304, 375) with delta (0, 0)
Screenshot: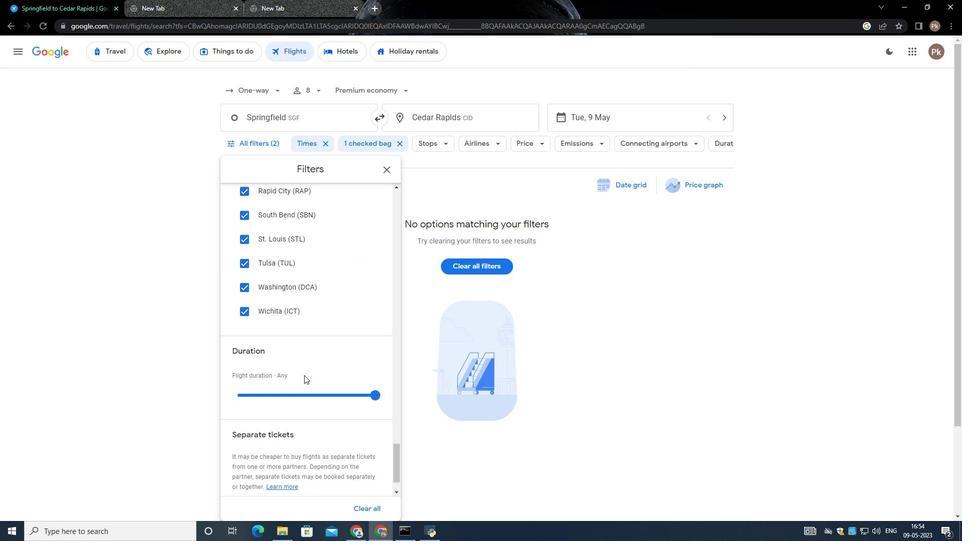 
Action: Mouse moved to (304, 375)
Screenshot: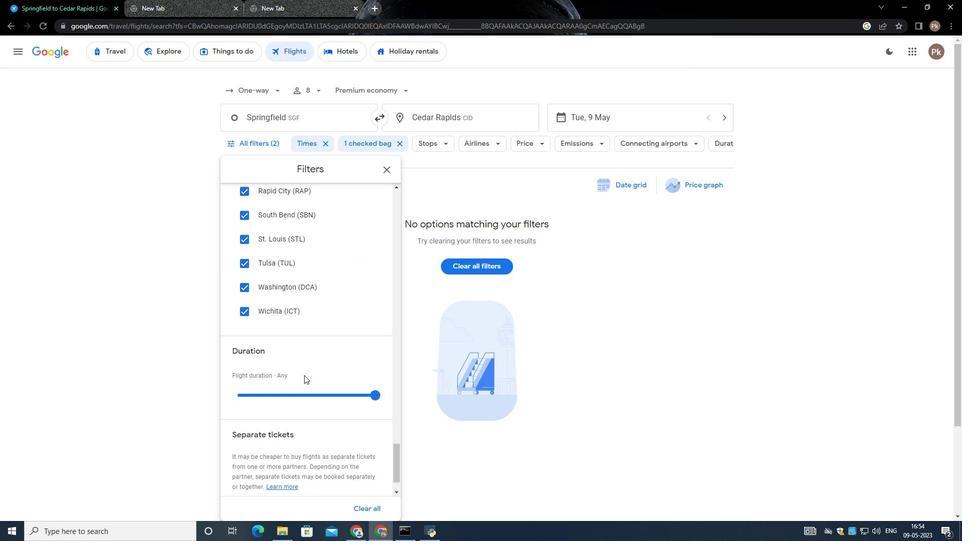 
Action: Mouse scrolled (304, 375) with delta (0, 0)
Screenshot: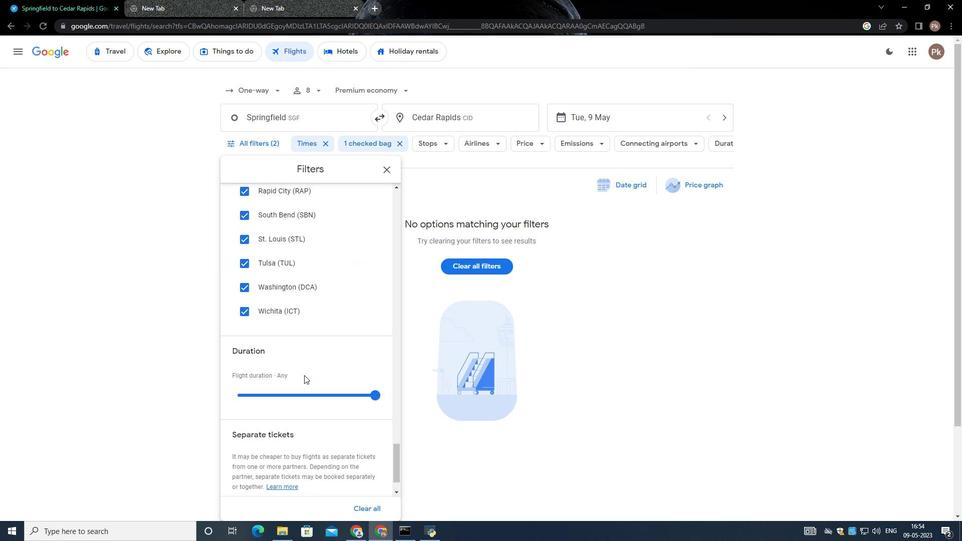 
Action: Mouse scrolled (304, 375) with delta (0, 0)
Screenshot: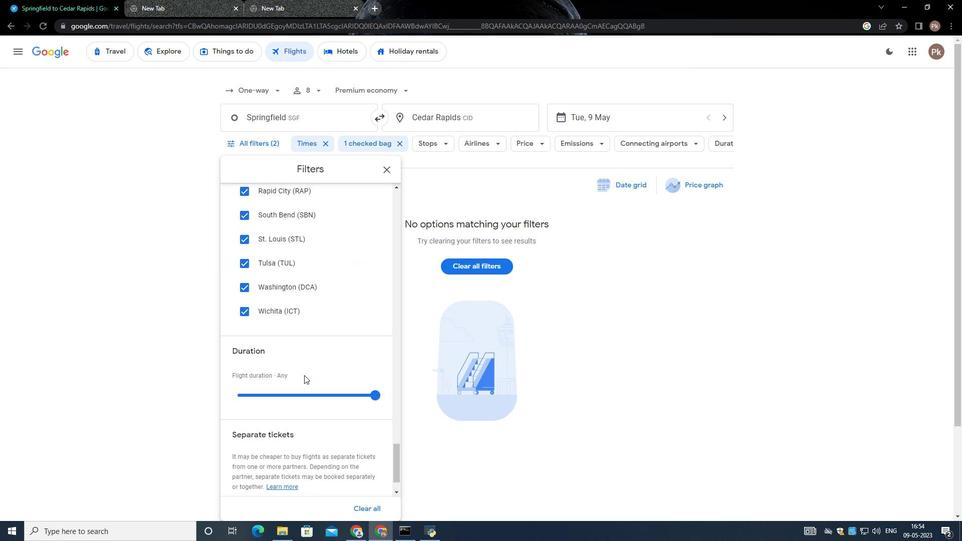 
Action: Mouse moved to (303, 375)
Screenshot: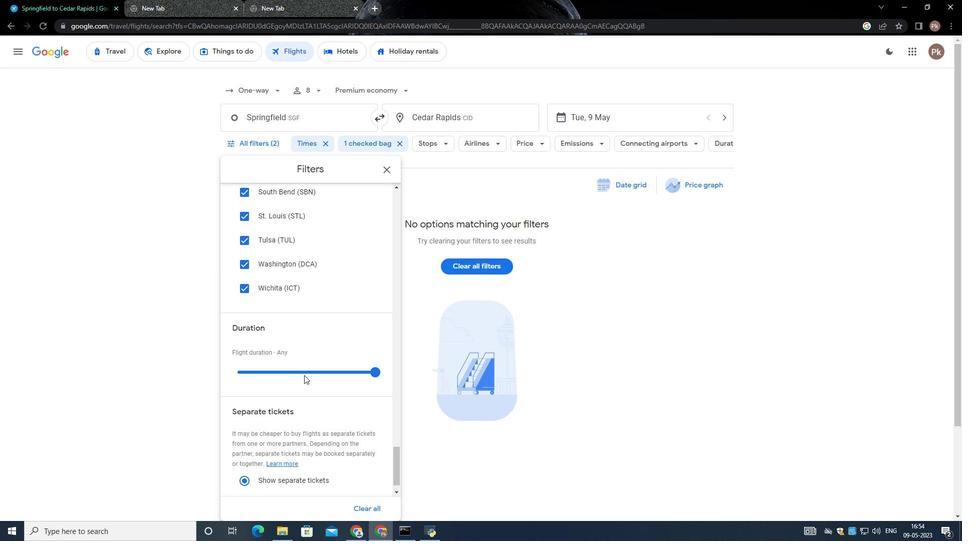 
Action: Mouse scrolled (303, 375) with delta (0, 0)
Screenshot: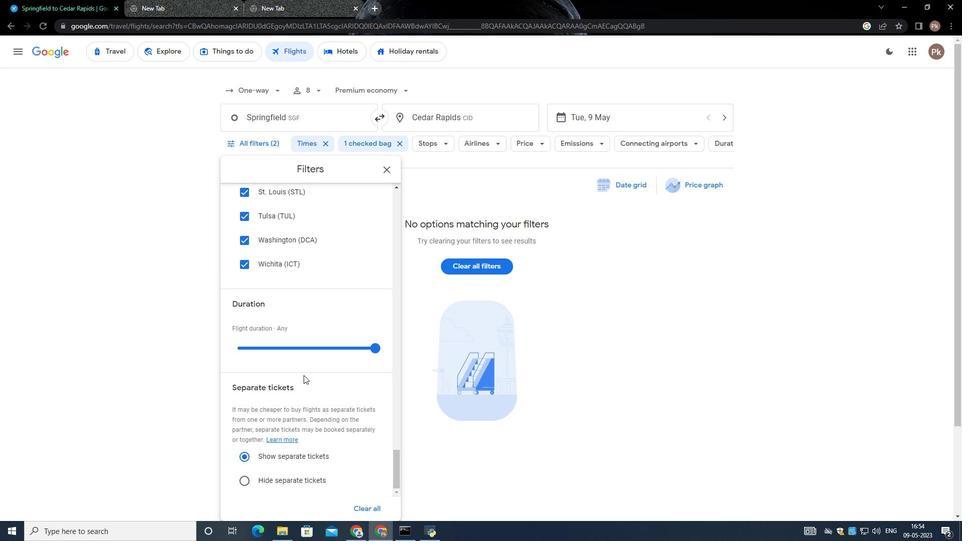 
Action: Mouse scrolled (303, 375) with delta (0, 0)
Screenshot: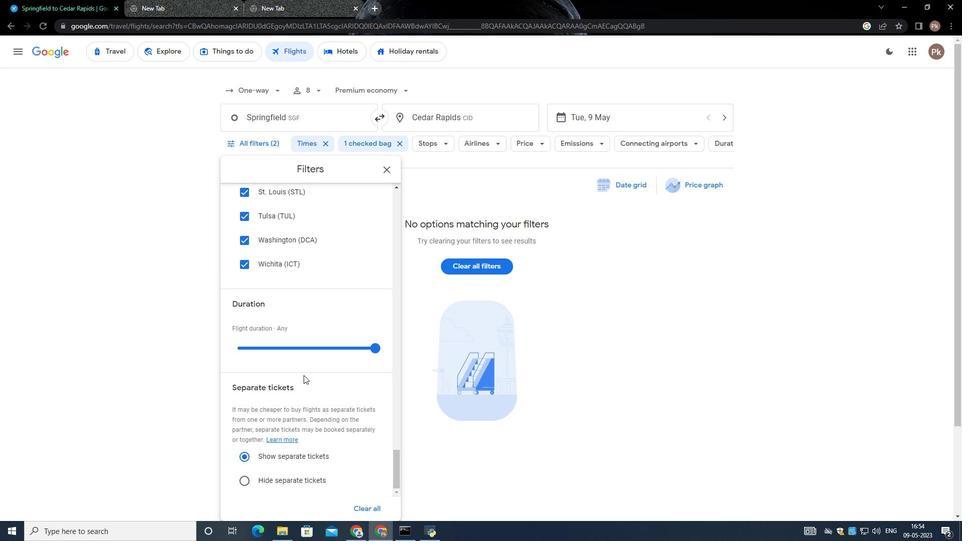 
Action: Mouse scrolled (303, 375) with delta (0, 0)
Screenshot: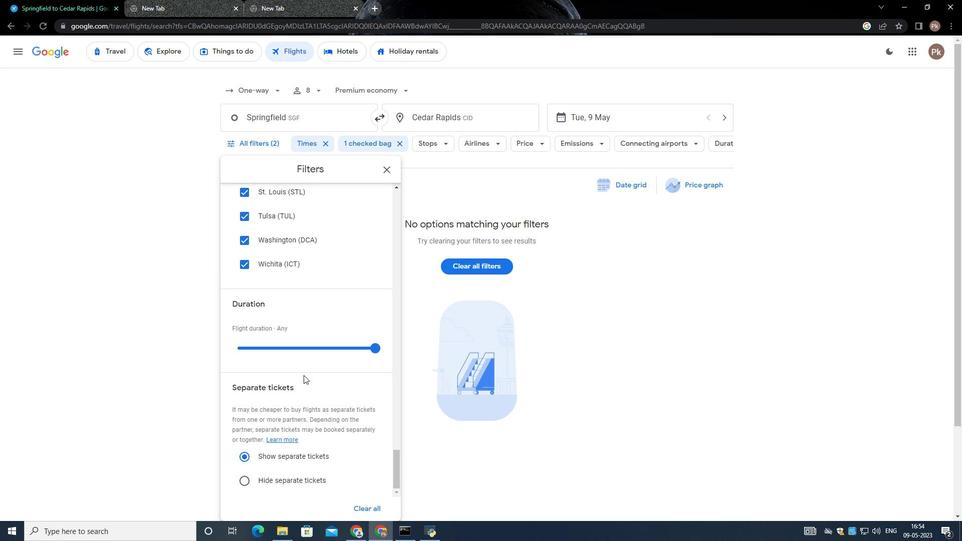 
Action: Mouse scrolled (303, 375) with delta (0, 0)
Screenshot: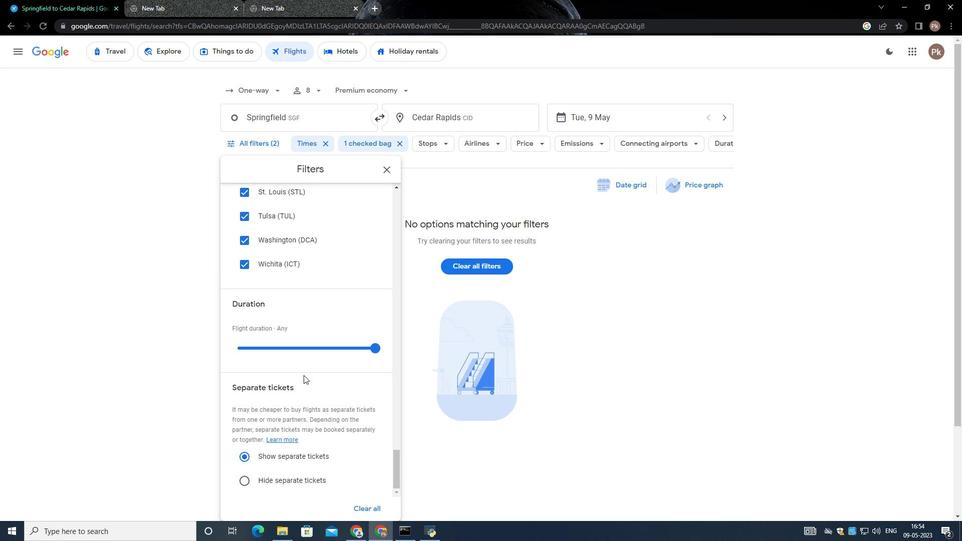 
Action: Mouse scrolled (303, 375) with delta (0, 0)
Screenshot: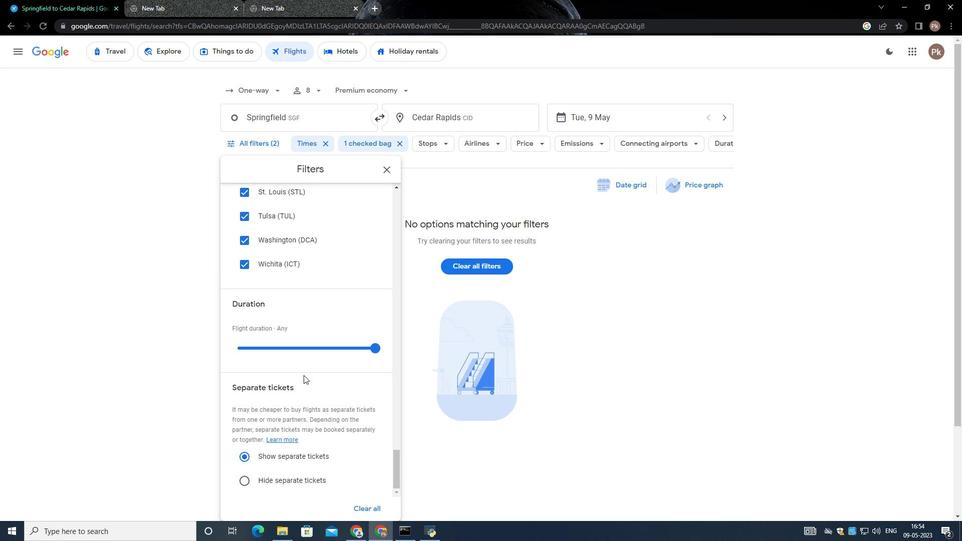 
Action: Mouse scrolled (303, 375) with delta (0, 0)
Screenshot: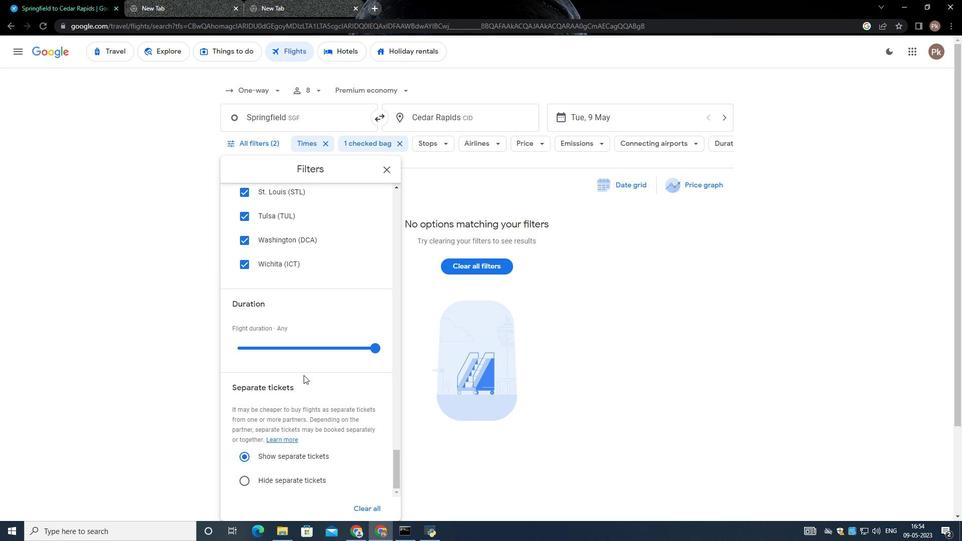 
Action: Mouse moved to (302, 375)
Screenshot: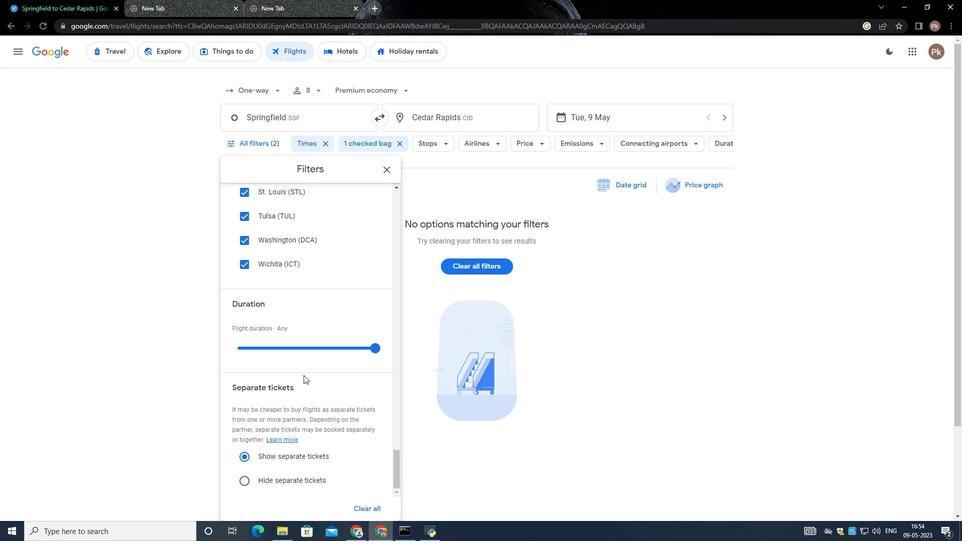 
Action: Mouse scrolled (302, 375) with delta (0, 0)
Screenshot: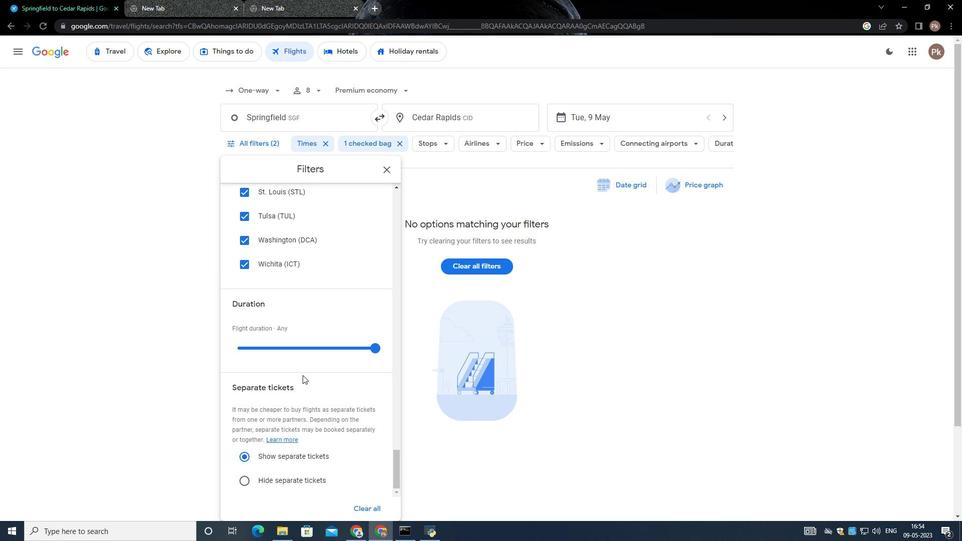 
Action: Mouse scrolled (302, 375) with delta (0, 0)
Screenshot: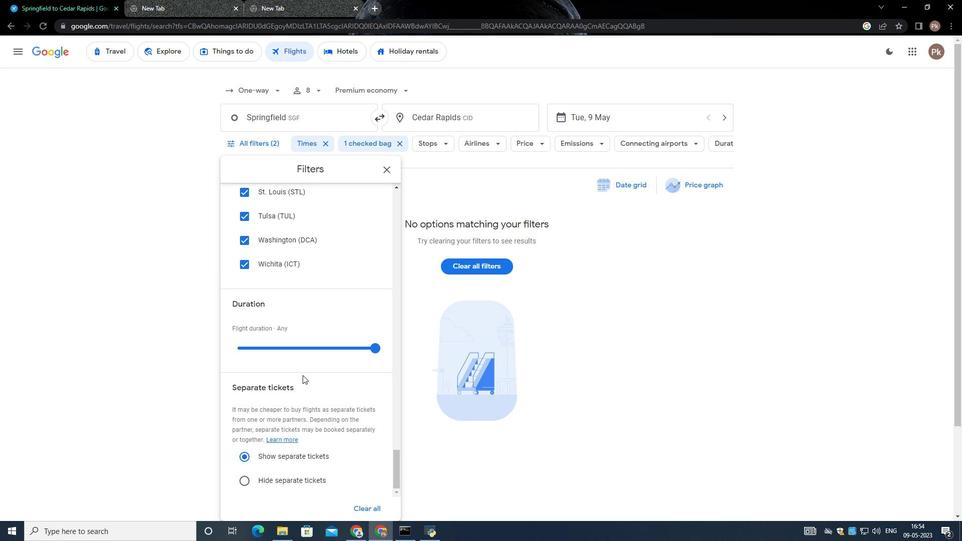 
Action: Mouse scrolled (302, 375) with delta (0, 0)
Screenshot: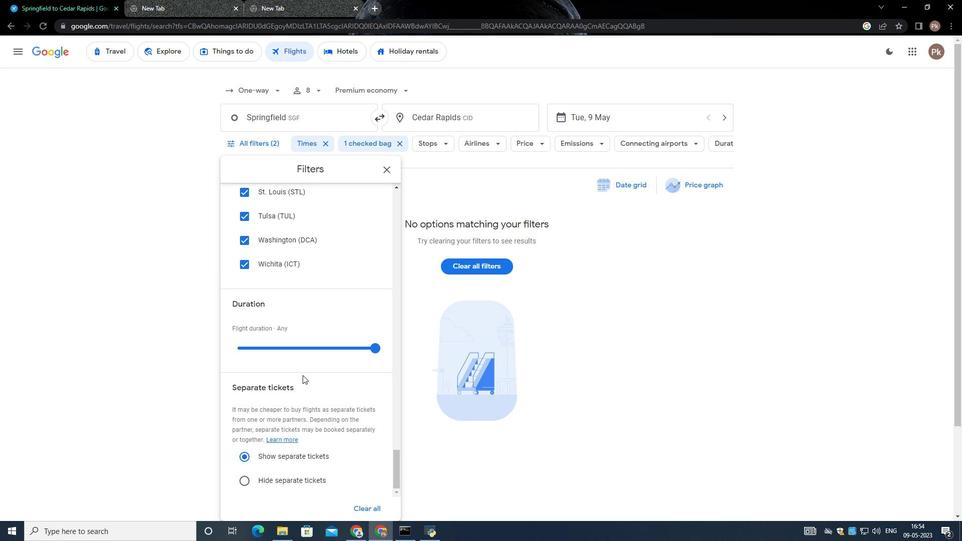 
Action: Mouse scrolled (302, 375) with delta (0, 0)
Screenshot: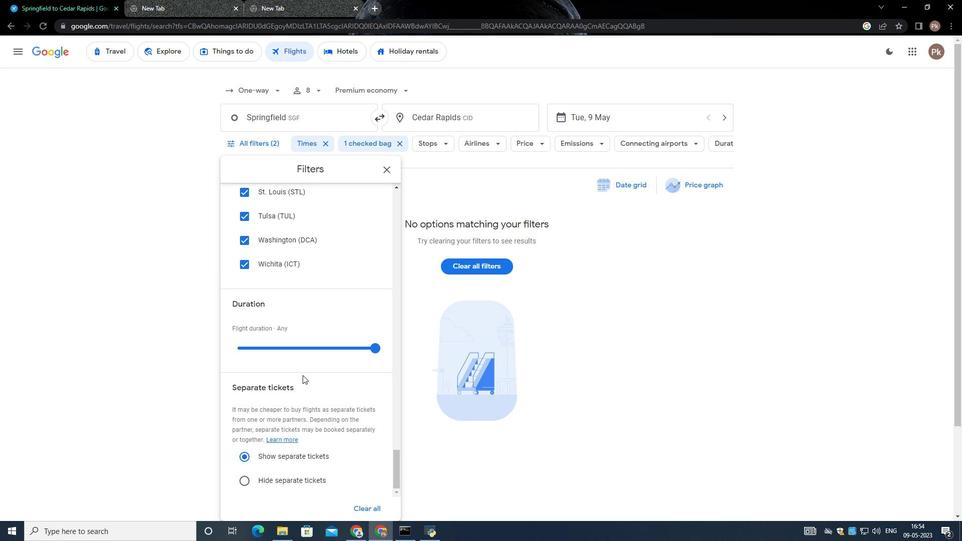 
